 Task: Play online Dominion games in easy mode.
Action: Mouse moved to (147, 209)
Screenshot: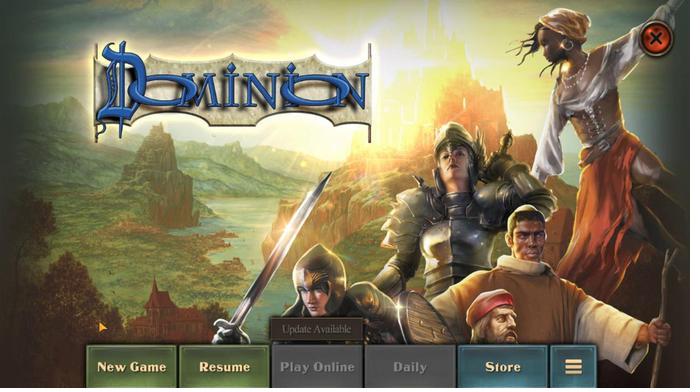 
Action: Mouse pressed left at (147, 209)
Screenshot: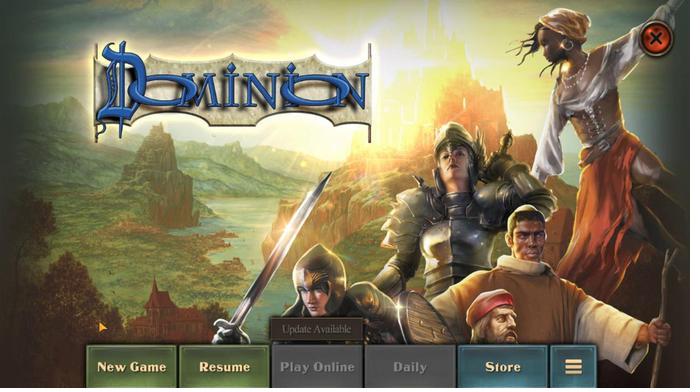 
Action: Mouse moved to (326, 265)
Screenshot: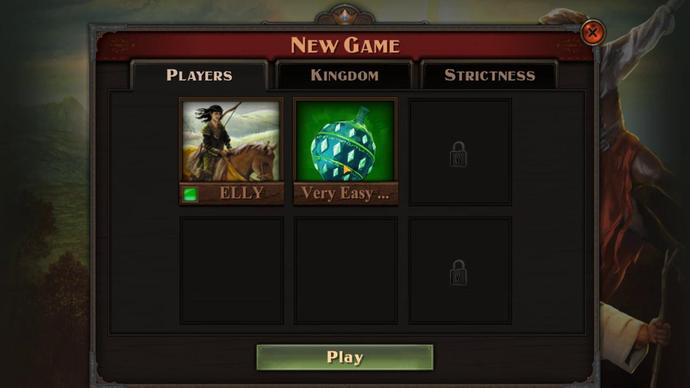 
Action: Mouse pressed left at (326, 265)
Screenshot: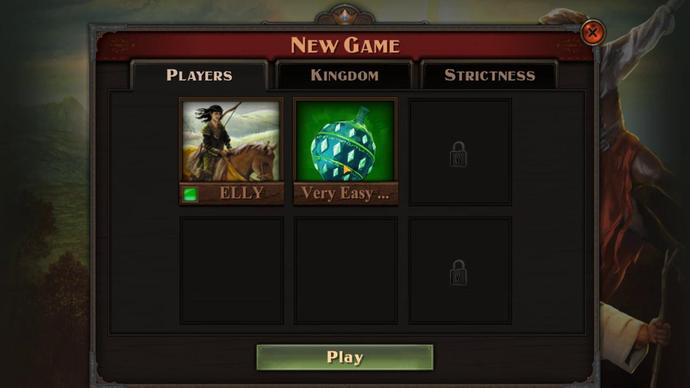 
Action: Mouse moved to (214, 250)
Screenshot: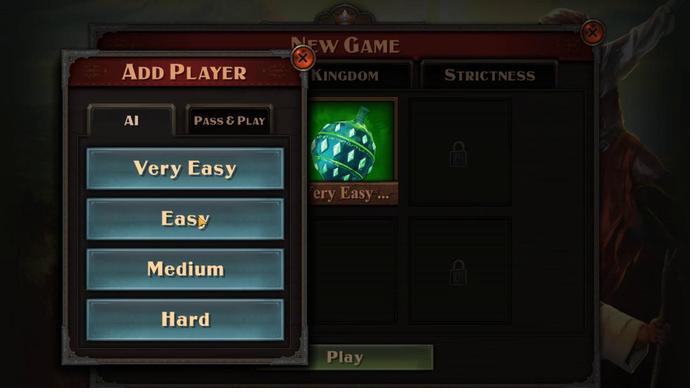 
Action: Mouse pressed left at (214, 250)
Screenshot: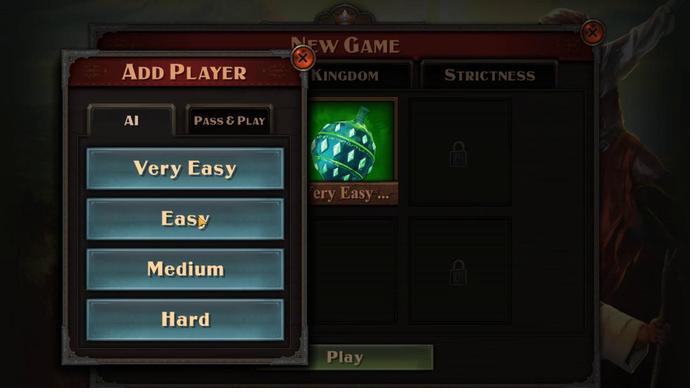 
Action: Mouse moved to (304, 211)
Screenshot: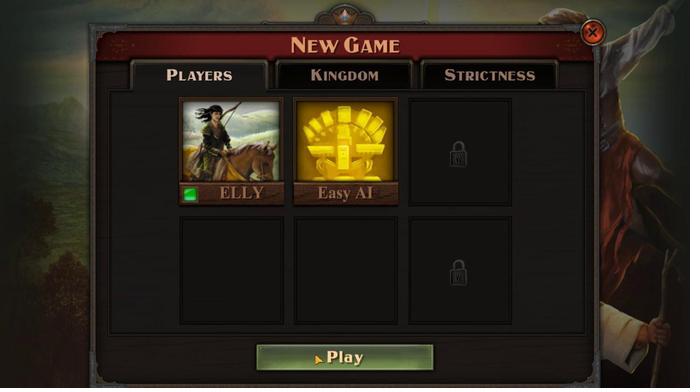 
Action: Mouse pressed left at (304, 211)
Screenshot: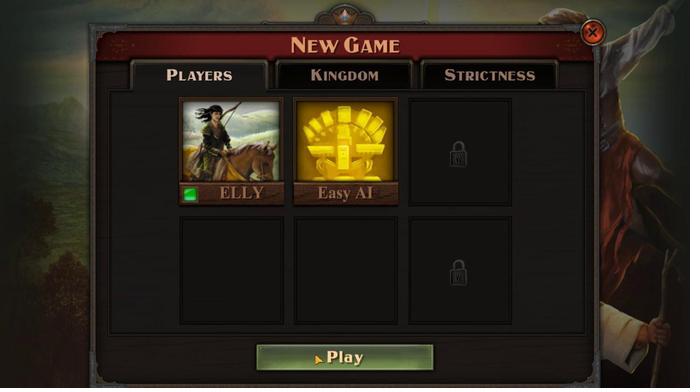 
Action: Mouse moved to (307, 214)
Screenshot: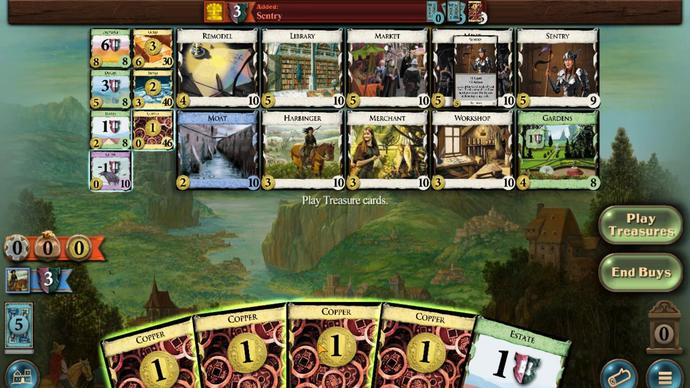 
Action: Mouse pressed left at (307, 214)
Screenshot: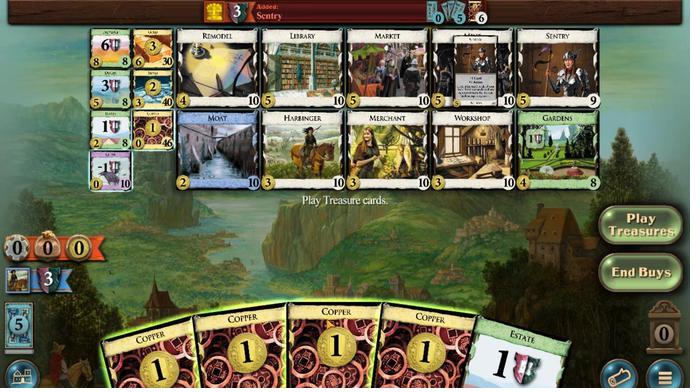 
Action: Mouse moved to (276, 212)
Screenshot: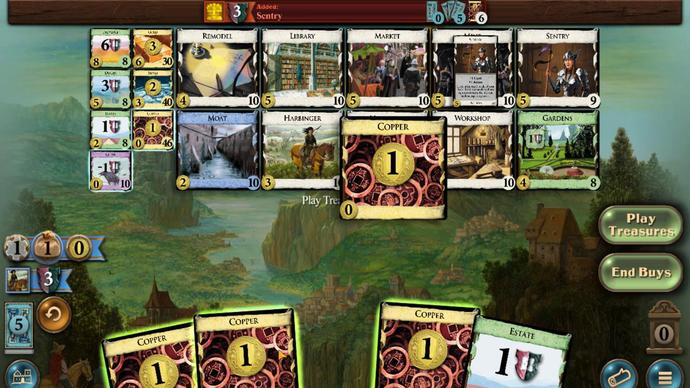 
Action: Mouse pressed left at (276, 212)
Screenshot: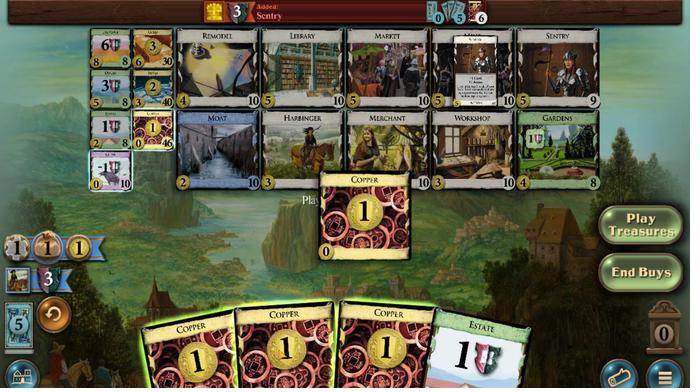 
Action: Mouse moved to (228, 212)
Screenshot: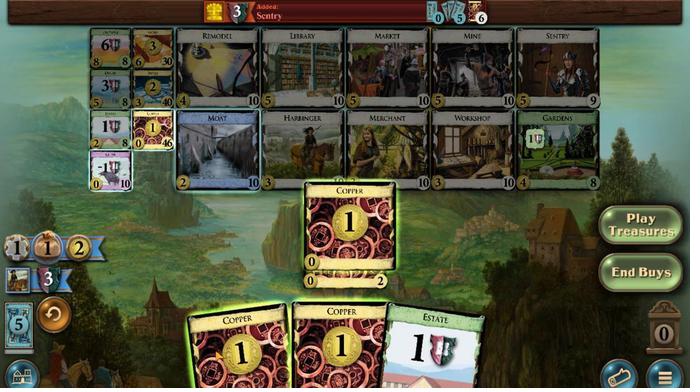 
Action: Mouse pressed left at (228, 212)
Screenshot: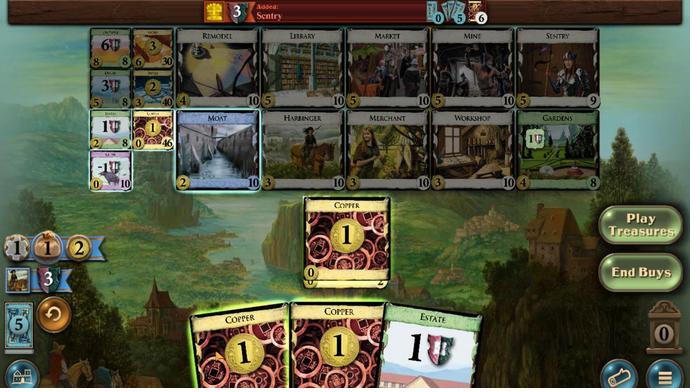 
Action: Mouse moved to (358, 274)
Screenshot: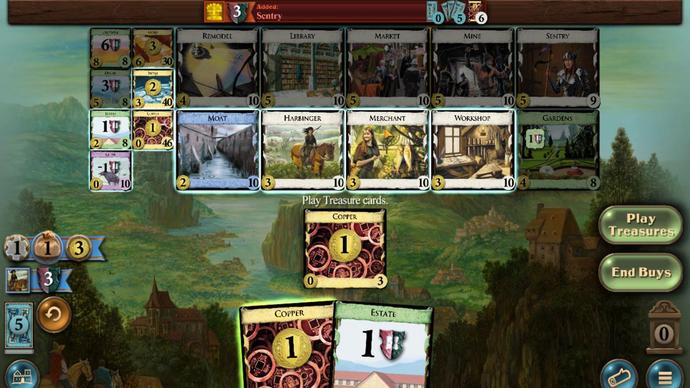 
Action: Mouse pressed left at (358, 274)
Screenshot: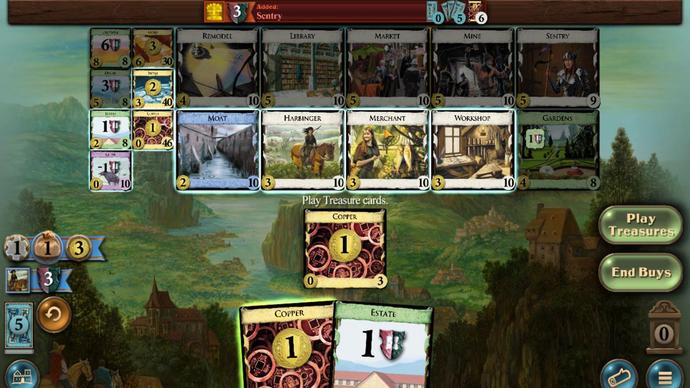 
Action: Mouse moved to (287, 208)
Screenshot: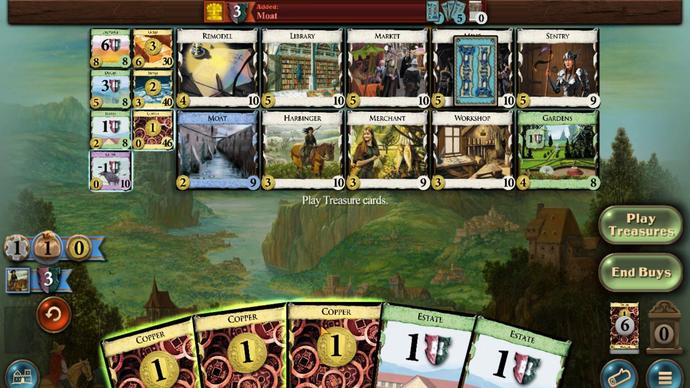 
Action: Mouse pressed left at (287, 208)
Screenshot: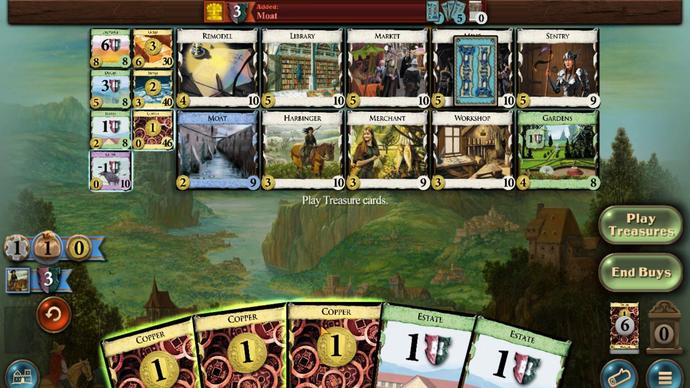 
Action: Mouse moved to (251, 206)
Screenshot: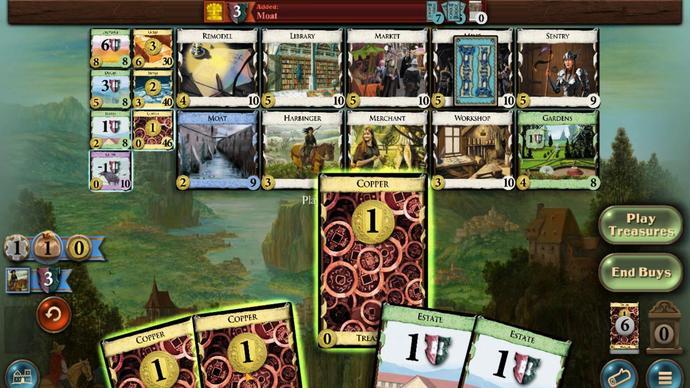 
Action: Mouse pressed left at (251, 206)
Screenshot: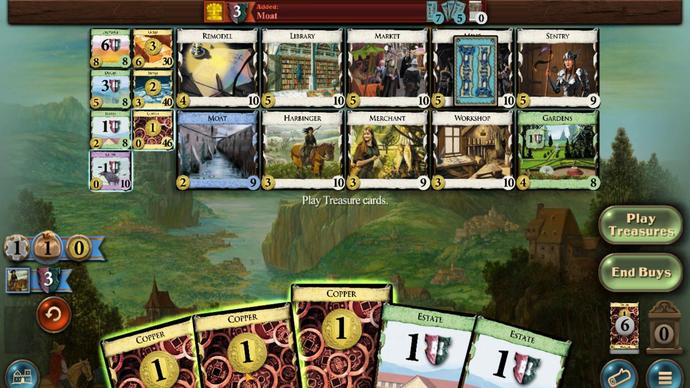 
Action: Mouse moved to (278, 205)
Screenshot: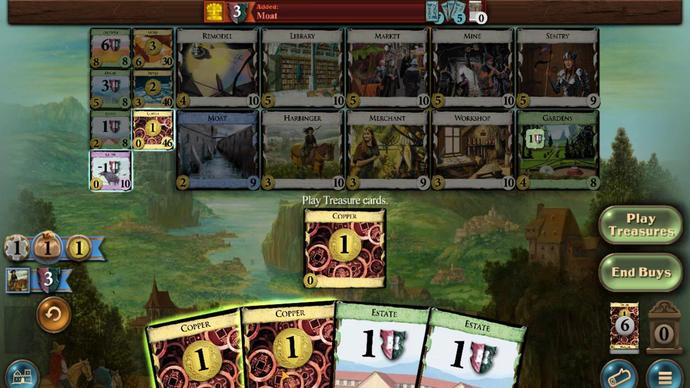 
Action: Mouse pressed left at (278, 205)
Screenshot: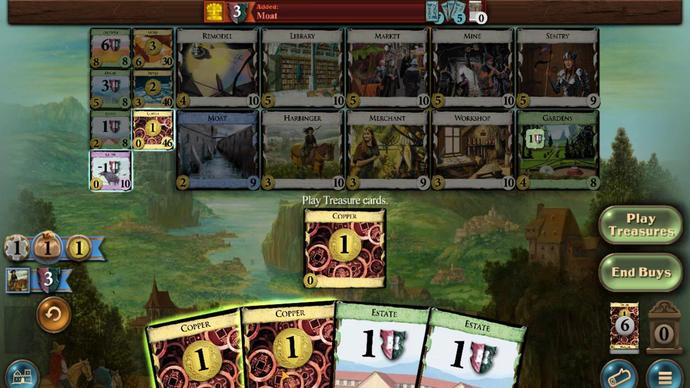 
Action: Mouse moved to (232, 210)
Screenshot: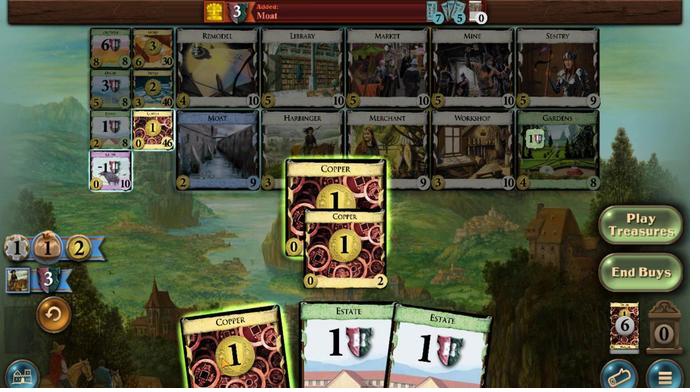 
Action: Mouse pressed left at (232, 210)
Screenshot: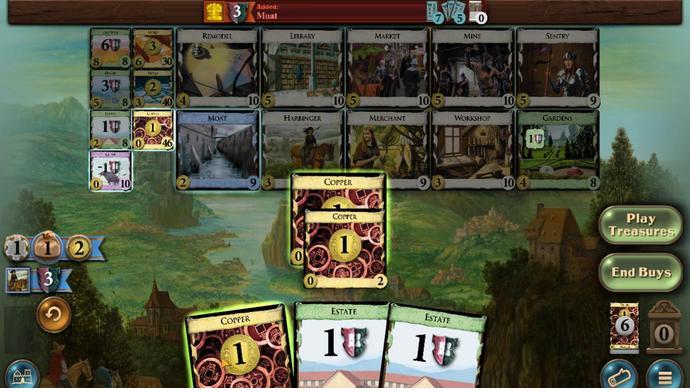 
Action: Mouse moved to (176, 287)
Screenshot: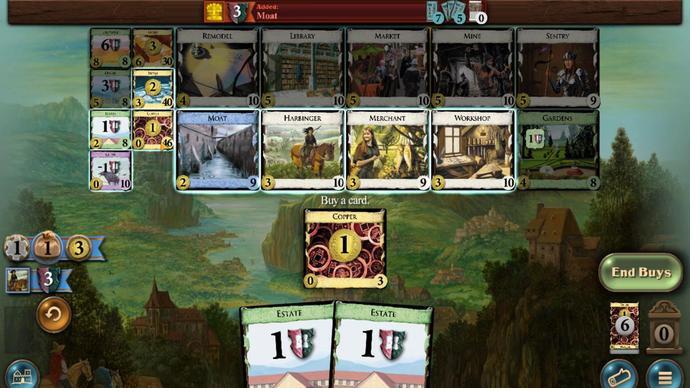 
Action: Mouse pressed left at (176, 287)
Screenshot: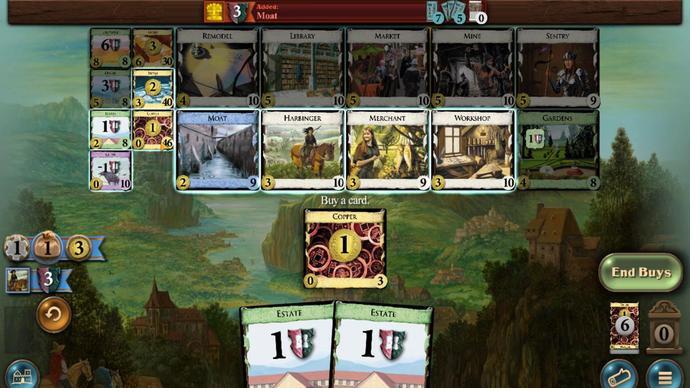 
Action: Mouse moved to (249, 216)
Screenshot: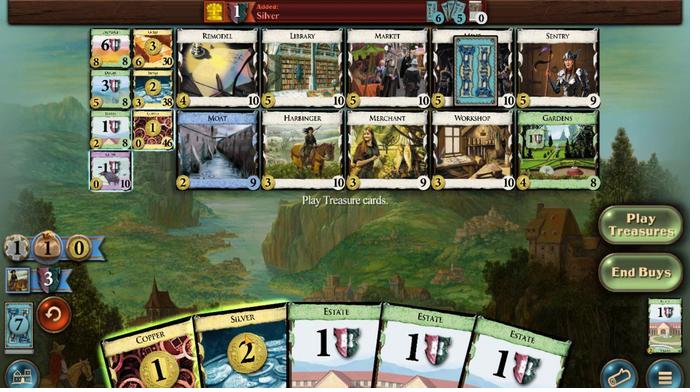 
Action: Mouse pressed left at (249, 216)
Screenshot: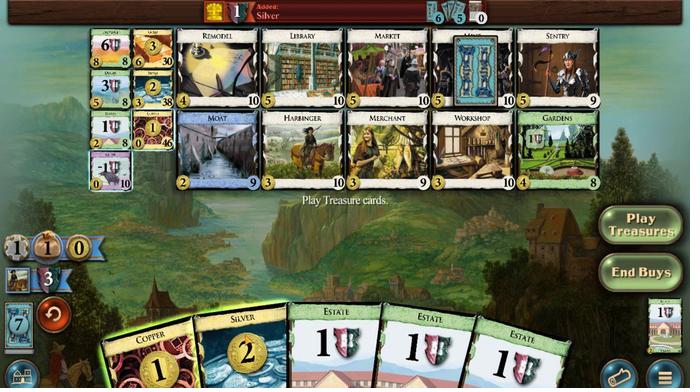 
Action: Mouse moved to (215, 210)
Screenshot: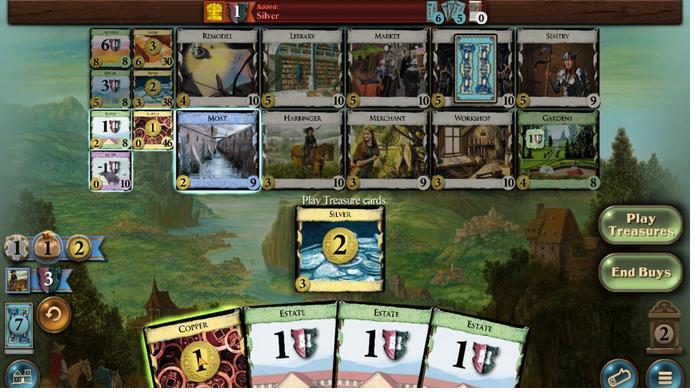 
Action: Mouse pressed left at (215, 210)
Screenshot: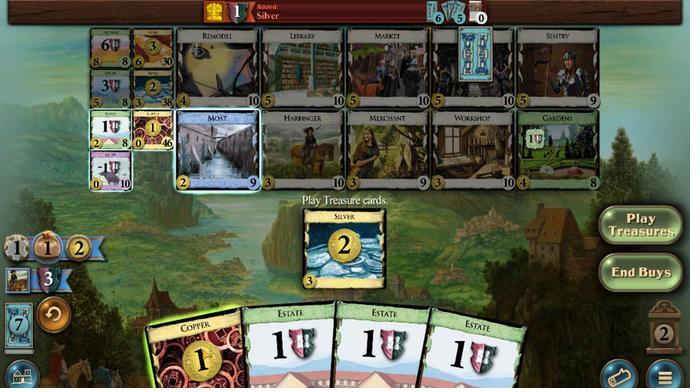 
Action: Mouse moved to (417, 271)
Screenshot: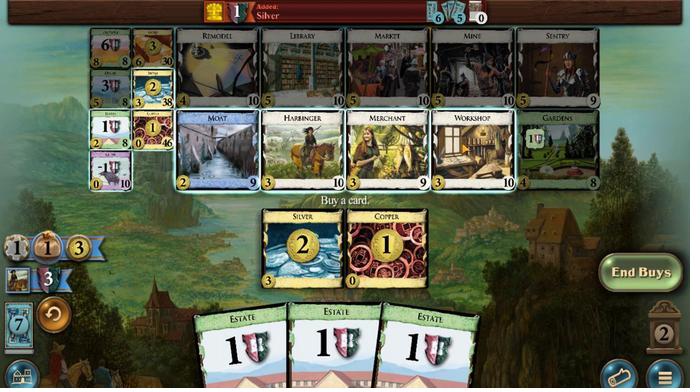 
Action: Mouse pressed left at (417, 271)
Screenshot: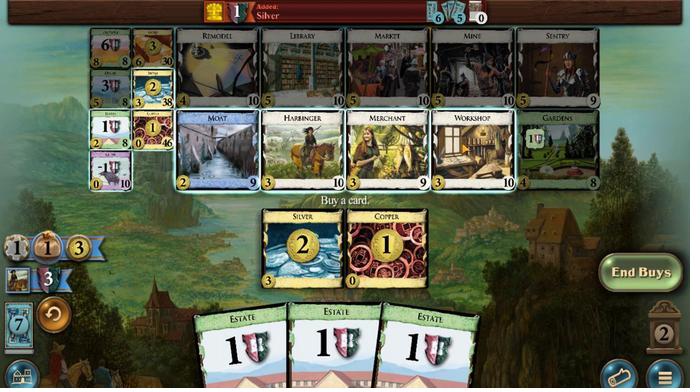
Action: Mouse moved to (195, 215)
Screenshot: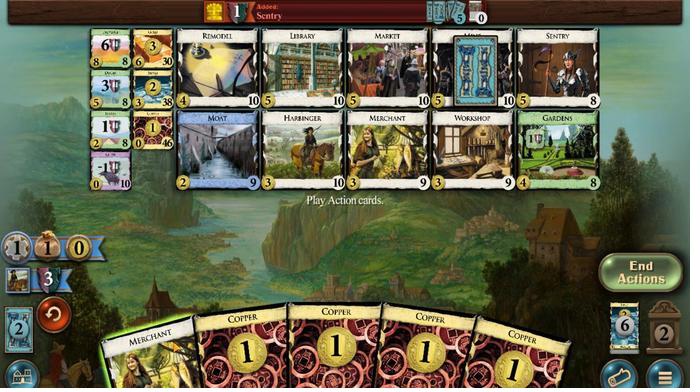 
Action: Mouse pressed left at (195, 215)
Screenshot: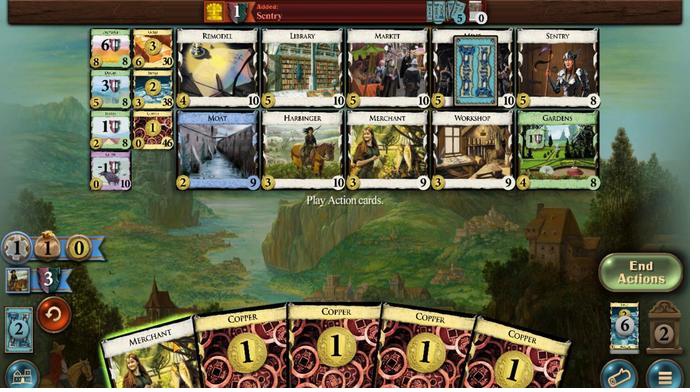 
Action: Mouse moved to (247, 213)
Screenshot: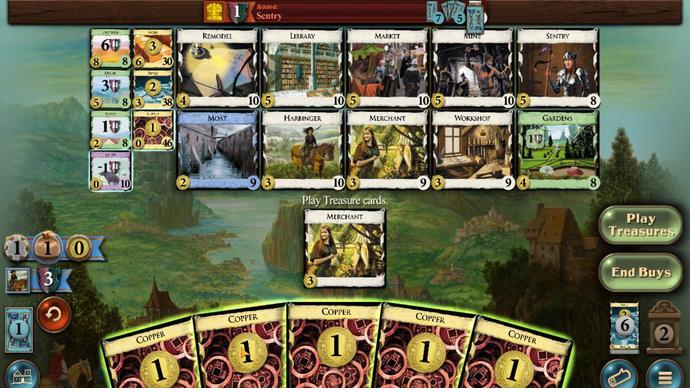 
Action: Mouse pressed left at (247, 213)
Screenshot: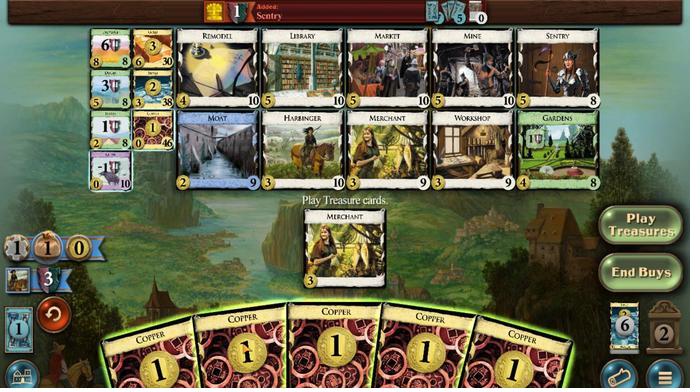 
Action: Mouse moved to (281, 210)
Screenshot: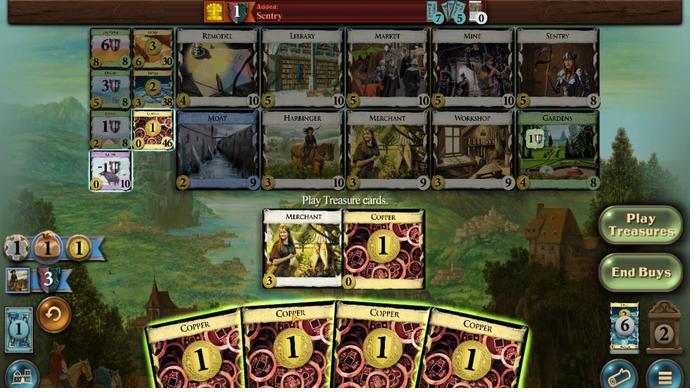 
Action: Mouse pressed left at (281, 210)
Screenshot: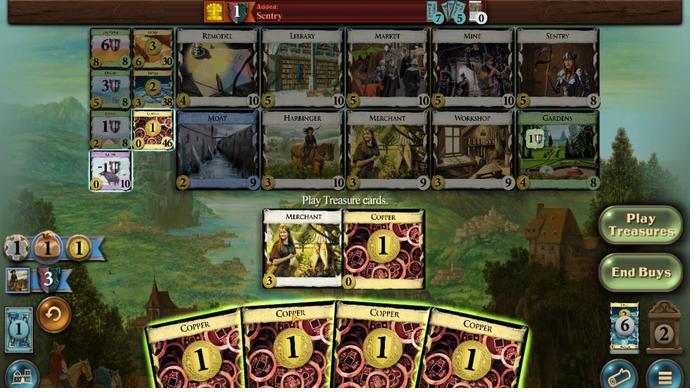
Action: Mouse moved to (300, 209)
Screenshot: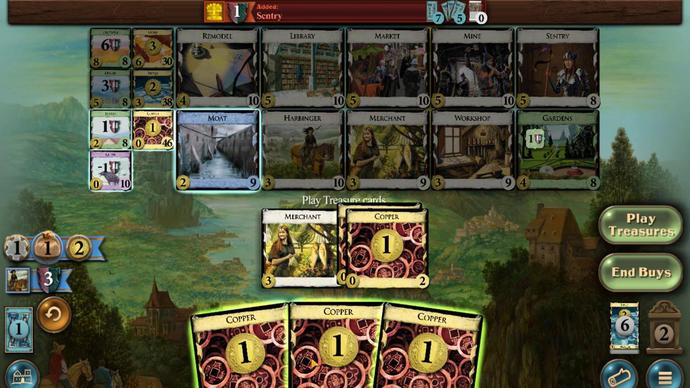 
Action: Mouse pressed left at (300, 209)
Screenshot: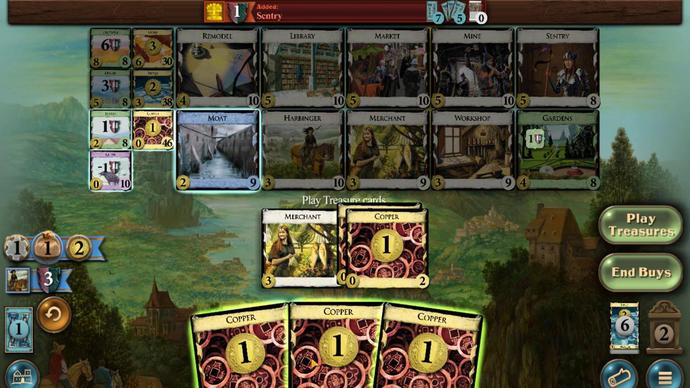 
Action: Mouse moved to (273, 205)
Screenshot: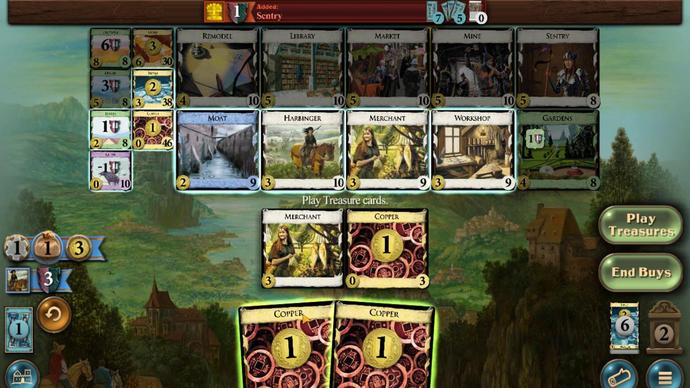 
Action: Mouse pressed left at (273, 205)
Screenshot: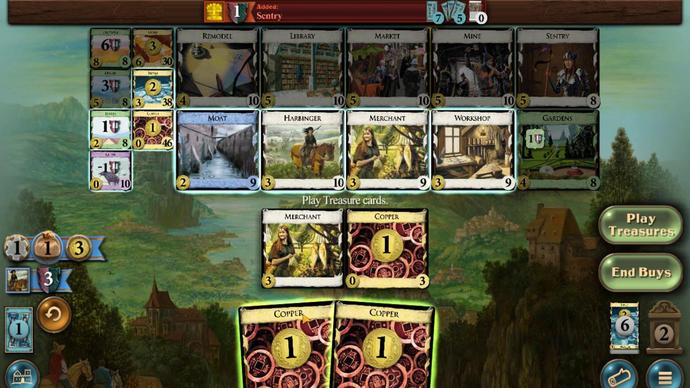 
Action: Mouse moved to (239, 294)
Screenshot: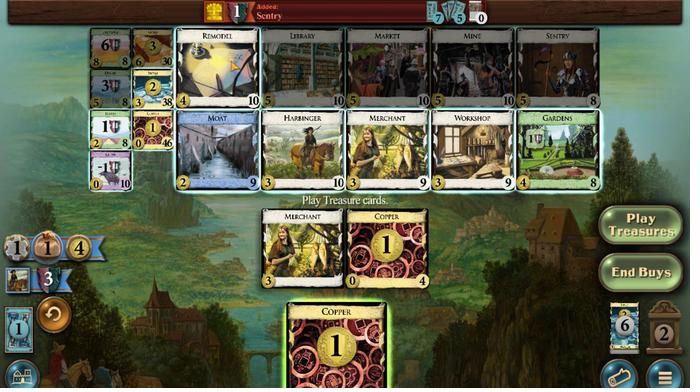 
Action: Mouse pressed left at (239, 294)
Screenshot: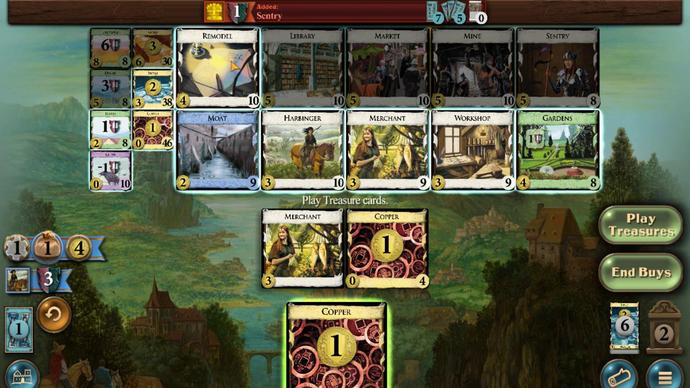 
Action: Mouse moved to (237, 289)
Screenshot: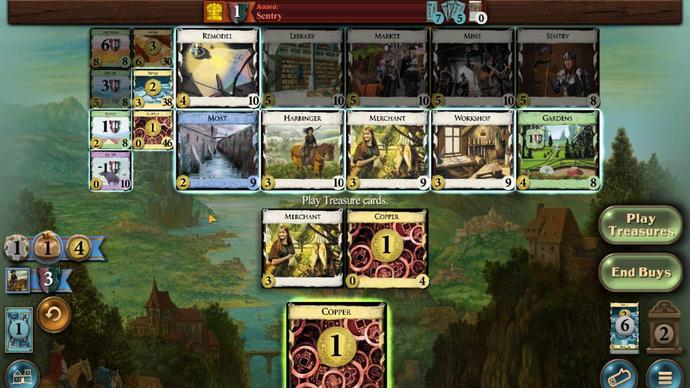
Action: Mouse pressed left at (237, 289)
Screenshot: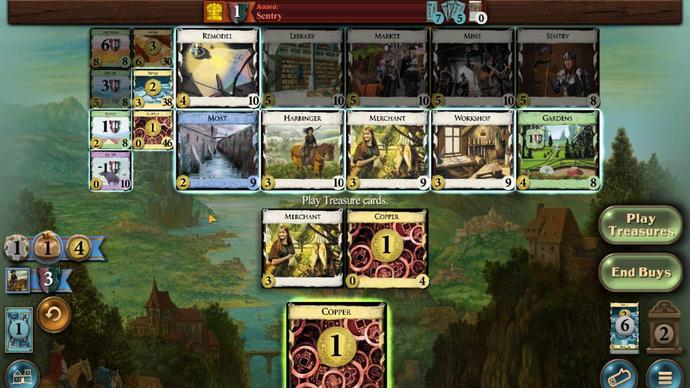
Action: Mouse moved to (184, 212)
Screenshot: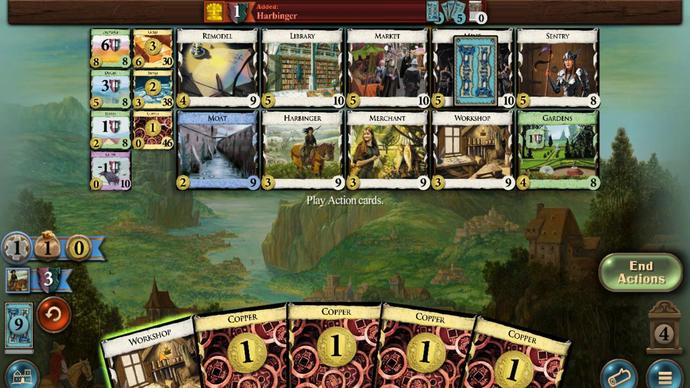 
Action: Mouse pressed left at (184, 212)
Screenshot: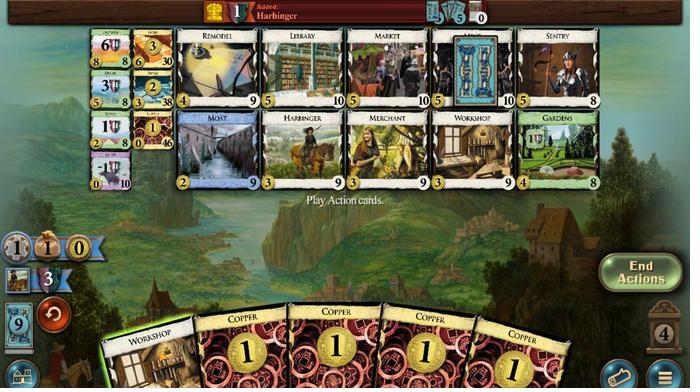 
Action: Mouse moved to (176, 287)
Screenshot: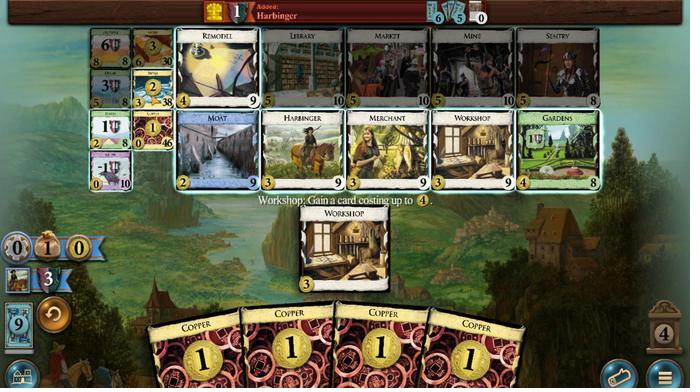 
Action: Mouse pressed left at (176, 287)
Screenshot: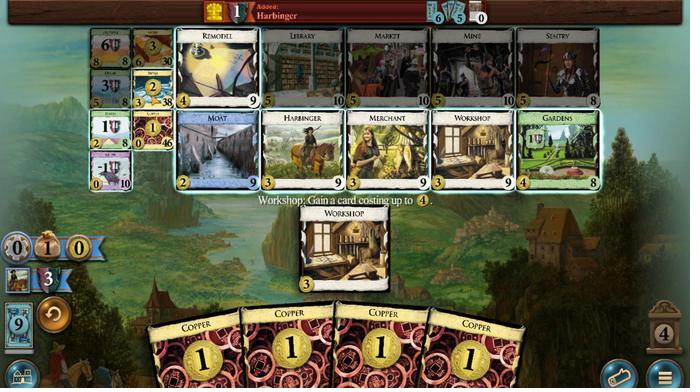 
Action: Mouse moved to (178, 286)
Screenshot: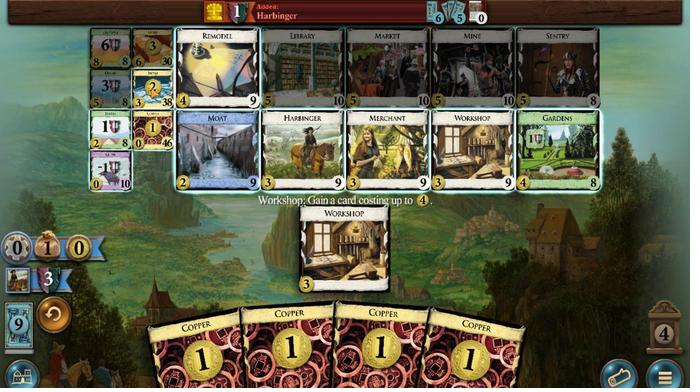 
Action: Mouse pressed left at (178, 286)
Screenshot: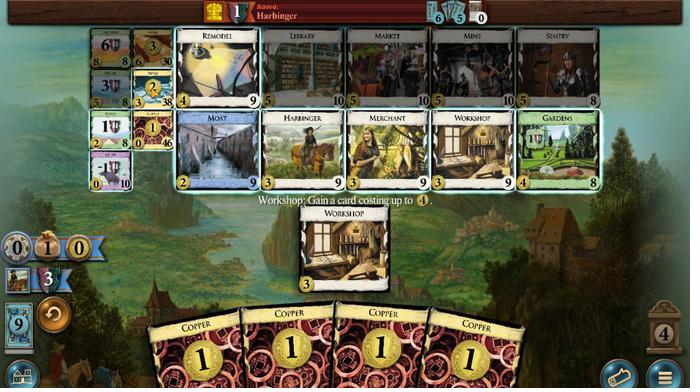 
Action: Mouse moved to (223, 212)
Screenshot: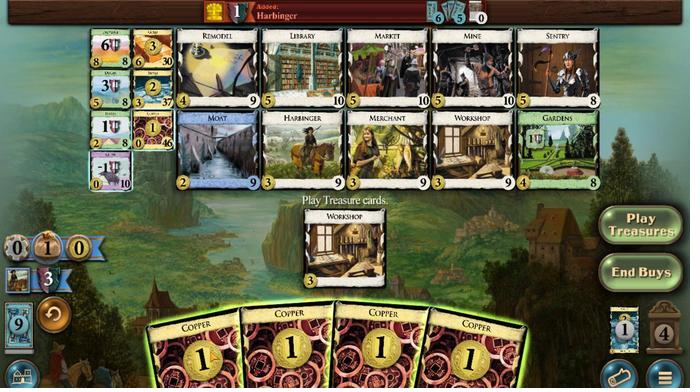 
Action: Mouse pressed left at (223, 212)
Screenshot: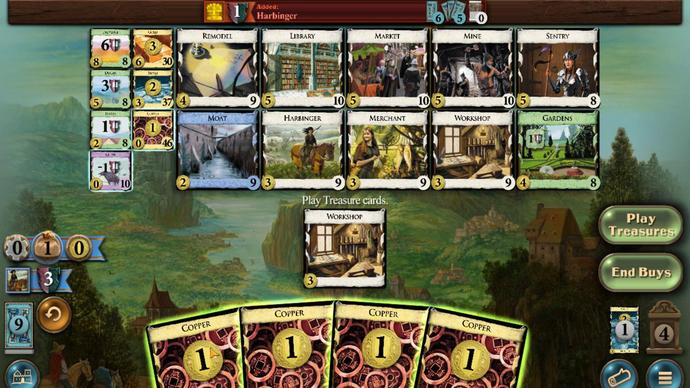 
Action: Mouse moved to (269, 205)
Screenshot: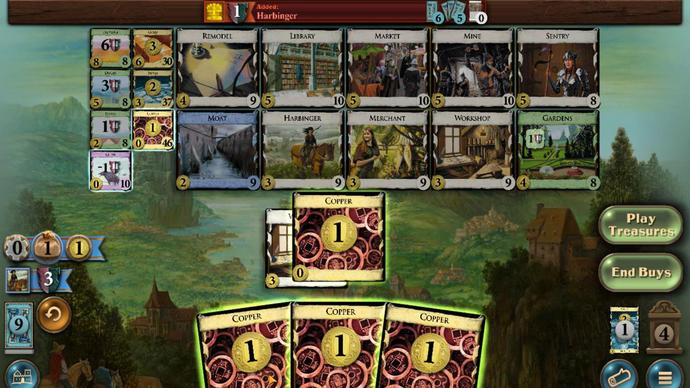 
Action: Mouse pressed left at (269, 205)
Screenshot: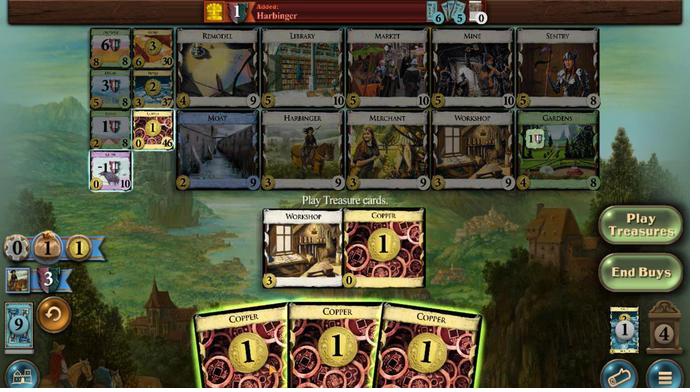 
Action: Mouse moved to (285, 208)
Screenshot: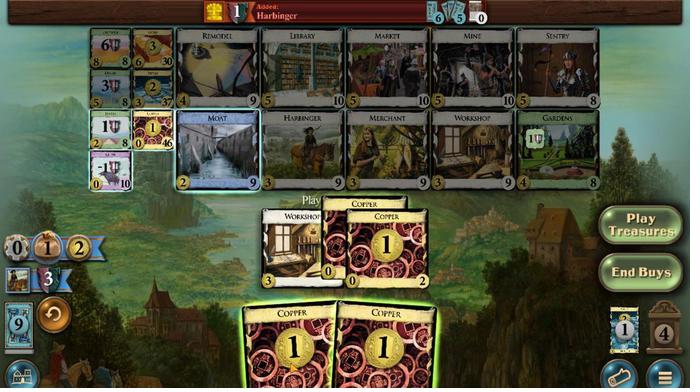 
Action: Mouse pressed left at (285, 208)
Screenshot: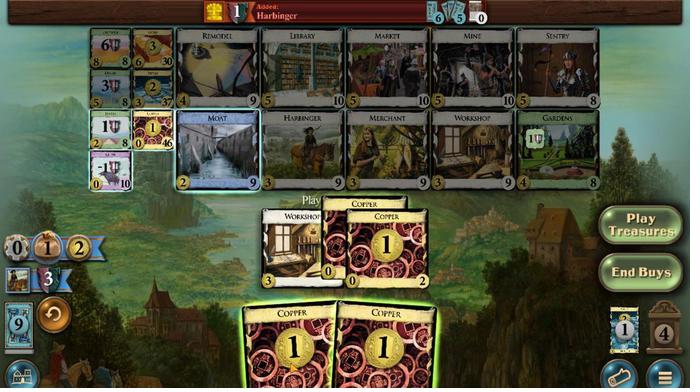 
Action: Mouse moved to (303, 272)
Screenshot: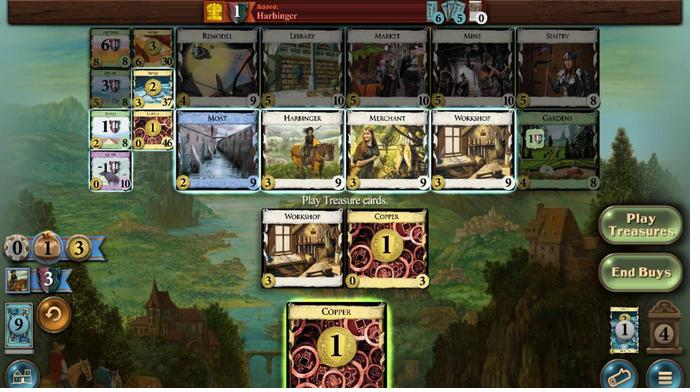 
Action: Mouse pressed left at (303, 272)
Screenshot: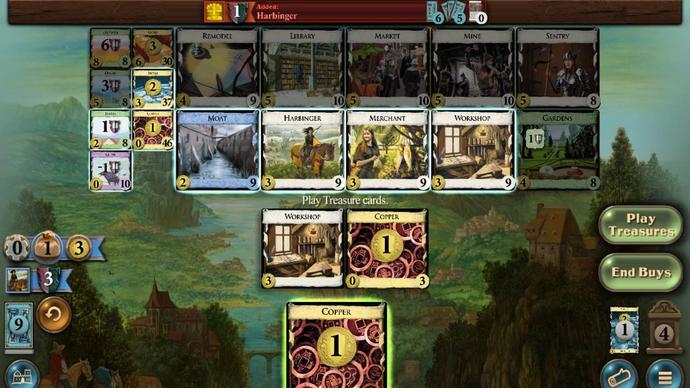 
Action: Mouse moved to (175, 210)
Screenshot: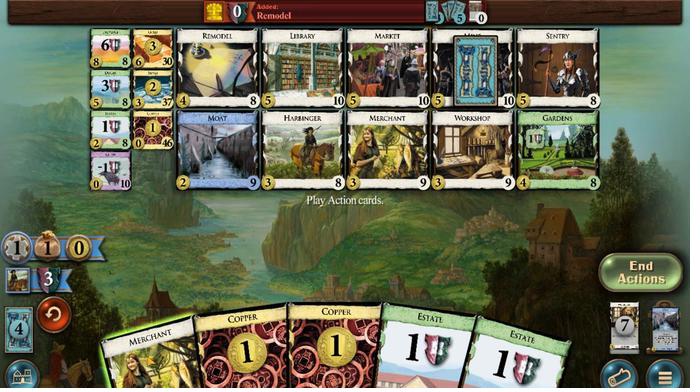 
Action: Mouse pressed left at (175, 210)
Screenshot: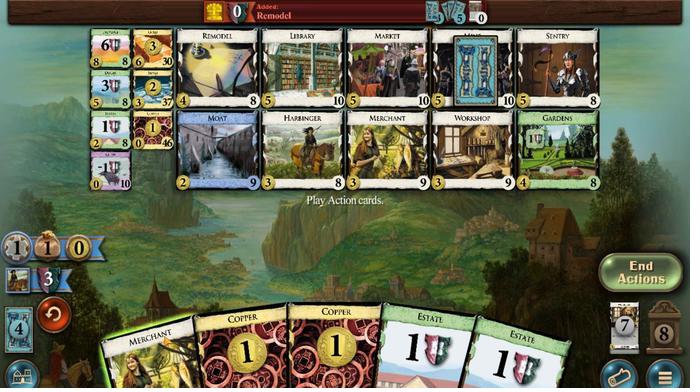 
Action: Mouse moved to (303, 215)
Screenshot: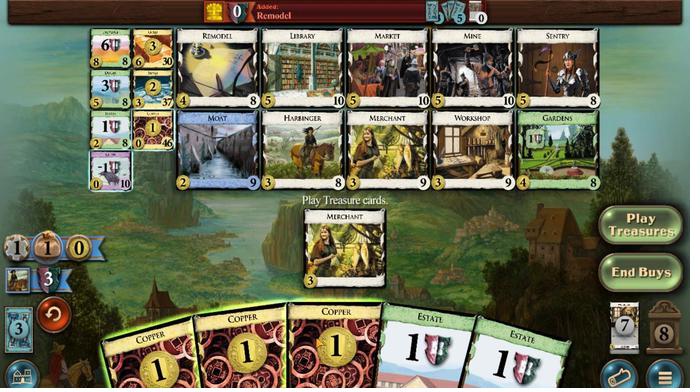 
Action: Mouse pressed left at (303, 215)
Screenshot: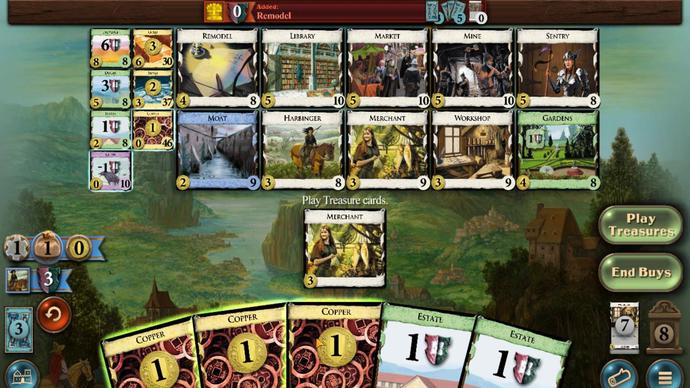
Action: Mouse moved to (266, 210)
Screenshot: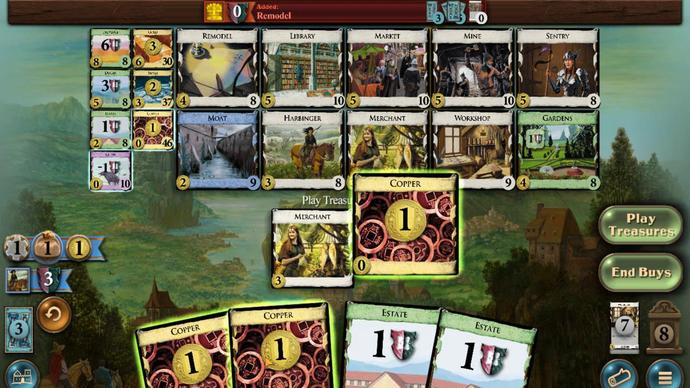 
Action: Mouse pressed left at (266, 210)
Screenshot: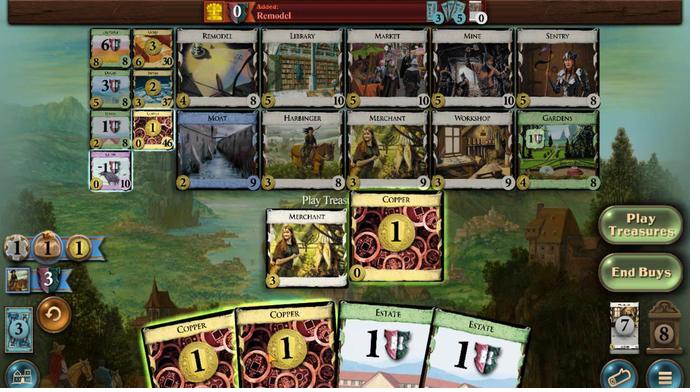 
Action: Mouse moved to (210, 205)
Screenshot: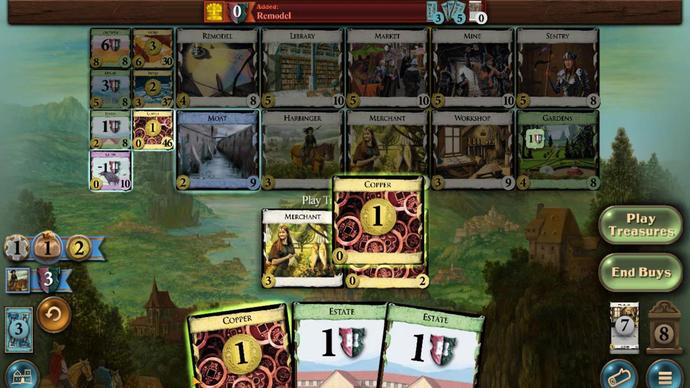 
Action: Mouse pressed left at (210, 205)
Screenshot: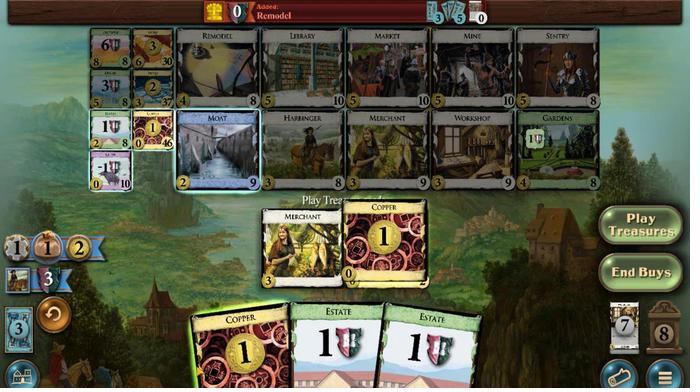 
Action: Mouse moved to (350, 272)
Screenshot: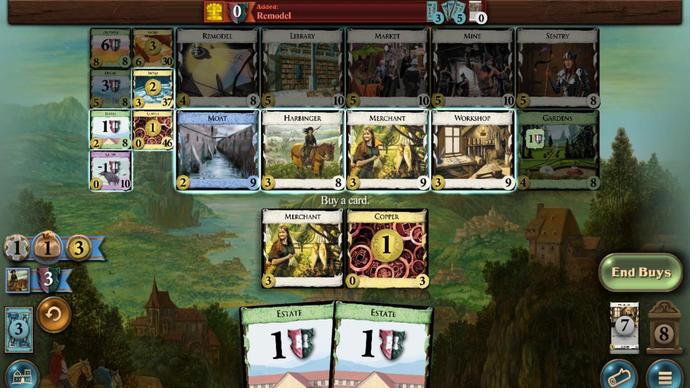 
Action: Mouse pressed left at (350, 272)
Screenshot: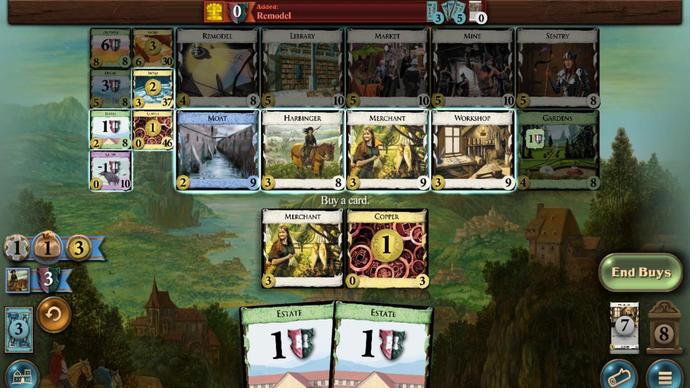 
Action: Mouse moved to (186, 207)
Screenshot: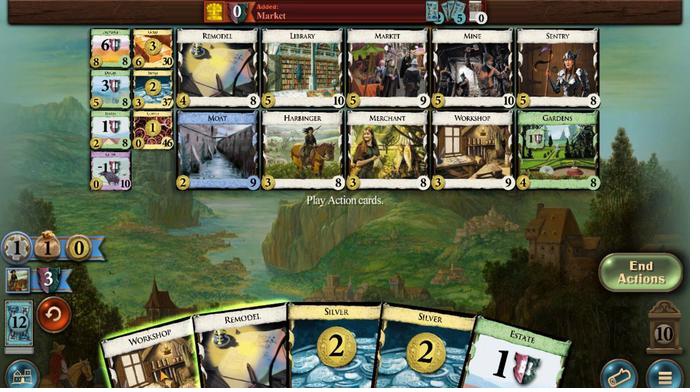 
Action: Mouse pressed left at (186, 207)
Screenshot: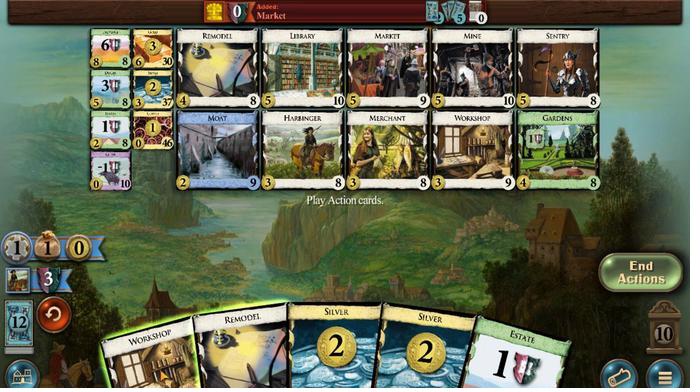 
Action: Mouse moved to (230, 296)
Screenshot: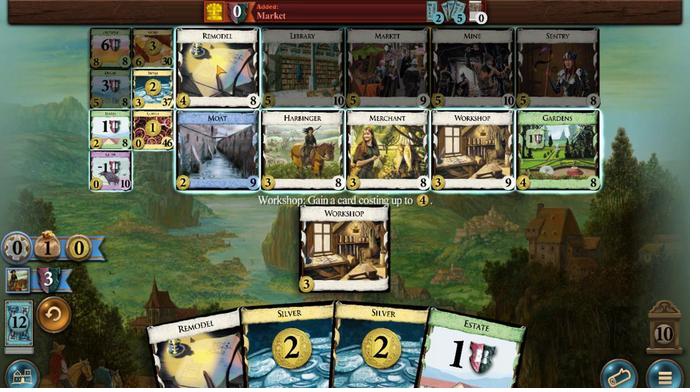 
Action: Mouse pressed left at (230, 296)
Screenshot: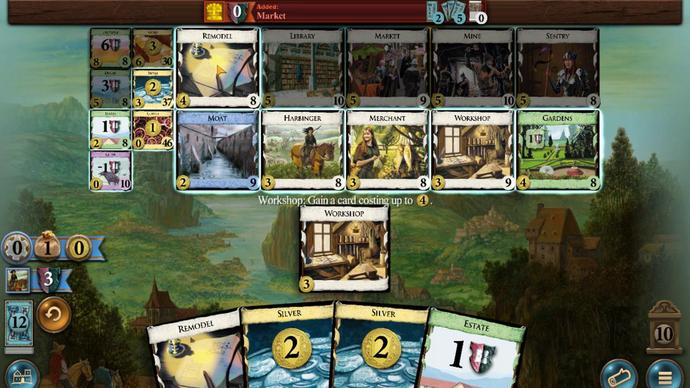 
Action: Mouse moved to (287, 210)
Screenshot: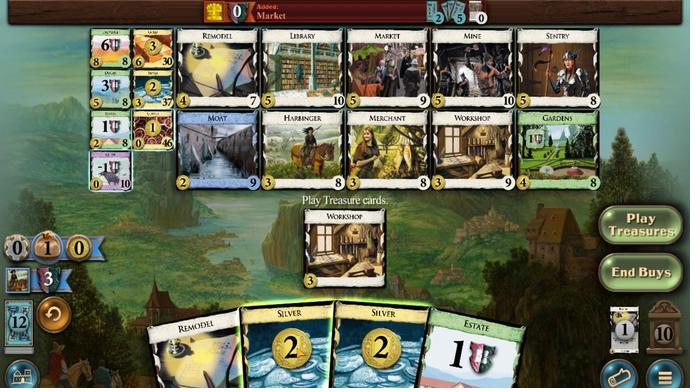 
Action: Mouse pressed left at (287, 210)
Screenshot: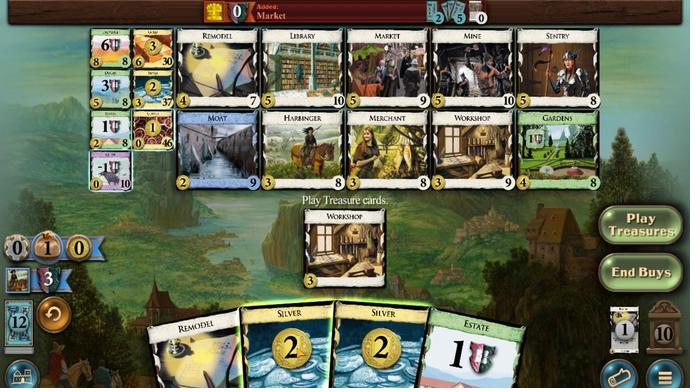 
Action: Mouse moved to (310, 210)
Screenshot: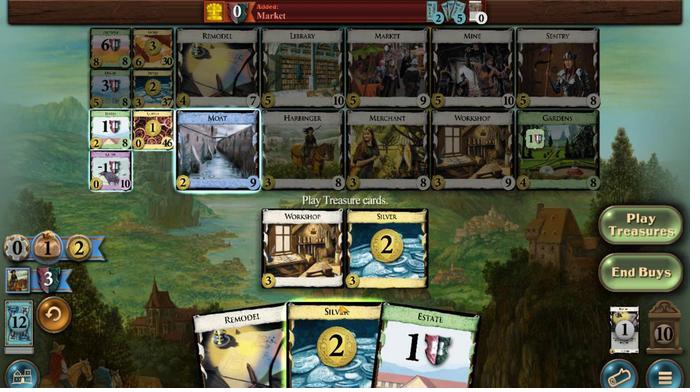 
Action: Mouse pressed left at (310, 210)
Screenshot: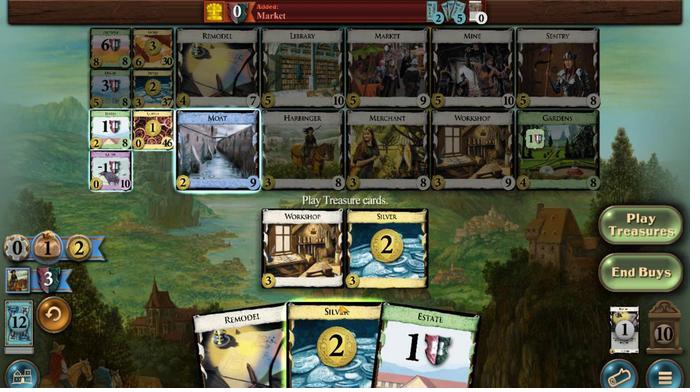 
Action: Mouse moved to (369, 273)
Screenshot: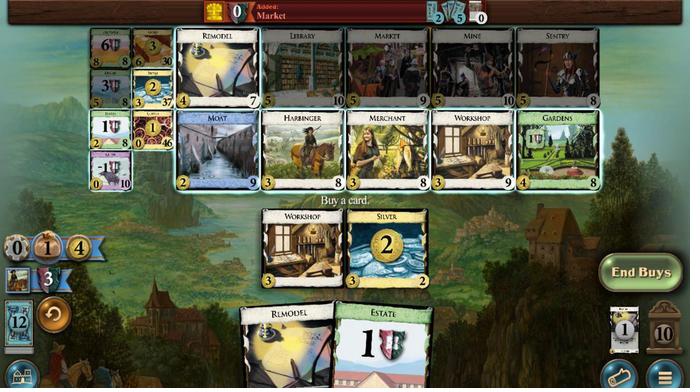 
Action: Mouse pressed left at (369, 273)
Screenshot: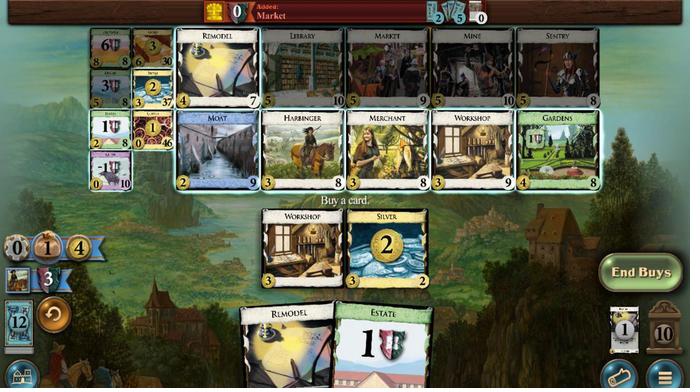 
Action: Mouse moved to (170, 205)
Screenshot: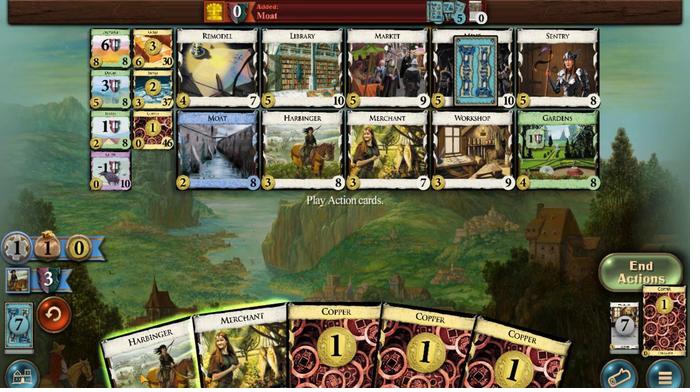 
Action: Mouse pressed left at (170, 205)
Screenshot: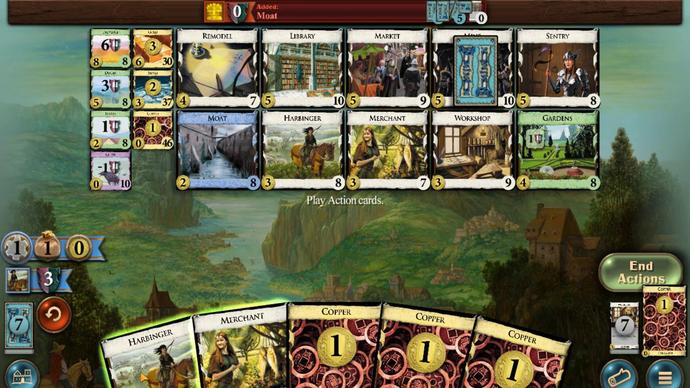 
Action: Mouse moved to (319, 290)
Screenshot: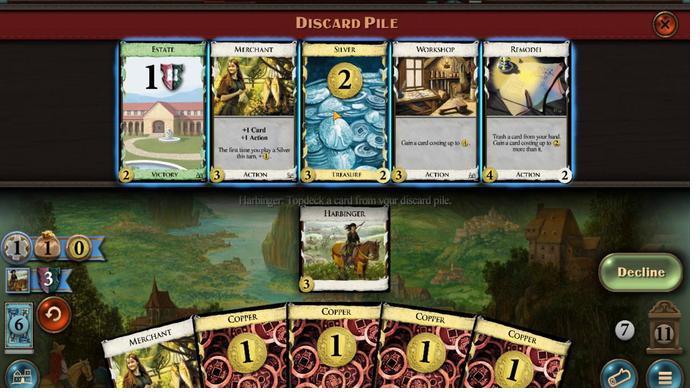 
Action: Mouse pressed left at (319, 290)
Screenshot: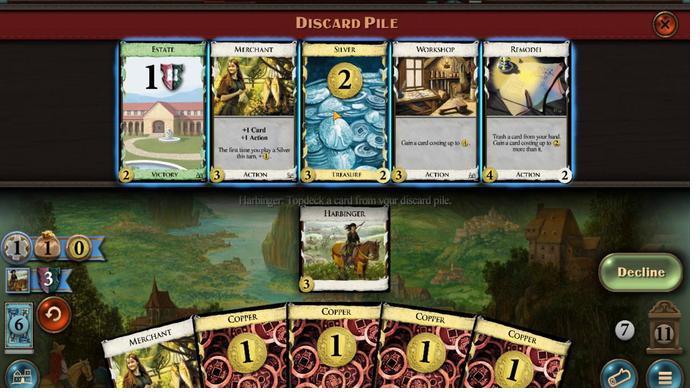 
Action: Mouse moved to (177, 212)
Screenshot: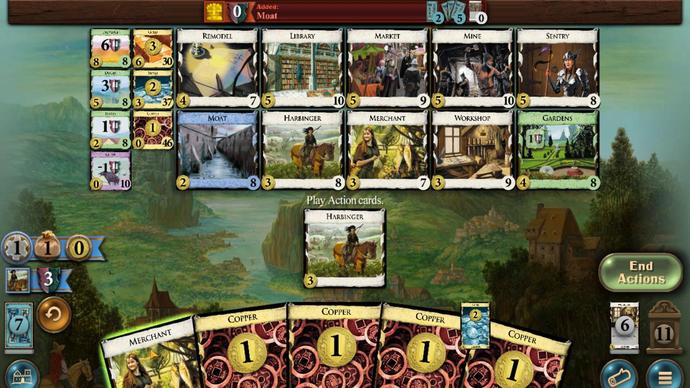 
Action: Mouse pressed left at (177, 212)
Screenshot: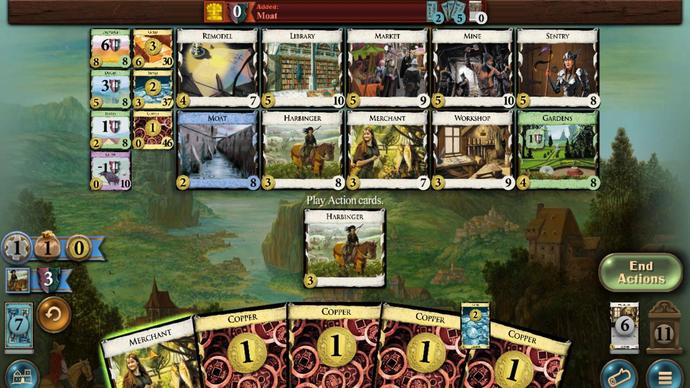 
Action: Mouse moved to (262, 210)
Screenshot: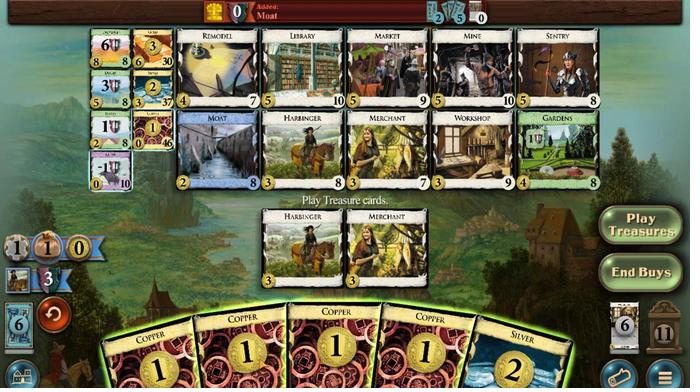 
Action: Mouse pressed left at (262, 210)
Screenshot: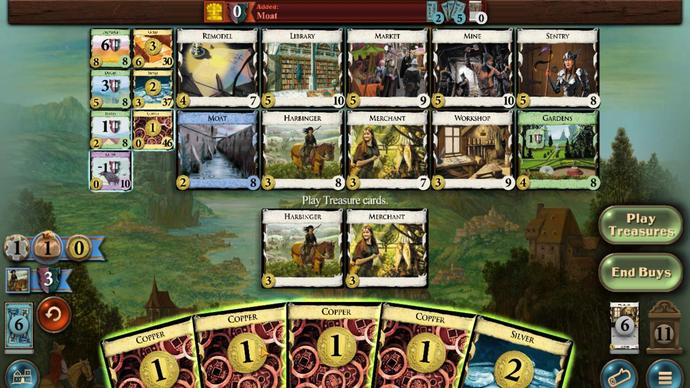 
Action: Mouse moved to (286, 212)
Screenshot: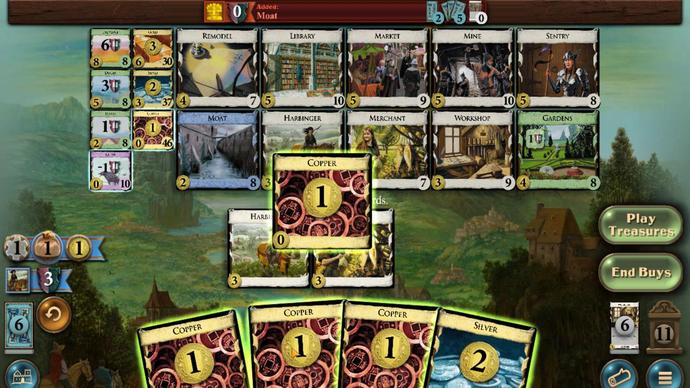 
Action: Mouse pressed left at (286, 212)
Screenshot: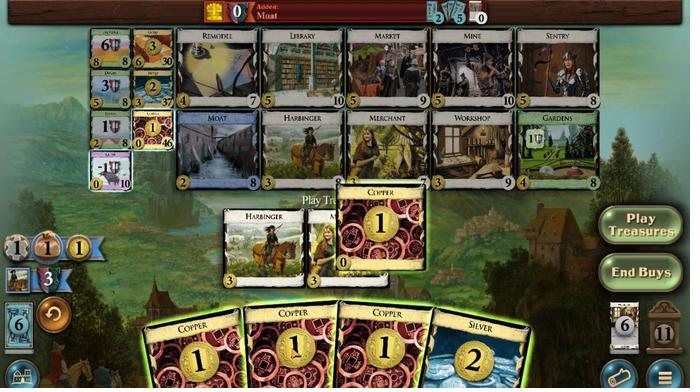 
Action: Mouse moved to (318, 211)
Screenshot: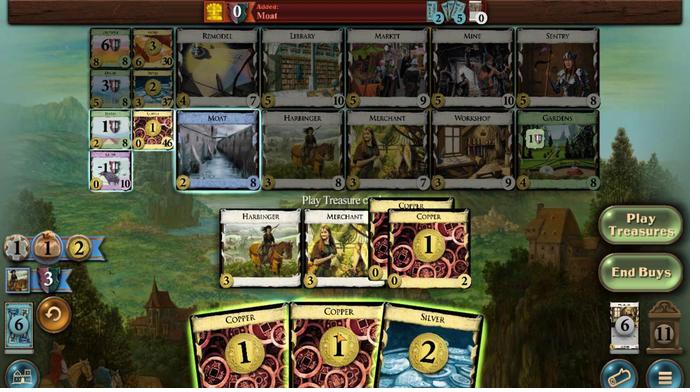 
Action: Mouse pressed left at (318, 211)
Screenshot: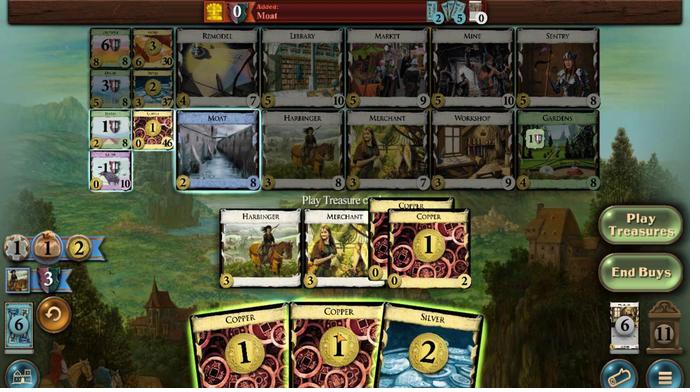 
Action: Mouse moved to (363, 206)
Screenshot: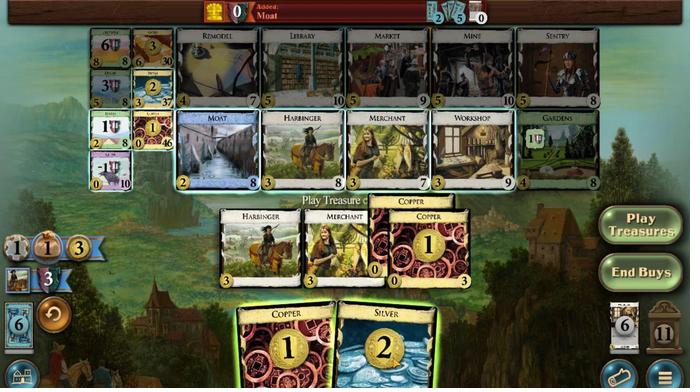 
Action: Mouse pressed left at (363, 206)
Screenshot: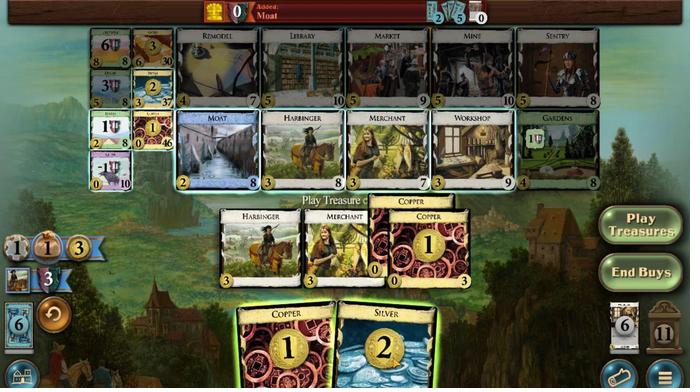 
Action: Mouse moved to (181, 299)
Screenshot: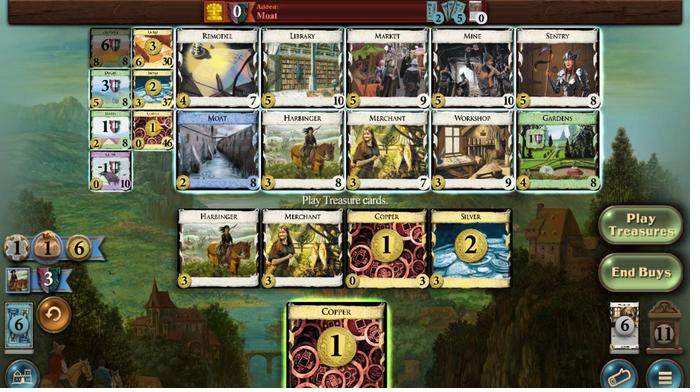 
Action: Mouse pressed left at (181, 299)
Screenshot: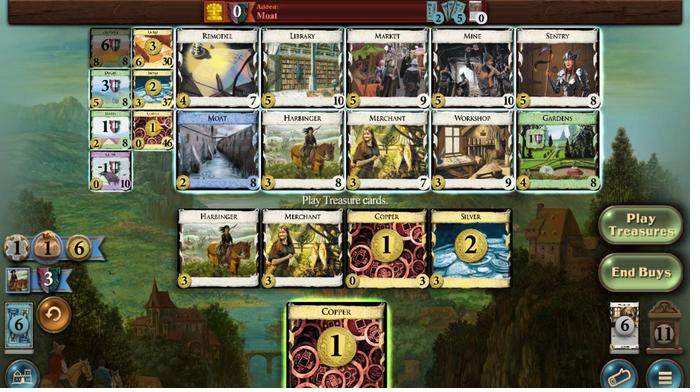 
Action: Mouse moved to (181, 207)
Screenshot: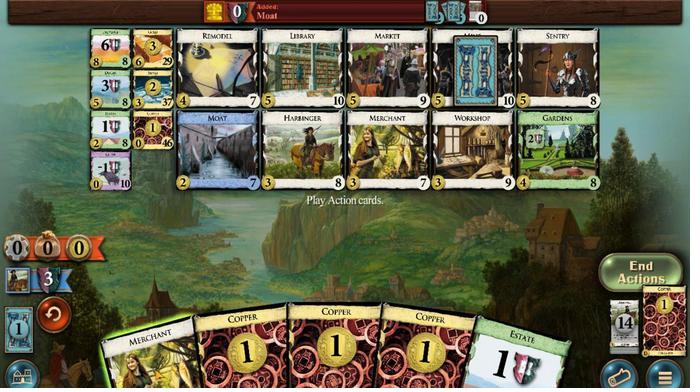 
Action: Mouse pressed left at (181, 207)
Screenshot: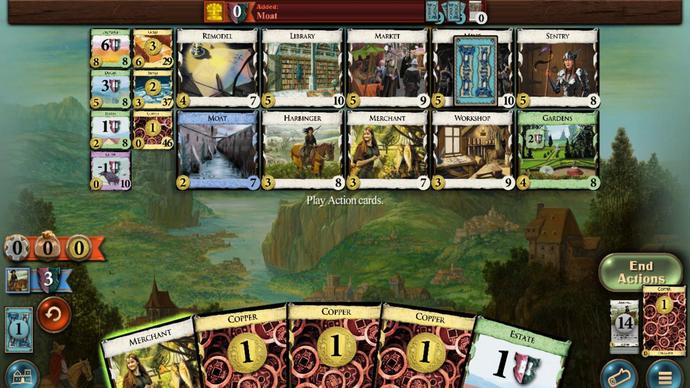 
Action: Mouse moved to (238, 208)
Screenshot: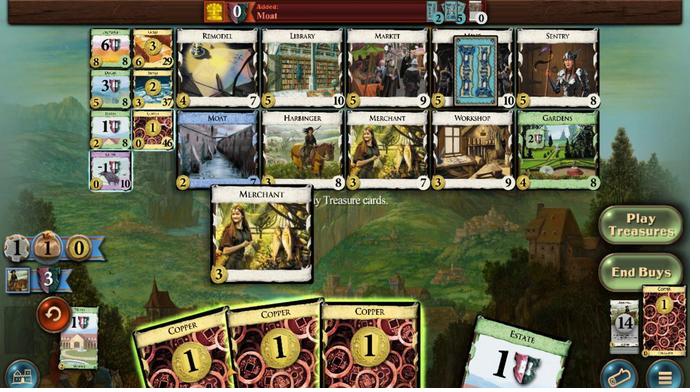 
Action: Mouse pressed left at (238, 208)
Screenshot: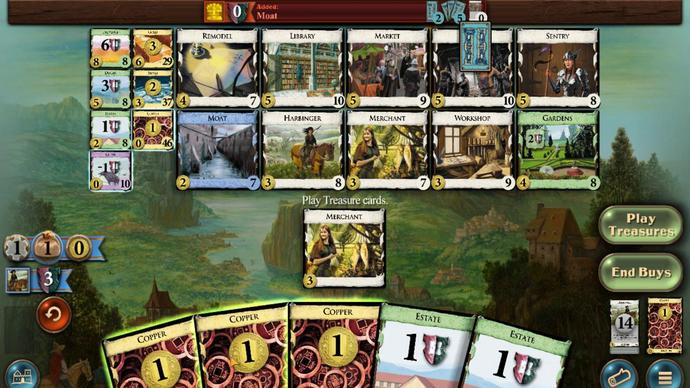 
Action: Mouse moved to (264, 212)
Screenshot: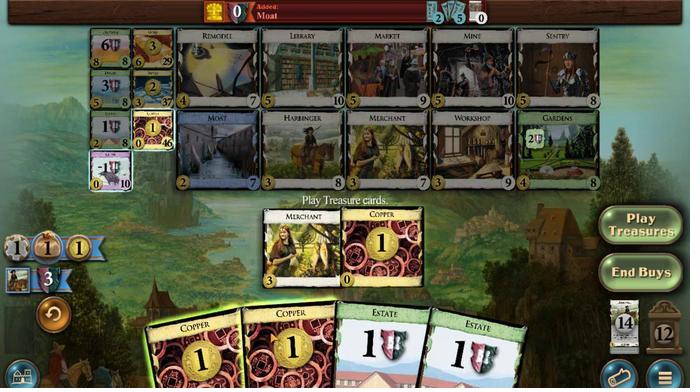 
Action: Mouse pressed left at (264, 212)
Screenshot: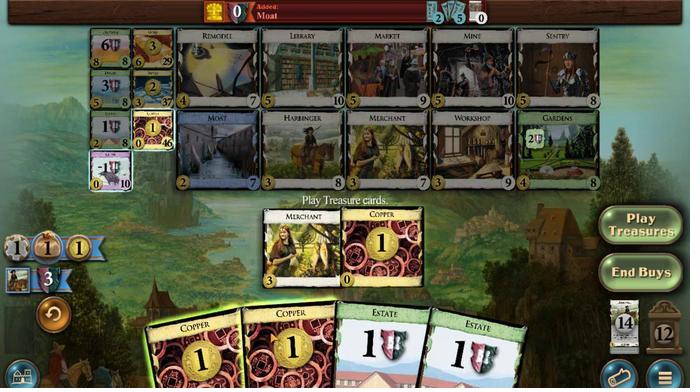 
Action: Mouse moved to (253, 210)
Screenshot: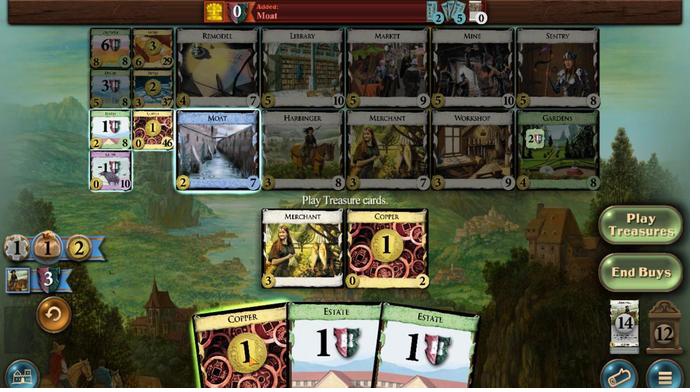 
Action: Mouse pressed left at (253, 210)
Screenshot: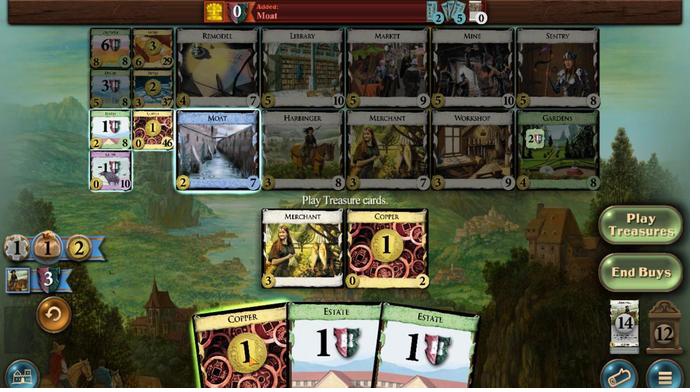 
Action: Mouse moved to (298, 271)
Screenshot: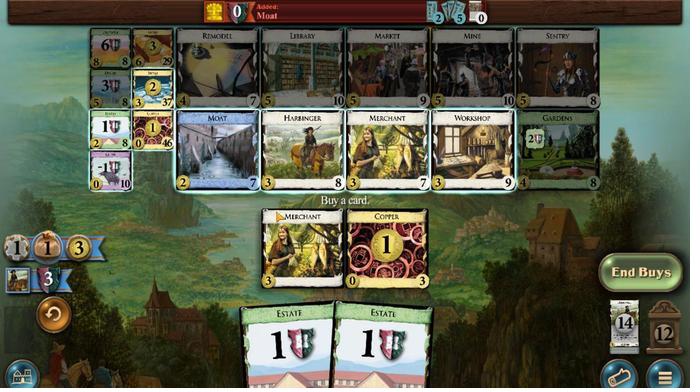 
Action: Mouse pressed left at (298, 271)
Screenshot: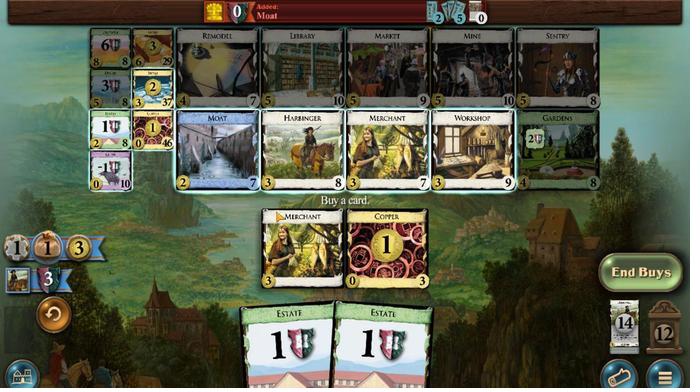 
Action: Mouse moved to (173, 210)
Screenshot: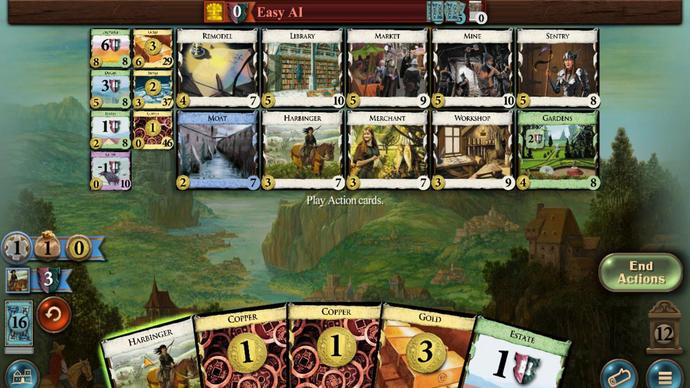 
Action: Mouse pressed left at (173, 210)
Screenshot: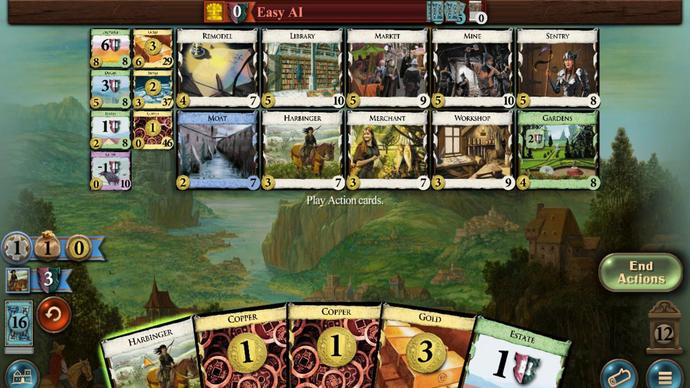 
Action: Mouse moved to (304, 215)
Screenshot: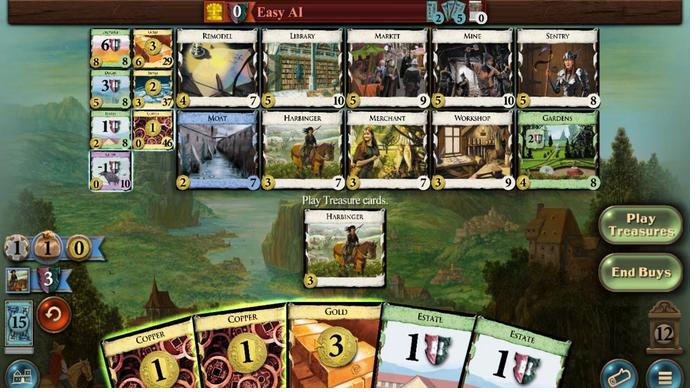 
Action: Mouse pressed left at (304, 215)
Screenshot: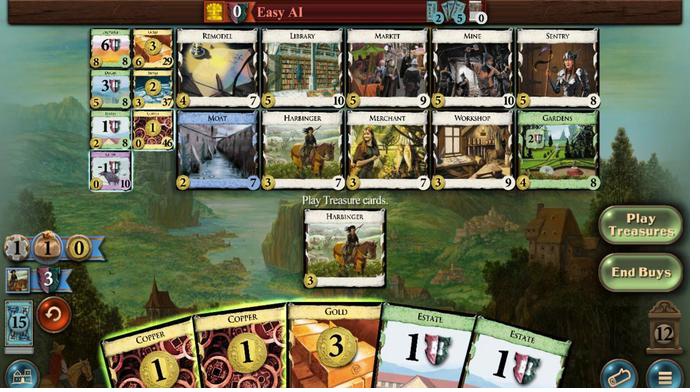 
Action: Mouse moved to (181, 287)
Screenshot: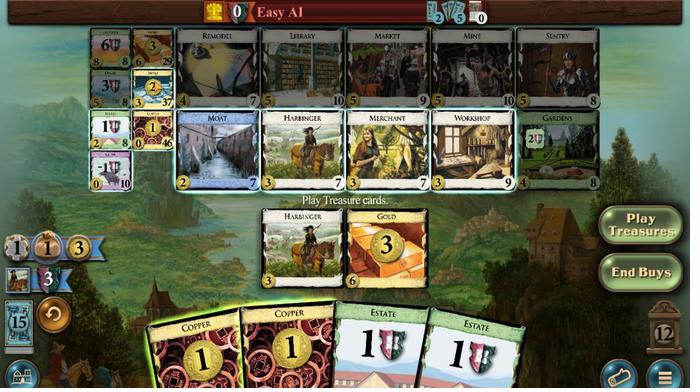 
Action: Mouse pressed left at (181, 287)
Screenshot: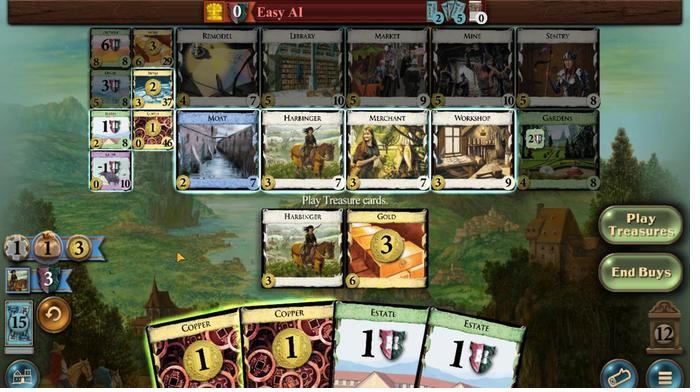 
Action: Mouse moved to (172, 208)
Screenshot: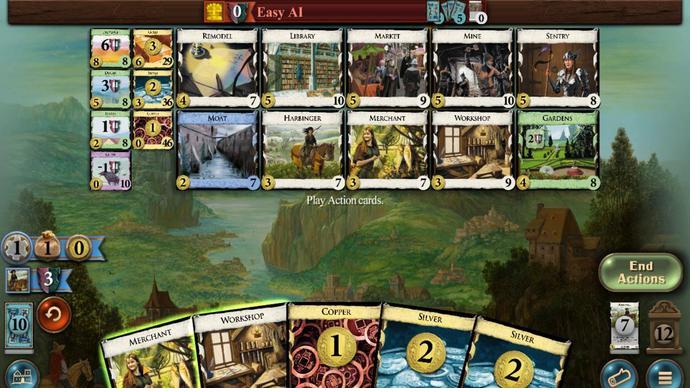 
Action: Mouse pressed left at (172, 208)
Screenshot: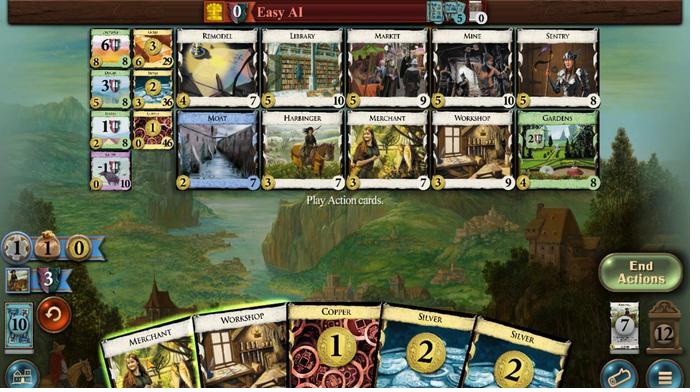 
Action: Mouse moved to (183, 216)
Screenshot: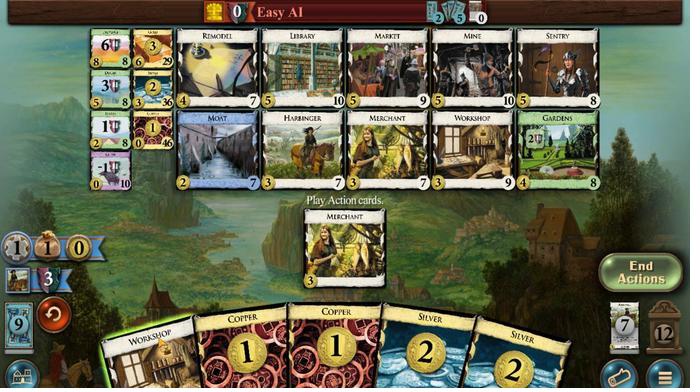 
Action: Mouse pressed left at (183, 216)
Screenshot: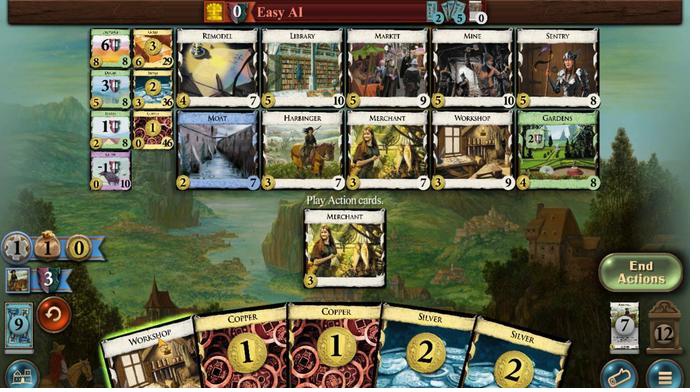 
Action: Mouse moved to (242, 292)
Screenshot: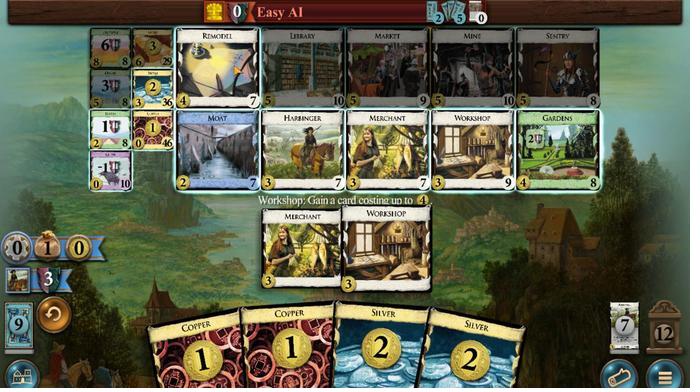 
Action: Mouse pressed left at (242, 292)
Screenshot: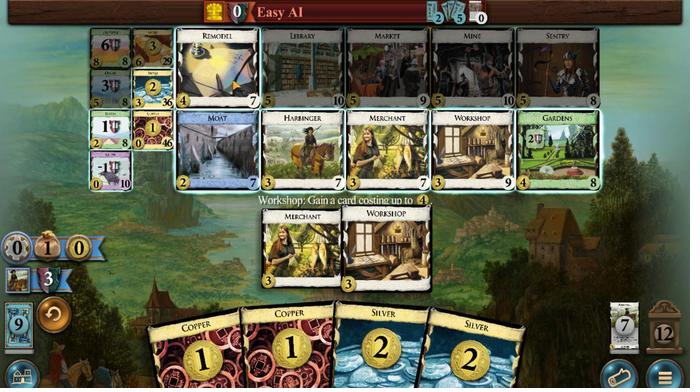 
Action: Mouse moved to (286, 210)
Screenshot: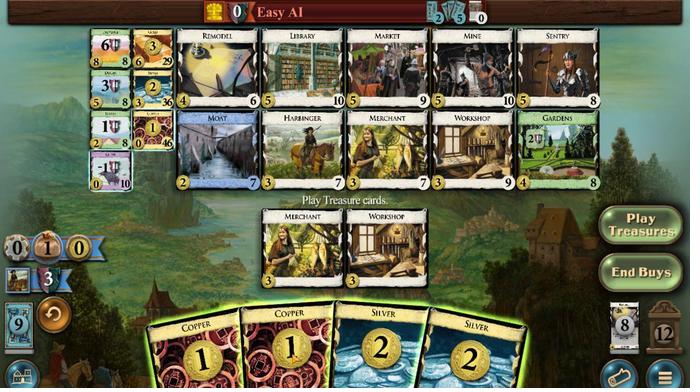 
Action: Mouse pressed left at (286, 210)
Screenshot: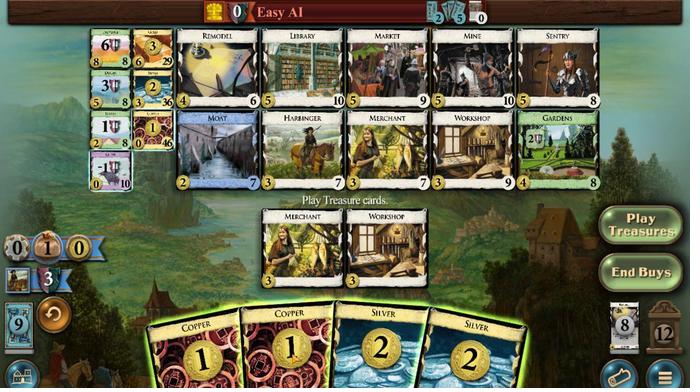 
Action: Mouse moved to (321, 206)
Screenshot: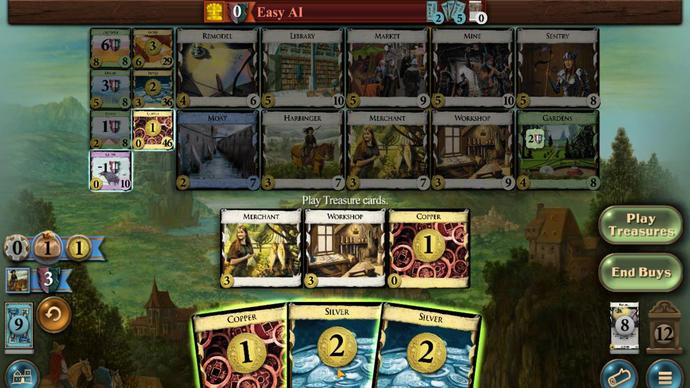 
Action: Mouse pressed left at (321, 206)
Screenshot: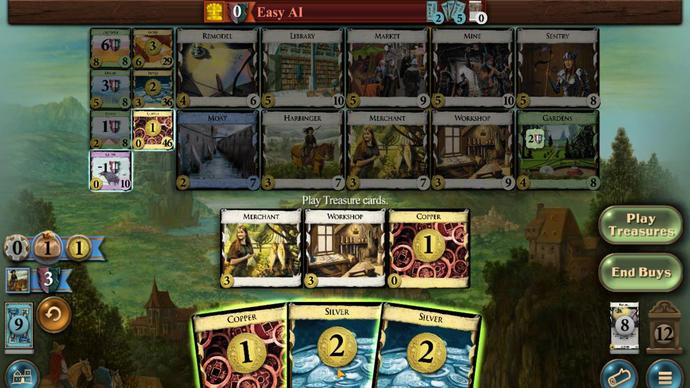 
Action: Mouse moved to (366, 204)
Screenshot: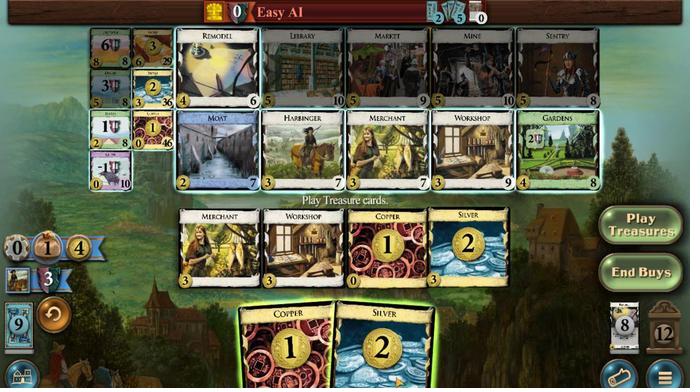 
Action: Mouse pressed left at (366, 204)
Screenshot: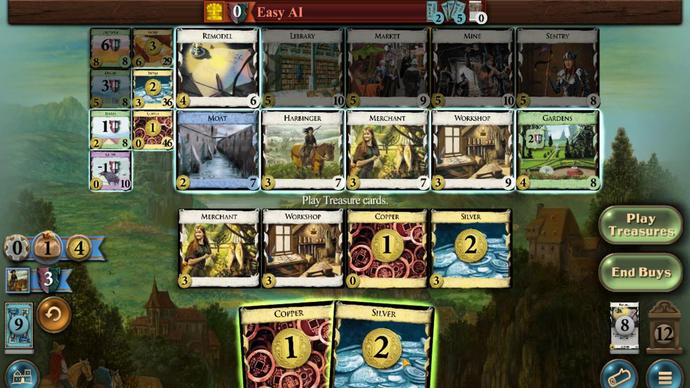 
Action: Mouse moved to (148, 285)
Screenshot: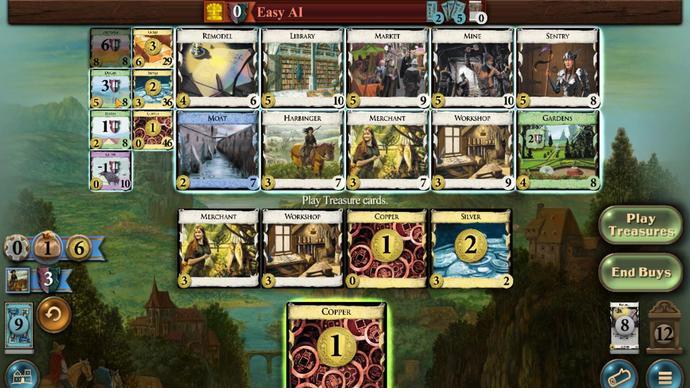 
Action: Mouse pressed left at (148, 285)
Screenshot: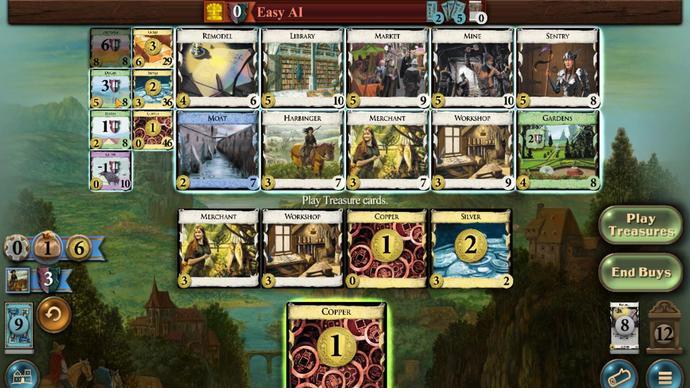 
Action: Mouse moved to (146, 283)
Screenshot: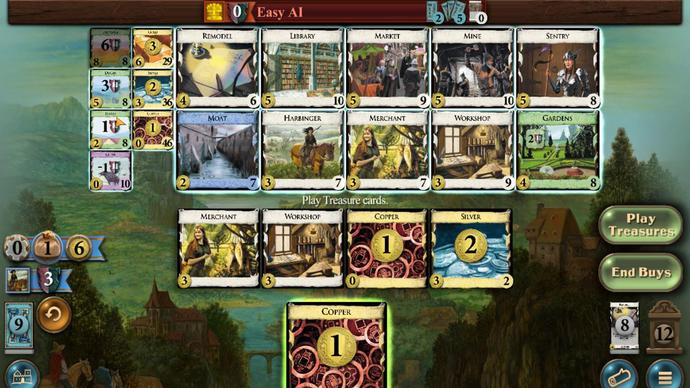 
Action: Mouse pressed left at (146, 283)
Screenshot: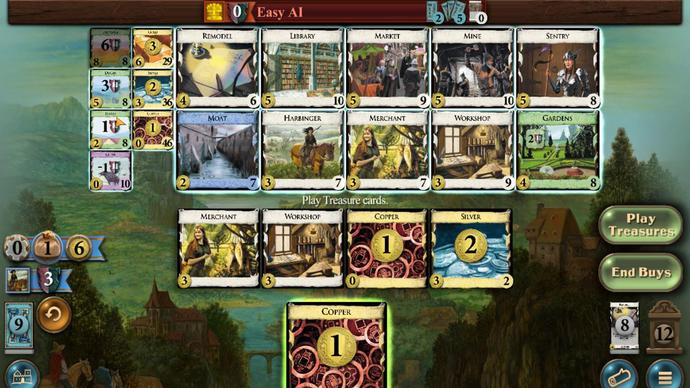 
Action: Mouse moved to (318, 213)
Screenshot: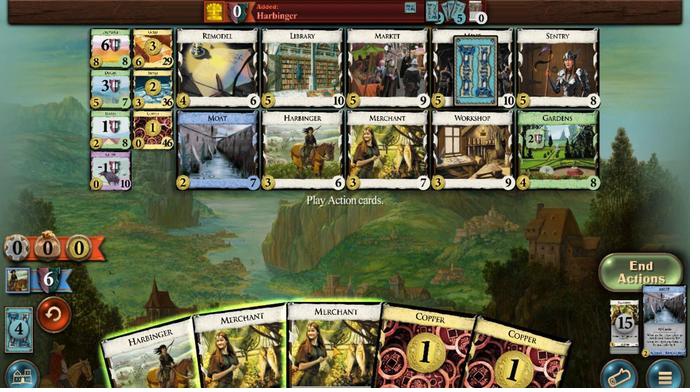 
Action: Mouse pressed left at (318, 213)
Screenshot: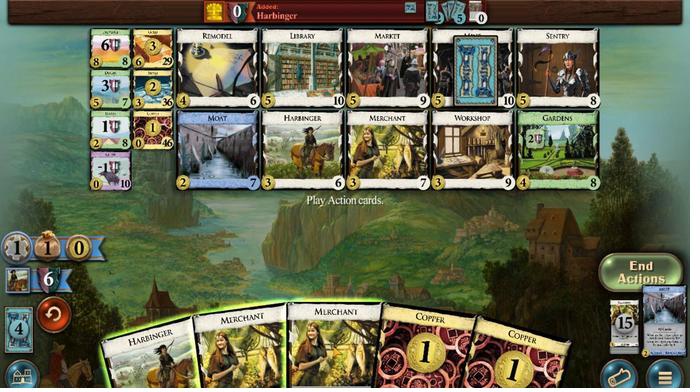 
Action: Mouse moved to (277, 206)
Screenshot: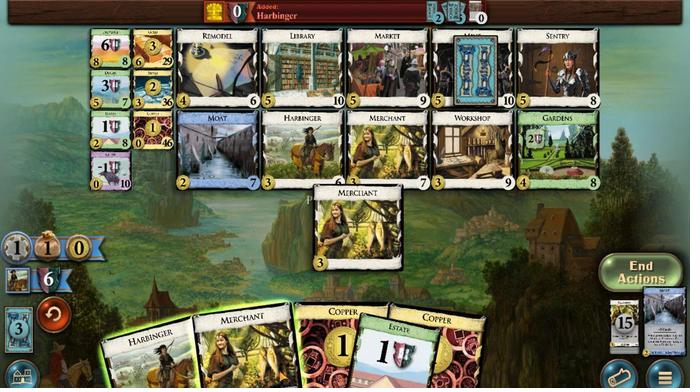 
Action: Mouse pressed left at (277, 206)
Screenshot: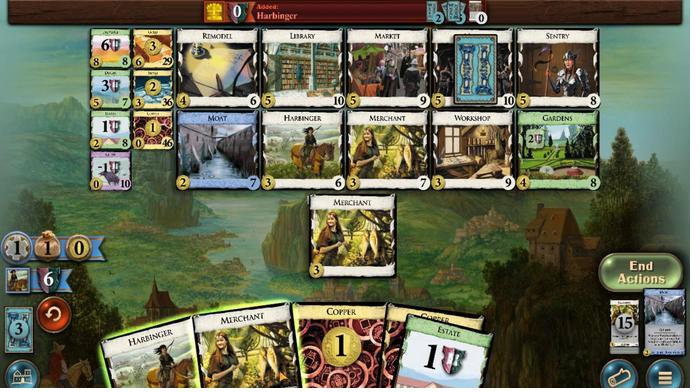 
Action: Mouse moved to (179, 207)
Screenshot: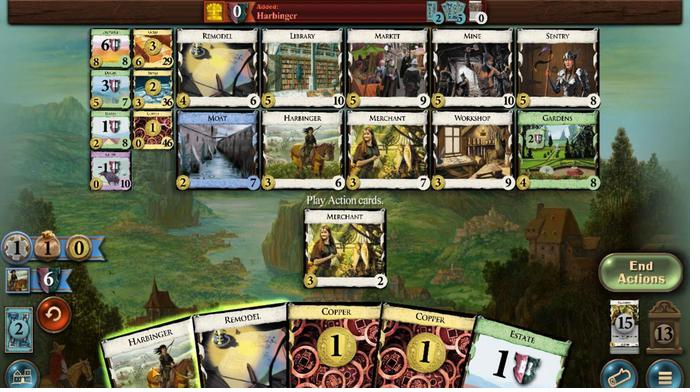 
Action: Mouse pressed left at (179, 207)
Screenshot: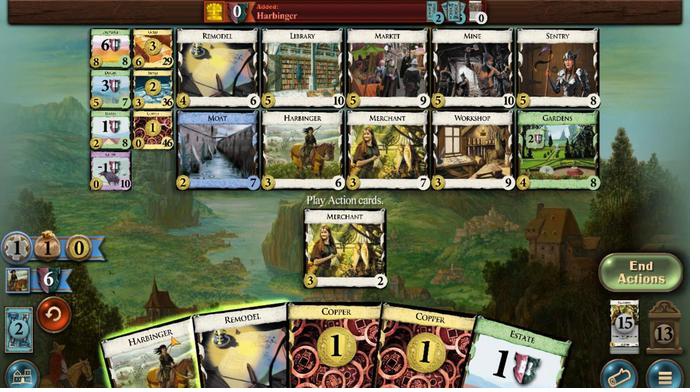 
Action: Mouse moved to (425, 278)
Screenshot: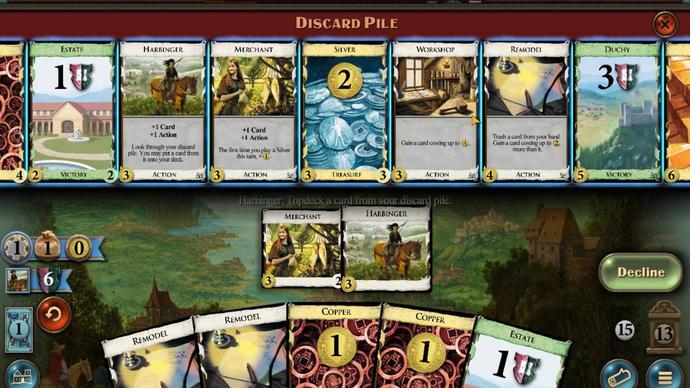 
Action: Mouse pressed left at (425, 278)
Screenshot: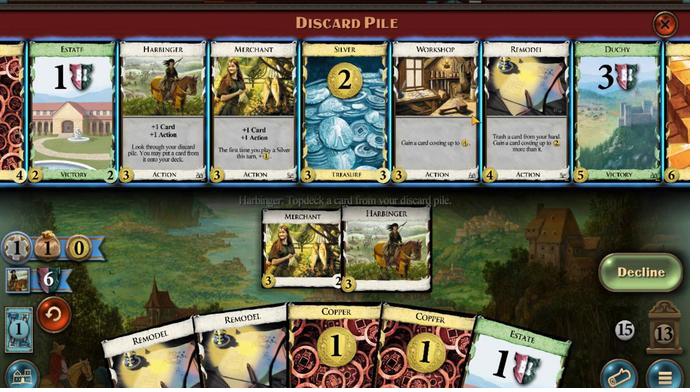 
Action: Mouse moved to (139, 289)
Screenshot: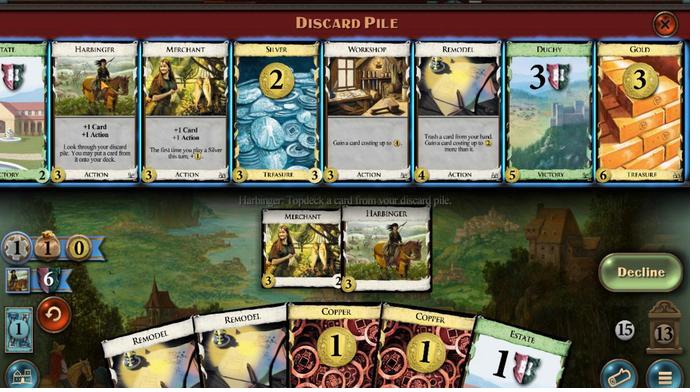 
Action: Mouse pressed left at (139, 289)
Screenshot: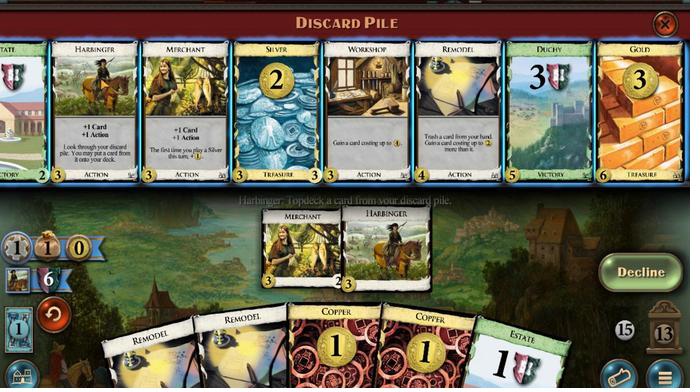 
Action: Mouse moved to (237, 207)
Screenshot: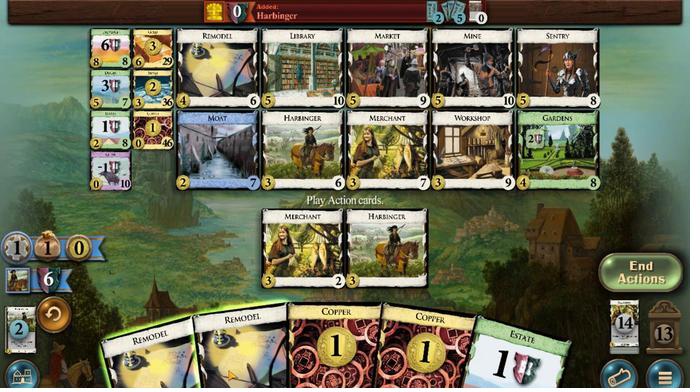 
Action: Mouse pressed left at (237, 207)
Screenshot: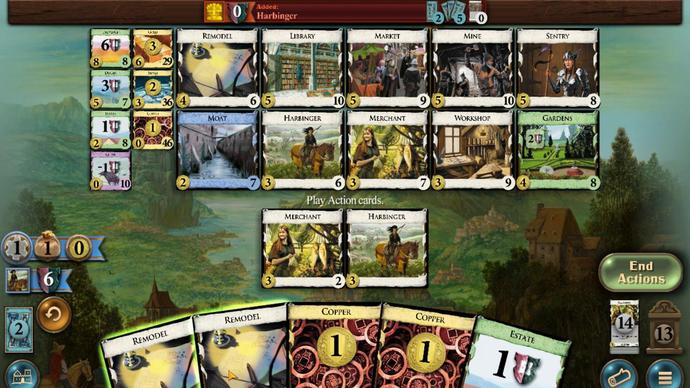
Action: Mouse moved to (209, 209)
Screenshot: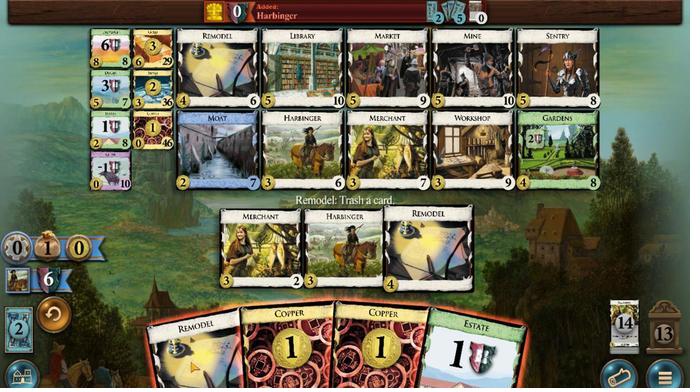 
Action: Mouse pressed left at (209, 209)
Screenshot: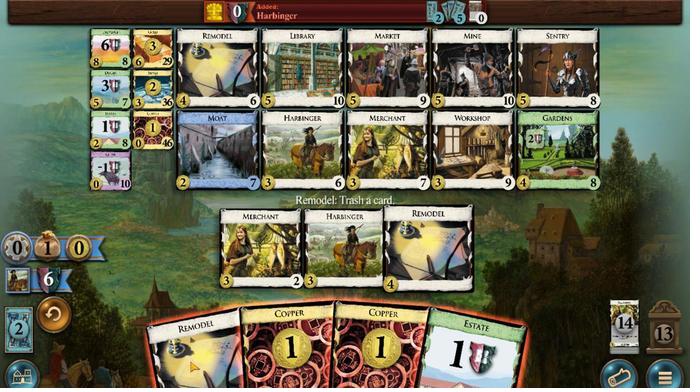 
Action: Mouse moved to (357, 295)
Screenshot: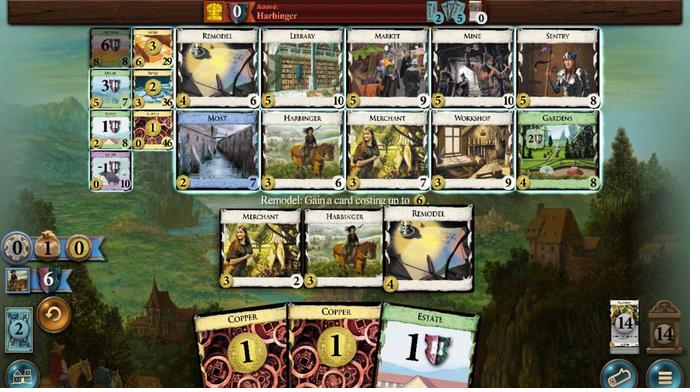 
Action: Mouse pressed left at (357, 295)
Screenshot: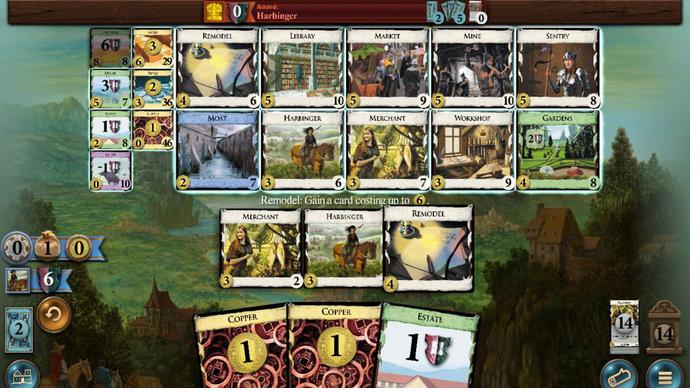 
Action: Mouse moved to (267, 219)
Screenshot: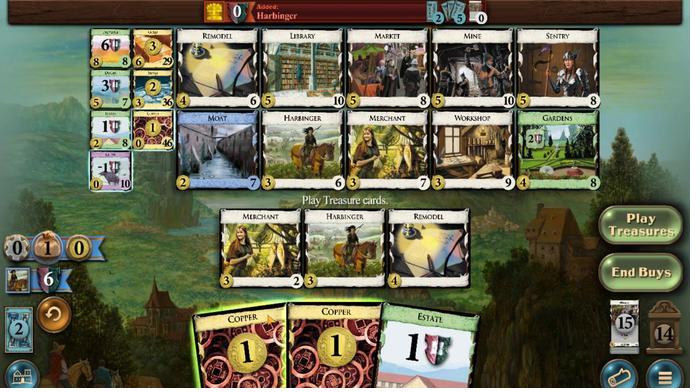 
Action: Mouse pressed left at (267, 219)
Screenshot: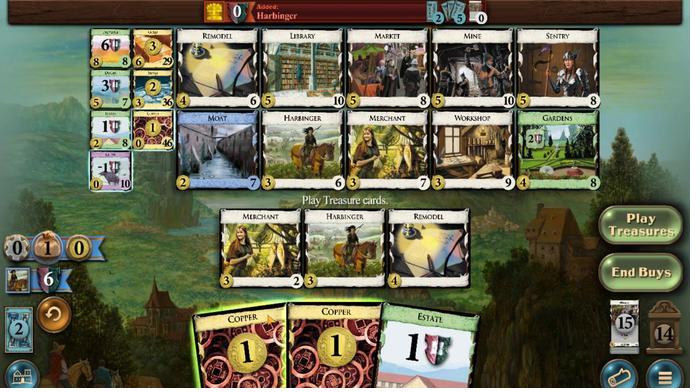 
Action: Mouse moved to (290, 211)
Screenshot: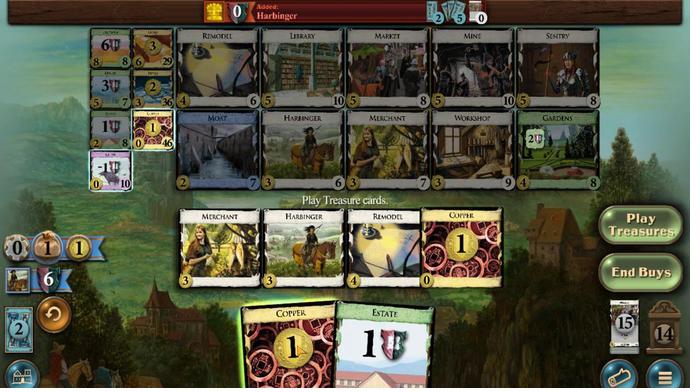 
Action: Mouse pressed left at (290, 211)
Screenshot: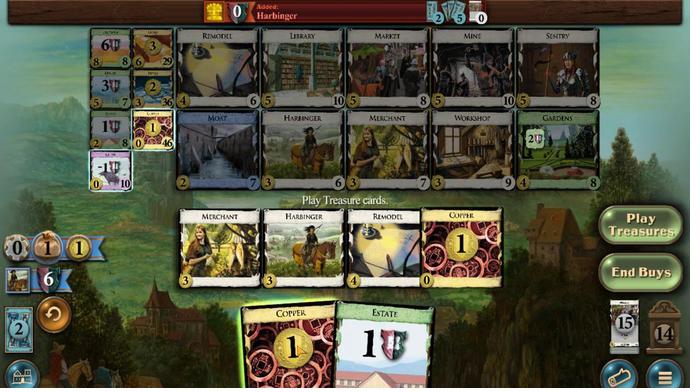 
Action: Mouse moved to (236, 271)
Screenshot: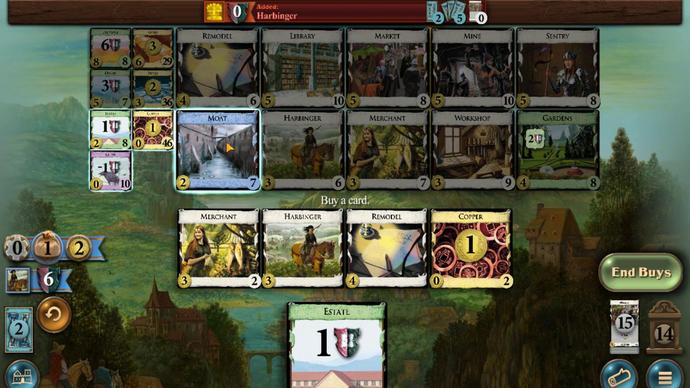 
Action: Mouse pressed left at (236, 271)
Screenshot: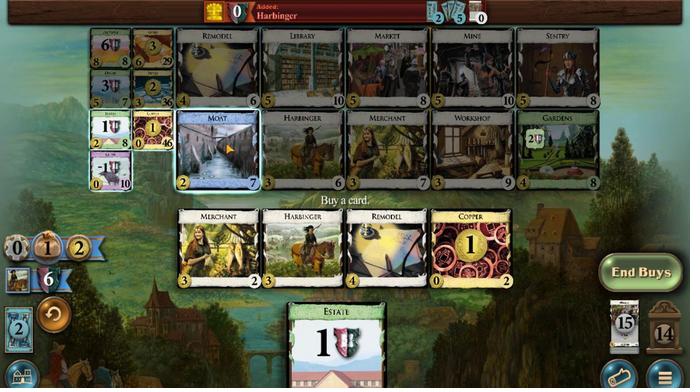 
Action: Mouse moved to (246, 210)
Screenshot: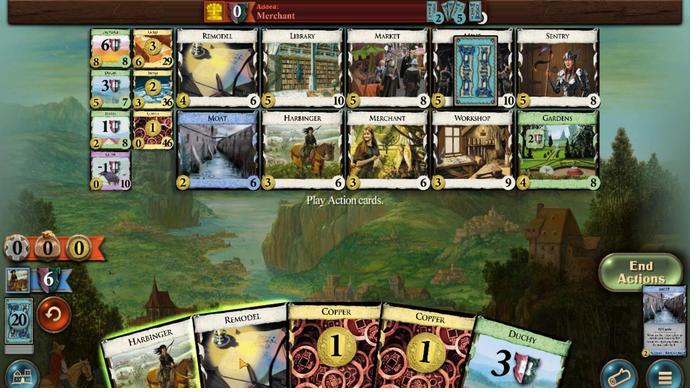 
Action: Mouse pressed left at (246, 210)
Screenshot: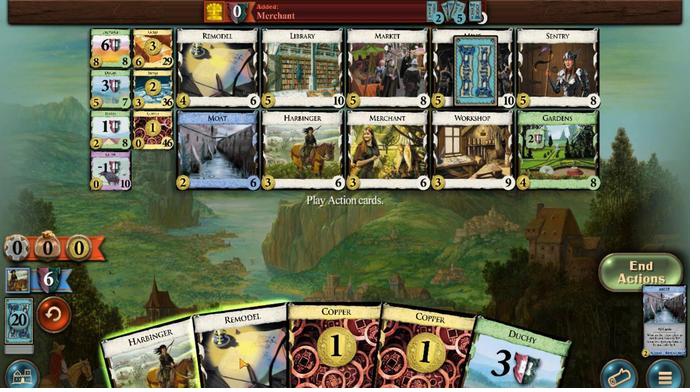 
Action: Mouse moved to (444, 211)
Screenshot: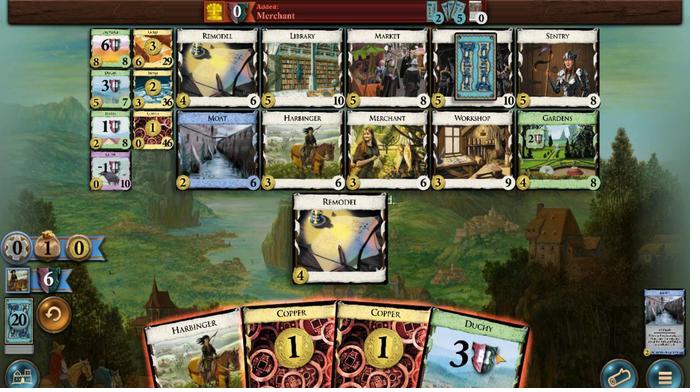 
Action: Mouse pressed left at (444, 211)
Screenshot: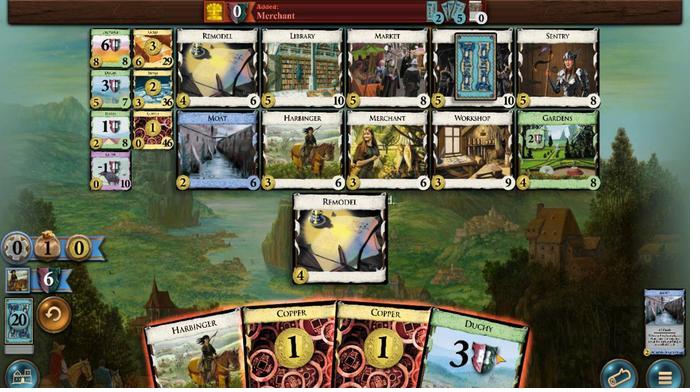 
Action: Mouse moved to (146, 287)
Screenshot: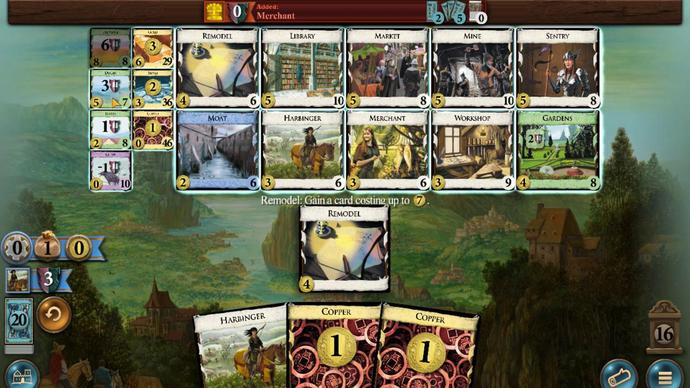 
Action: Mouse pressed left at (146, 287)
Screenshot: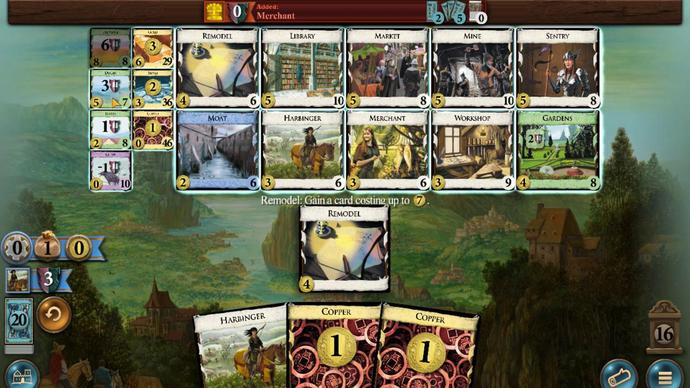 
Action: Mouse moved to (299, 210)
Screenshot: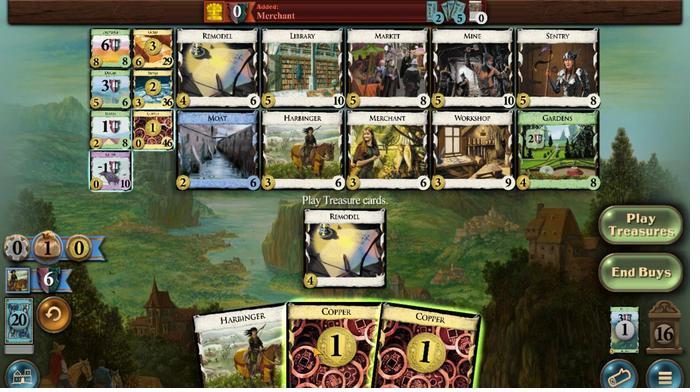 
Action: Mouse pressed left at (299, 210)
Screenshot: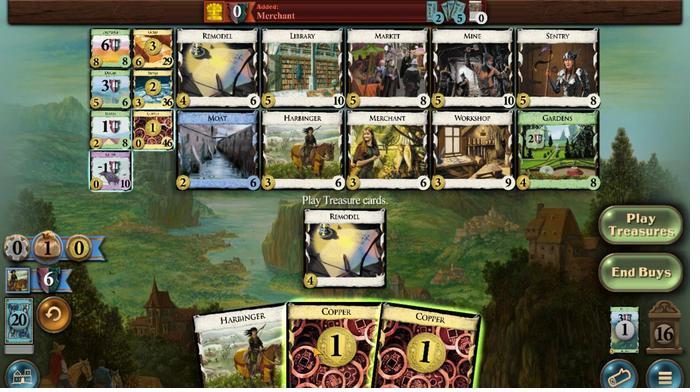 
Action: Mouse moved to (361, 209)
Screenshot: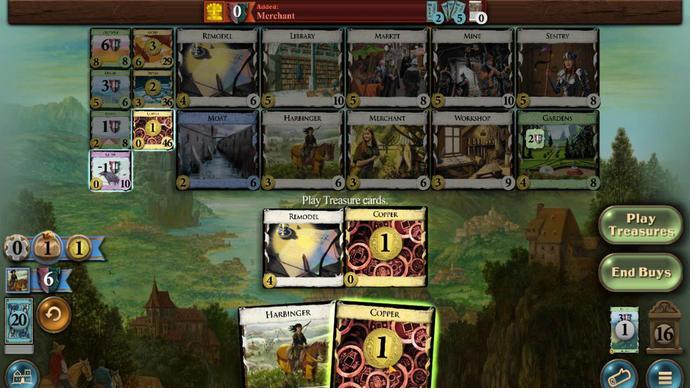 
Action: Mouse pressed left at (361, 209)
Screenshot: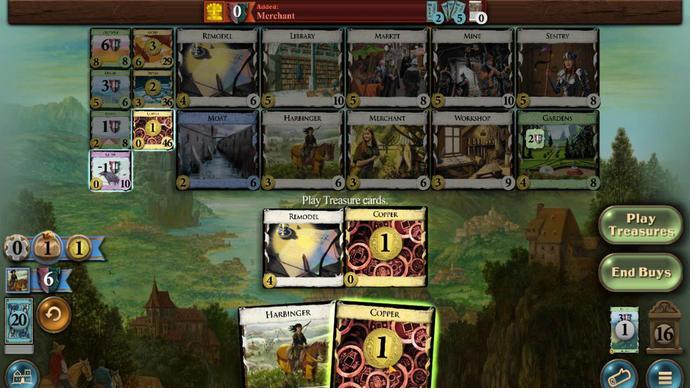 
Action: Mouse moved to (142, 274)
Screenshot: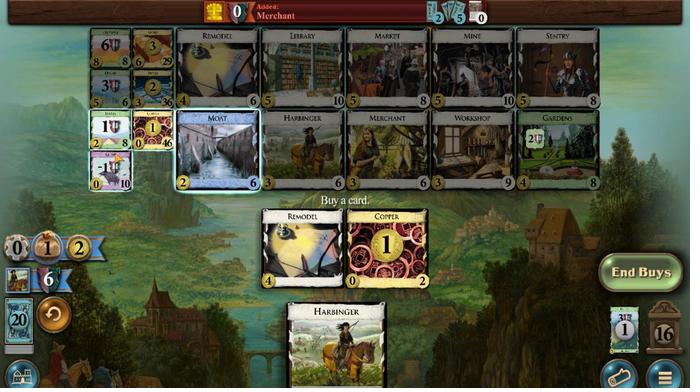 
Action: Mouse pressed left at (142, 274)
Screenshot: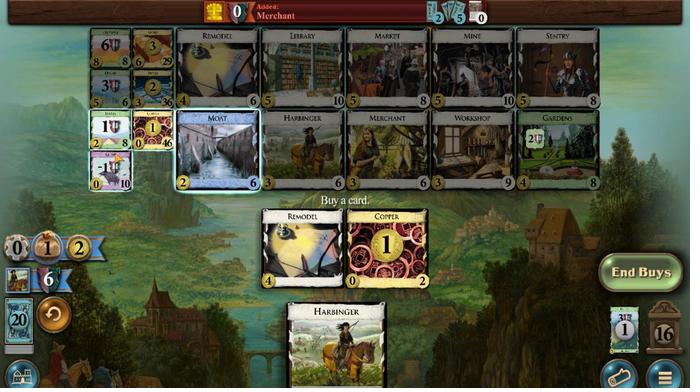 
Action: Mouse moved to (248, 216)
Screenshot: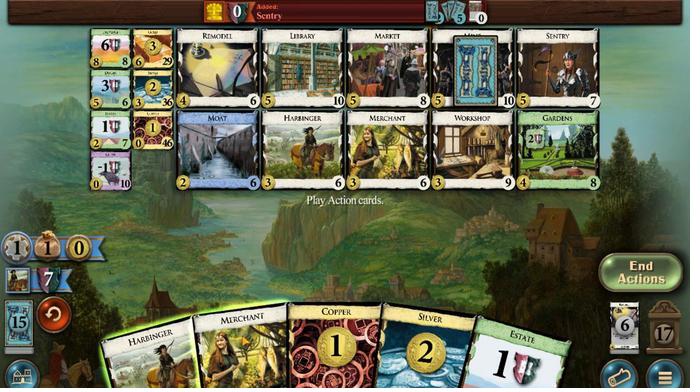 
Action: Mouse pressed left at (248, 216)
Screenshot: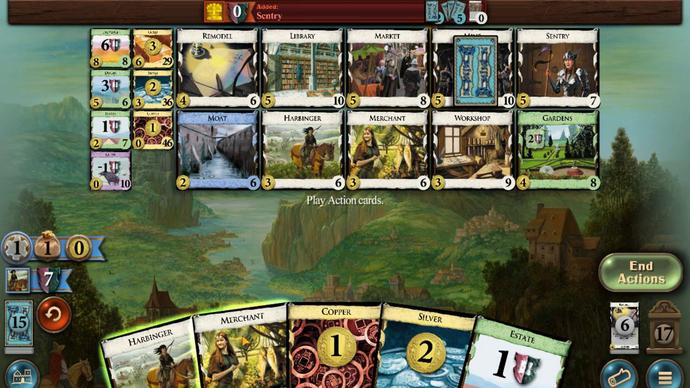 
Action: Mouse moved to (182, 211)
Screenshot: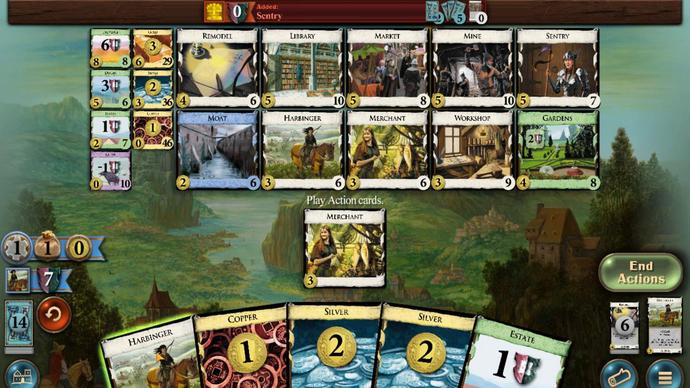 
Action: Mouse pressed left at (182, 211)
Screenshot: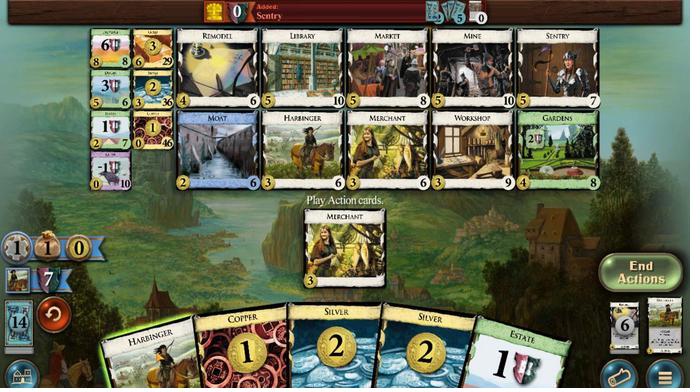 
Action: Mouse moved to (331, 291)
Screenshot: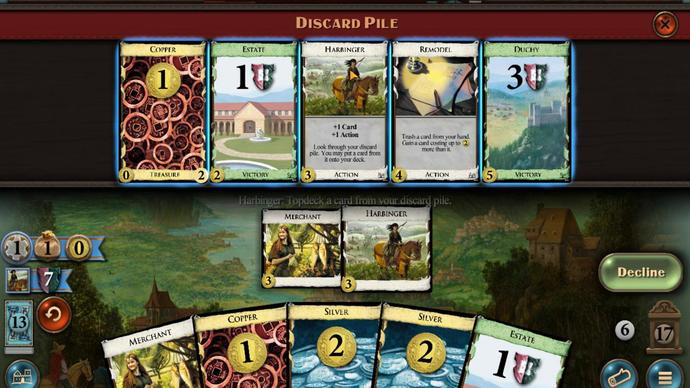 
Action: Mouse pressed left at (331, 291)
Screenshot: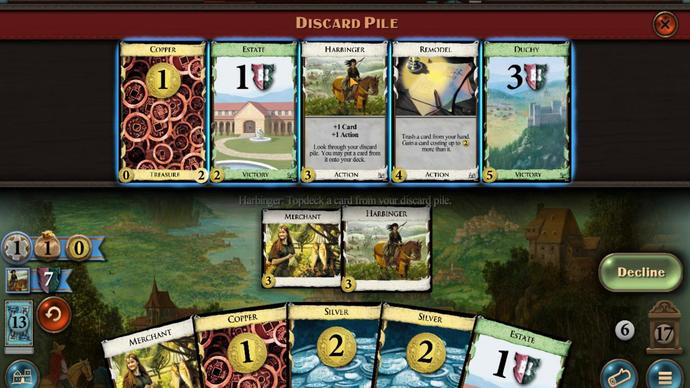
Action: Mouse moved to (186, 207)
Screenshot: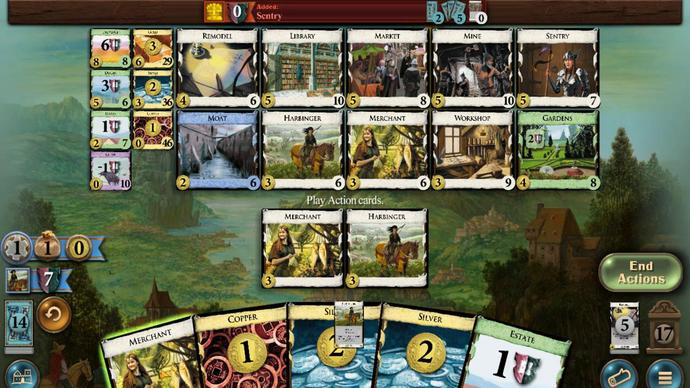 
Action: Mouse pressed left at (186, 207)
Screenshot: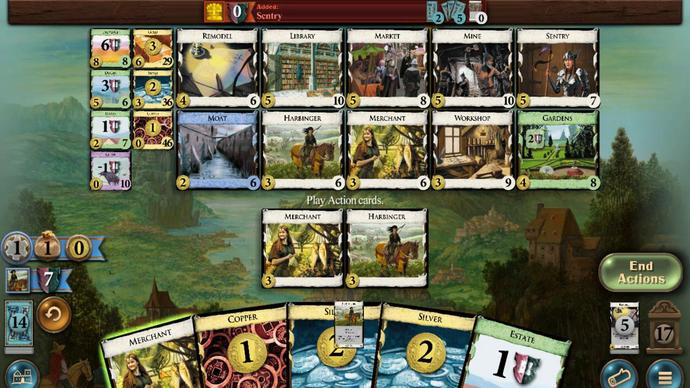
Action: Mouse moved to (169, 207)
Screenshot: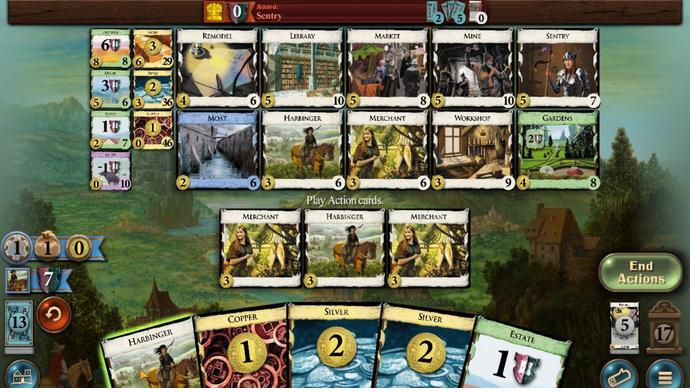 
Action: Mouse pressed left at (169, 207)
Screenshot: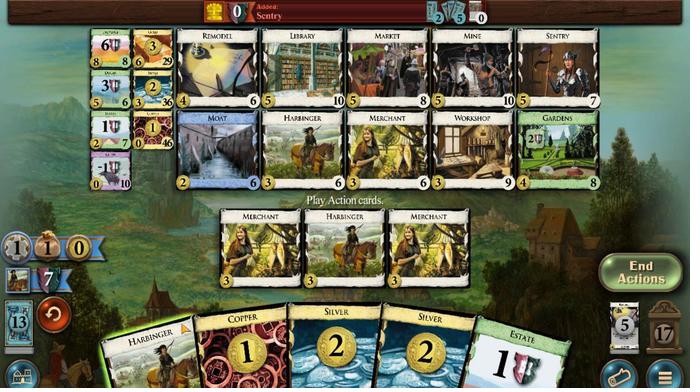 
Action: Mouse moved to (370, 294)
Screenshot: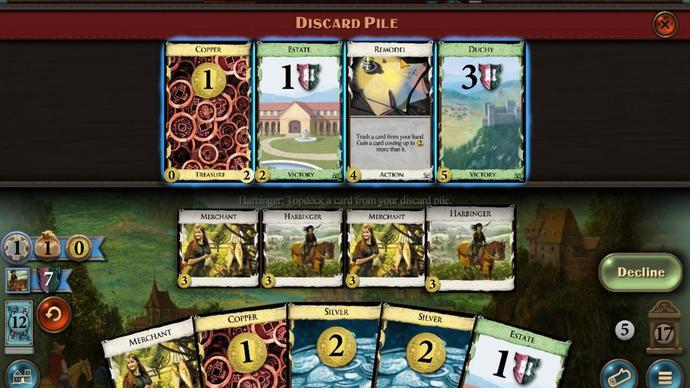 
Action: Mouse pressed left at (370, 294)
Screenshot: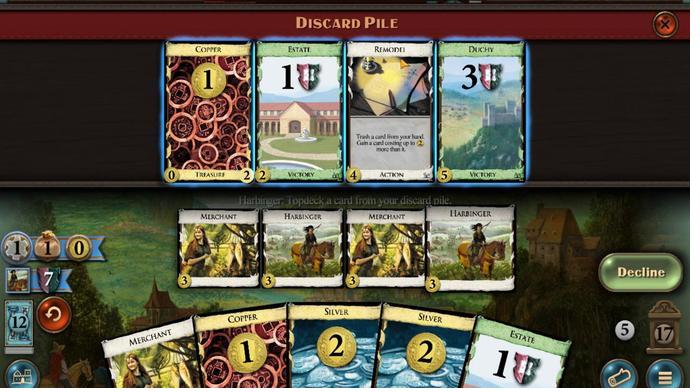 
Action: Mouse moved to (175, 205)
Screenshot: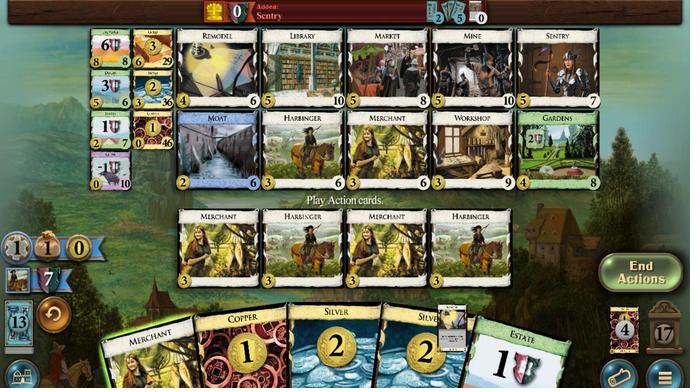 
Action: Mouse pressed left at (175, 205)
Screenshot: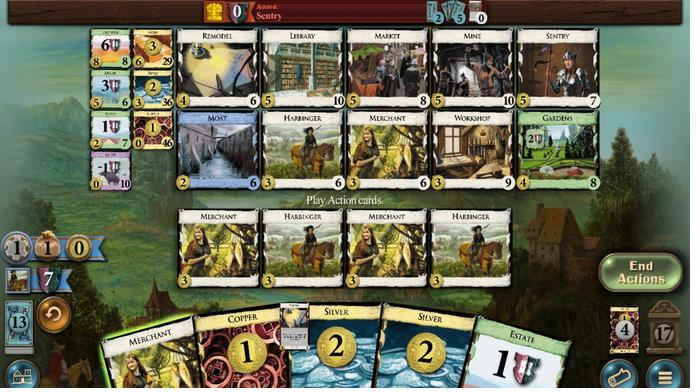 
Action: Mouse moved to (165, 203)
Screenshot: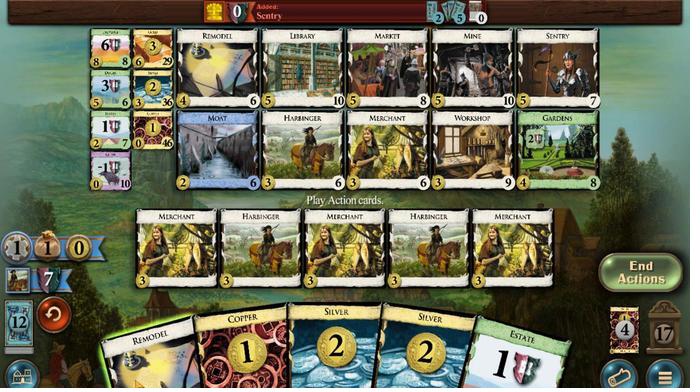 
Action: Mouse pressed left at (165, 203)
Screenshot: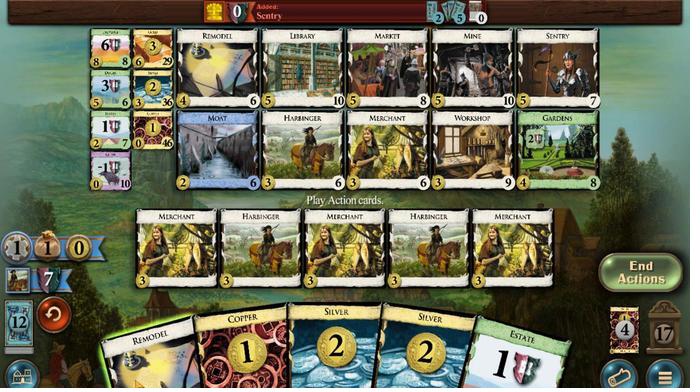 
Action: Mouse moved to (279, 209)
Screenshot: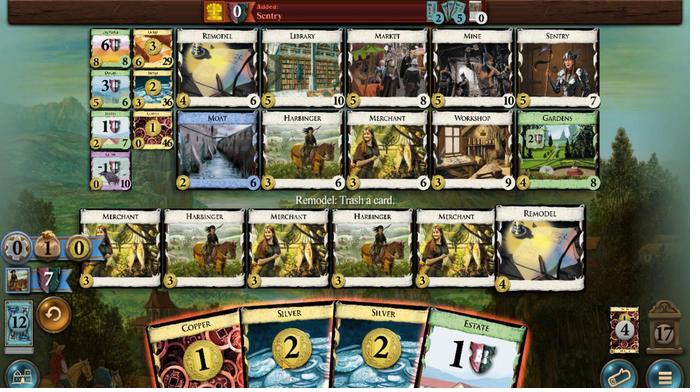 
Action: Mouse pressed left at (279, 209)
Screenshot: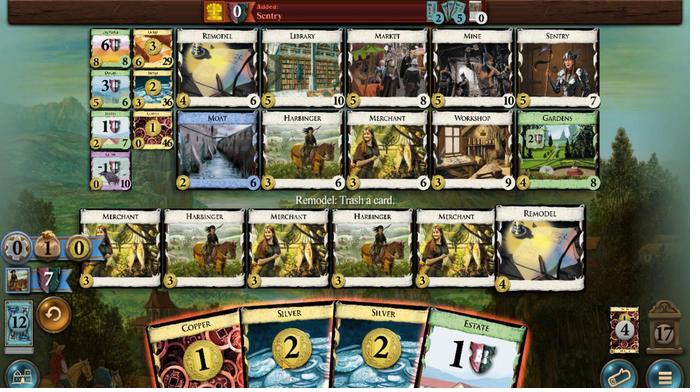 
Action: Mouse moved to (143, 286)
Screenshot: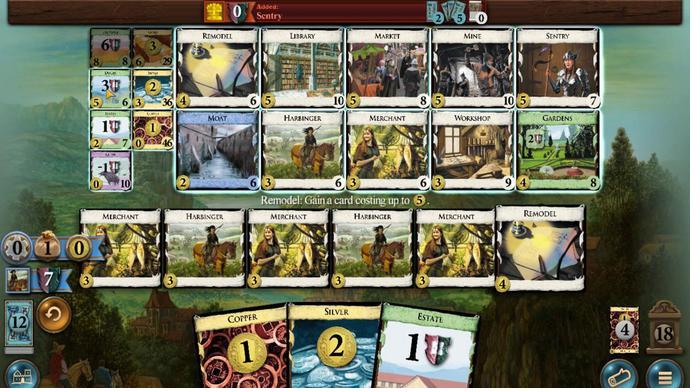 
Action: Mouse pressed left at (143, 286)
Screenshot: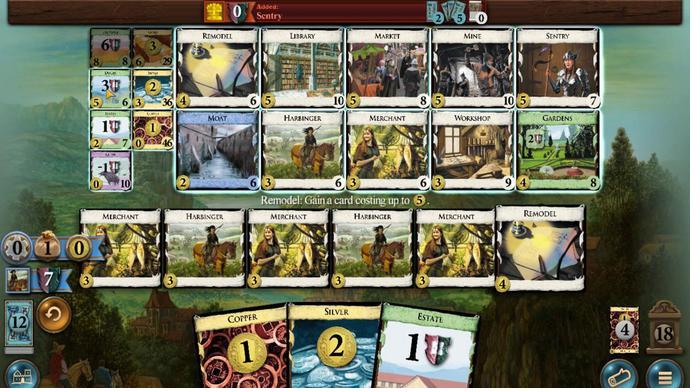 
Action: Mouse moved to (319, 203)
Screenshot: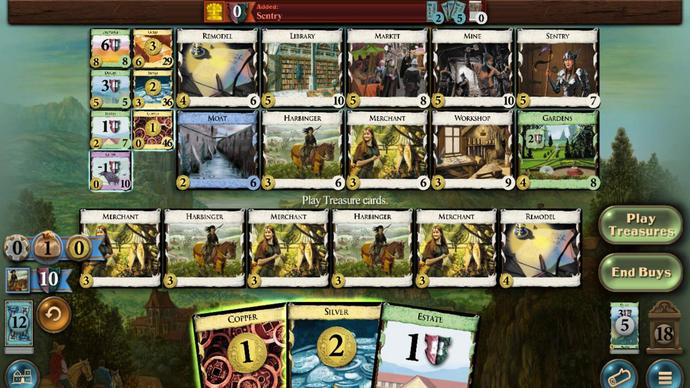 
Action: Mouse pressed left at (319, 203)
Screenshot: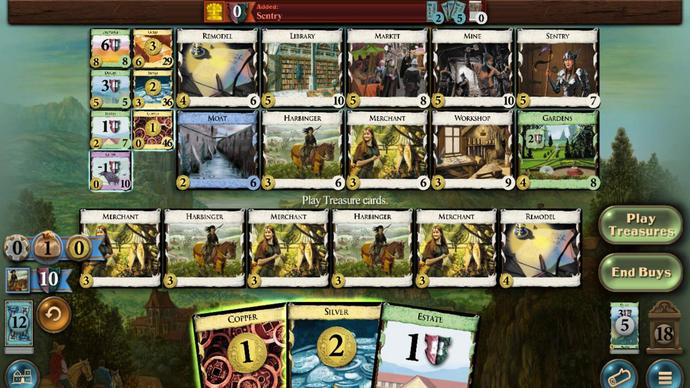 
Action: Mouse moved to (276, 209)
Screenshot: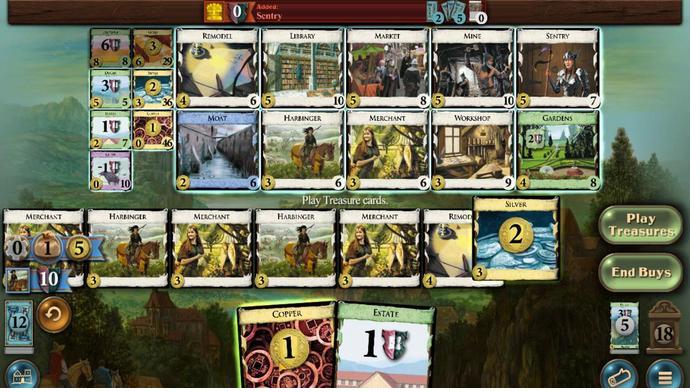 
Action: Mouse pressed left at (276, 209)
Screenshot: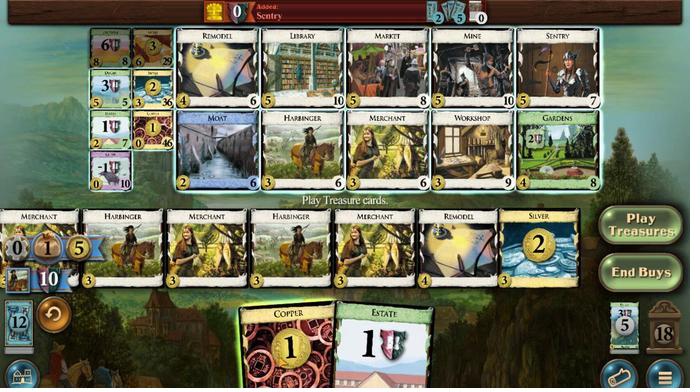 
Action: Mouse moved to (139, 289)
Screenshot: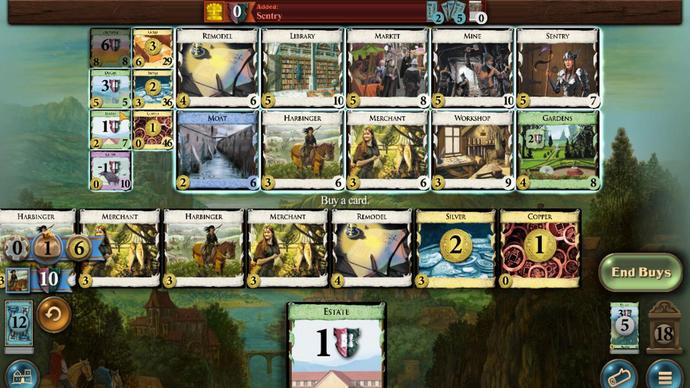 
Action: Mouse pressed left at (139, 289)
Screenshot: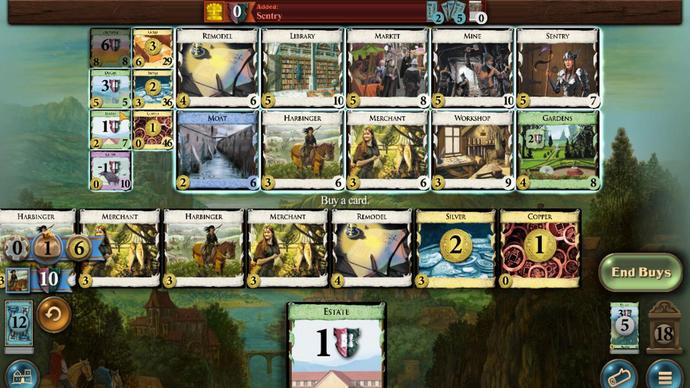 
Action: Mouse moved to (176, 210)
Screenshot: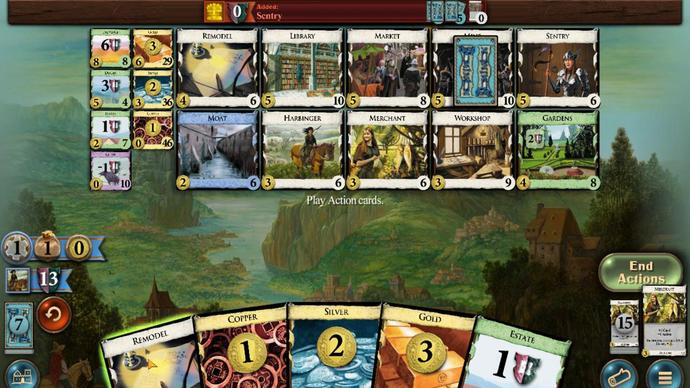 
Action: Mouse pressed left at (176, 210)
Screenshot: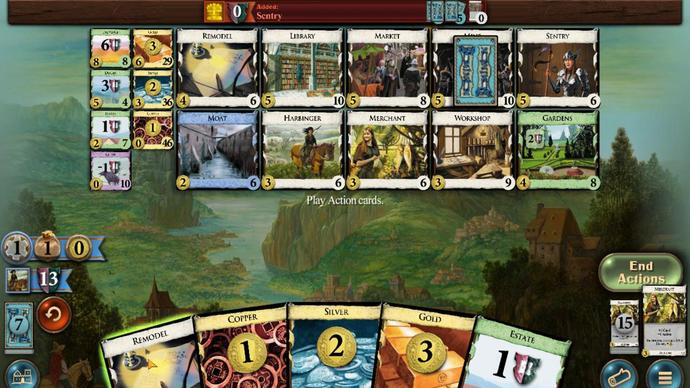 
Action: Mouse moved to (357, 210)
Screenshot: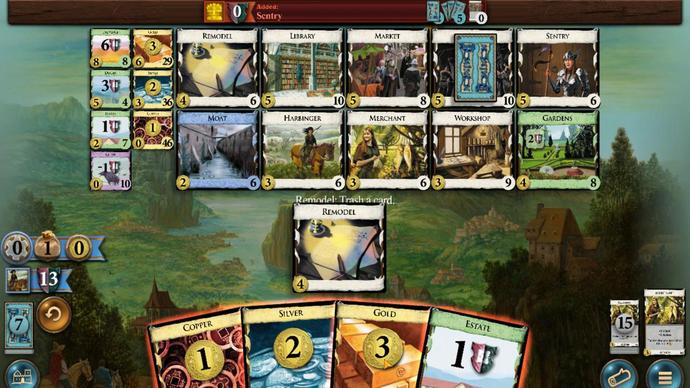 
Action: Mouse pressed left at (357, 210)
Screenshot: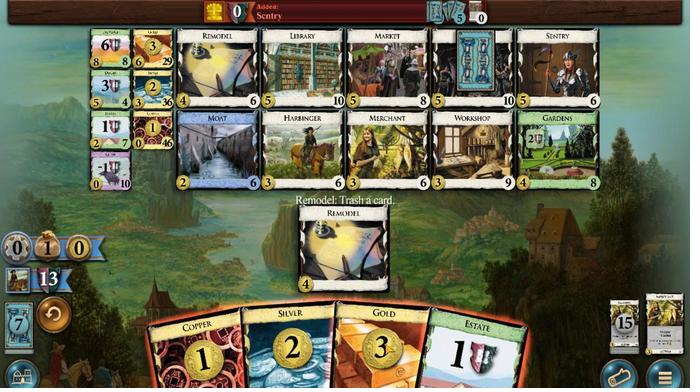 
Action: Mouse moved to (153, 298)
Screenshot: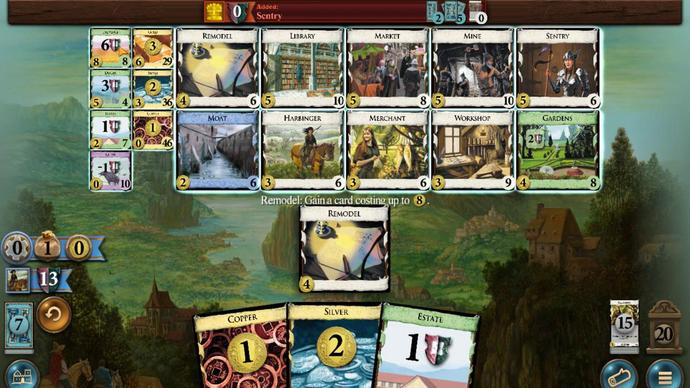 
Action: Mouse pressed left at (153, 298)
Screenshot: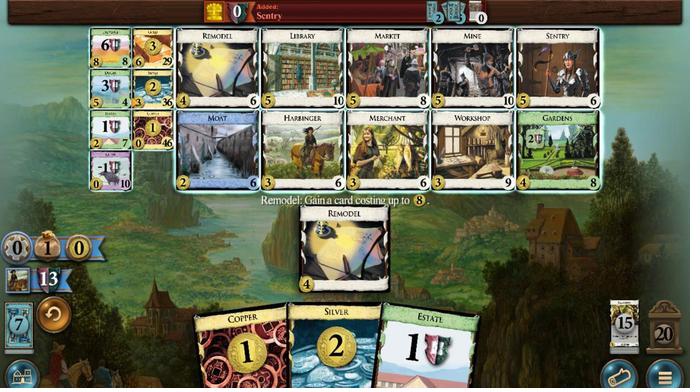 
Action: Mouse moved to (240, 216)
Screenshot: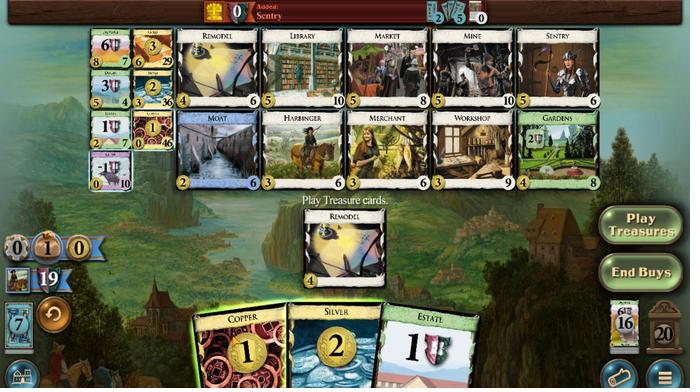 
Action: Mouse pressed left at (240, 216)
Screenshot: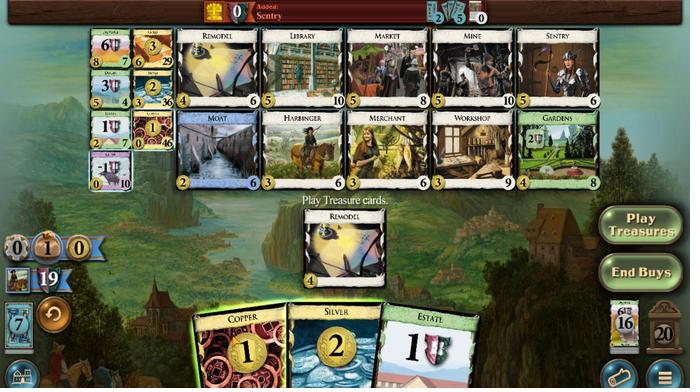 
Action: Mouse moved to (271, 203)
Screenshot: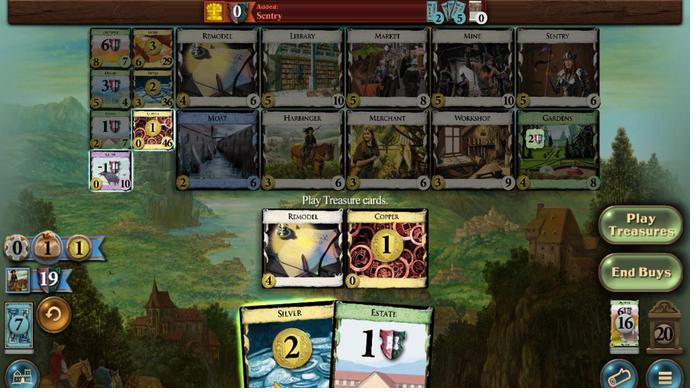 
Action: Mouse pressed left at (271, 203)
Screenshot: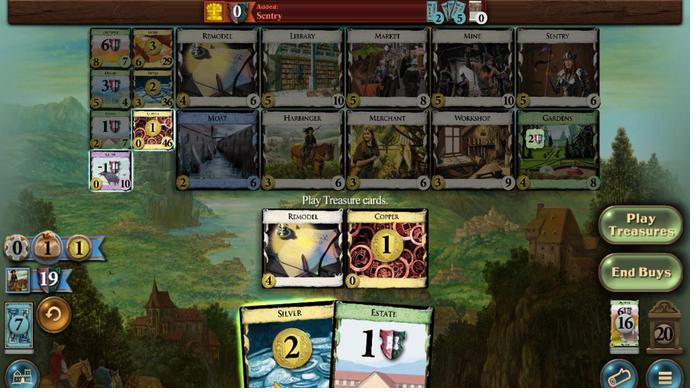 
Action: Mouse moved to (429, 273)
Screenshot: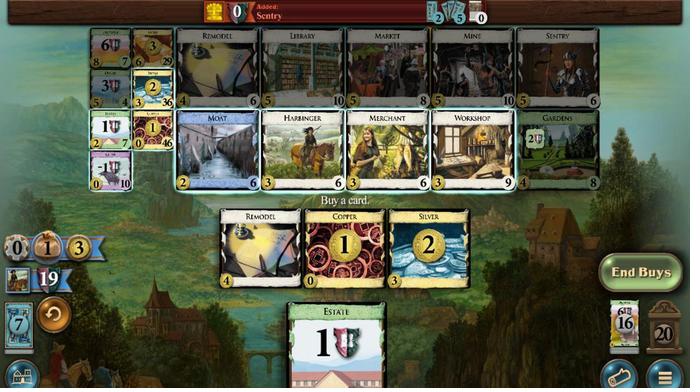 
Action: Mouse pressed left at (429, 273)
Screenshot: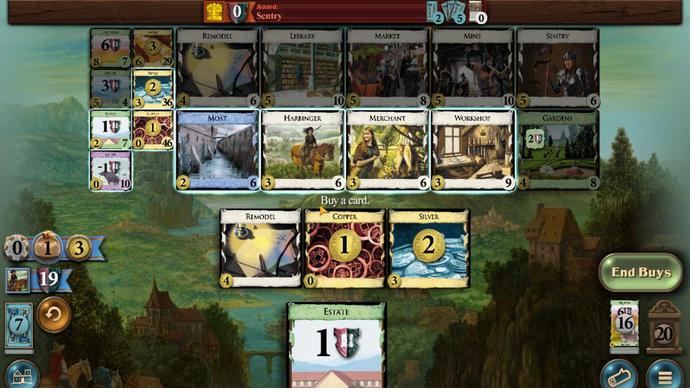 
Action: Mouse moved to (229, 211)
Screenshot: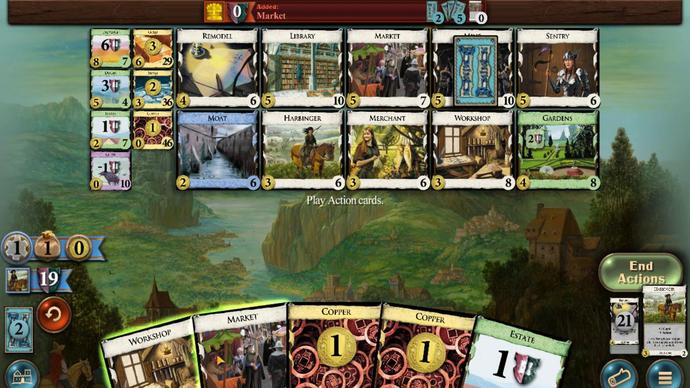 
Action: Mouse pressed left at (229, 211)
Screenshot: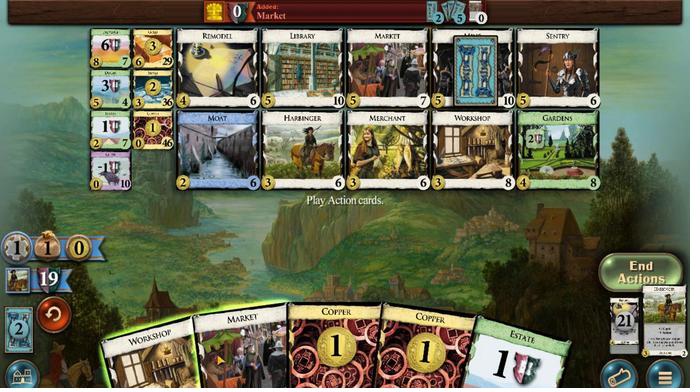 
Action: Mouse moved to (178, 208)
Screenshot: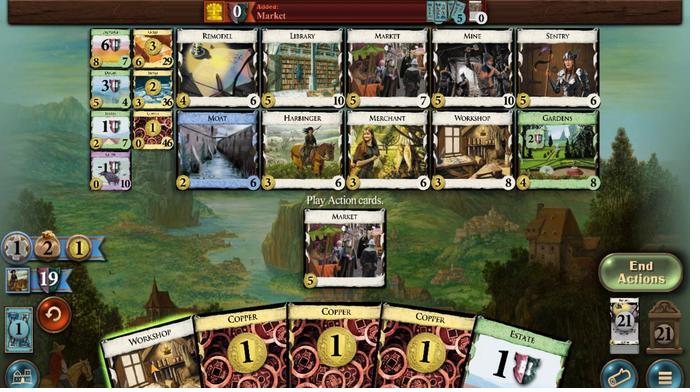 
Action: Mouse pressed left at (178, 208)
Screenshot: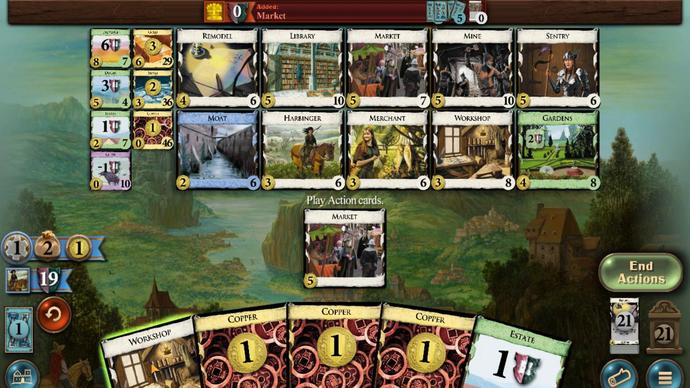 
Action: Mouse moved to (216, 294)
Screenshot: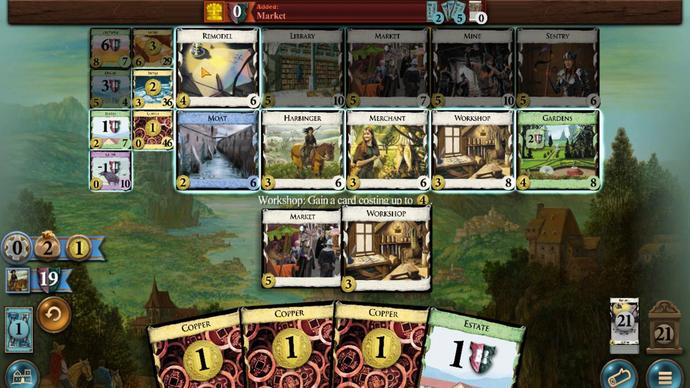 
Action: Mouse pressed left at (216, 294)
Screenshot: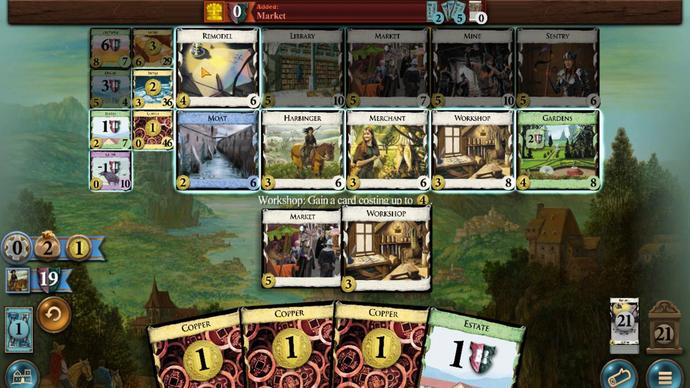 
Action: Mouse moved to (224, 215)
Screenshot: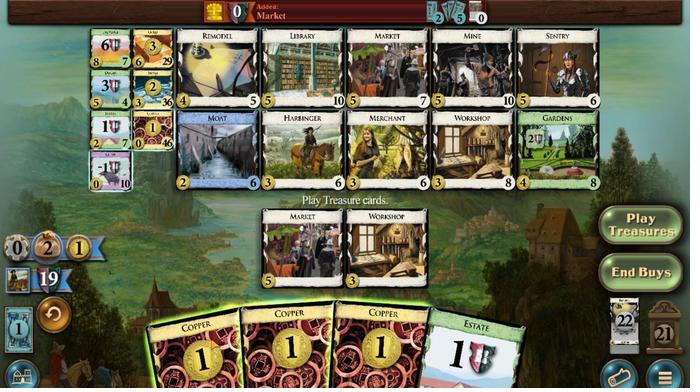 
Action: Mouse pressed left at (224, 215)
Screenshot: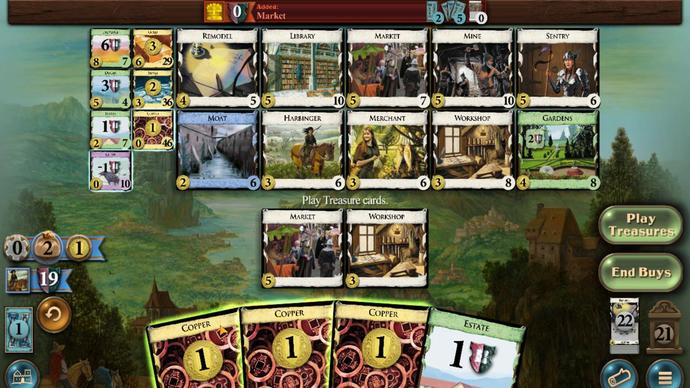 
Action: Mouse moved to (259, 217)
Screenshot: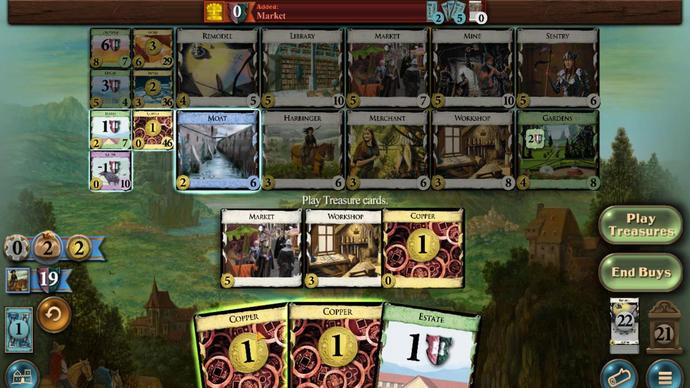 
Action: Mouse pressed left at (259, 217)
Screenshot: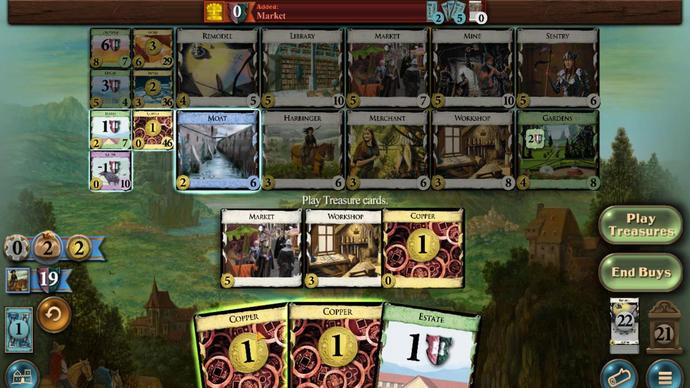 
Action: Mouse moved to (296, 215)
Screenshot: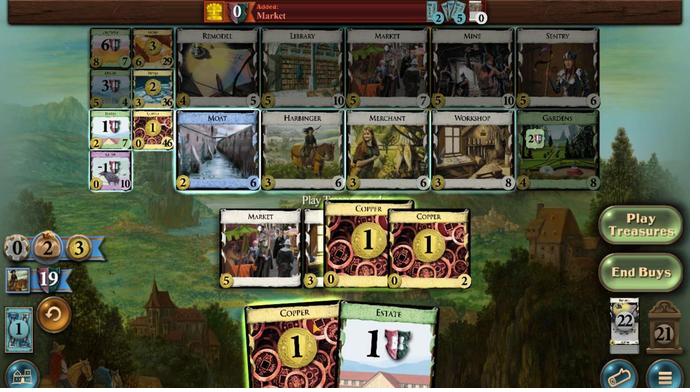 
Action: Mouse pressed left at (296, 215)
Screenshot: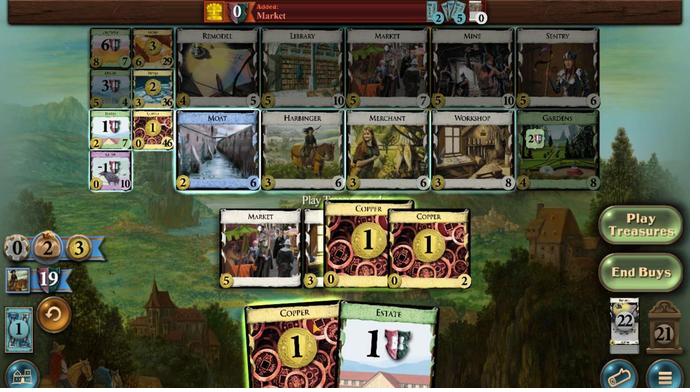 
Action: Mouse moved to (321, 274)
Screenshot: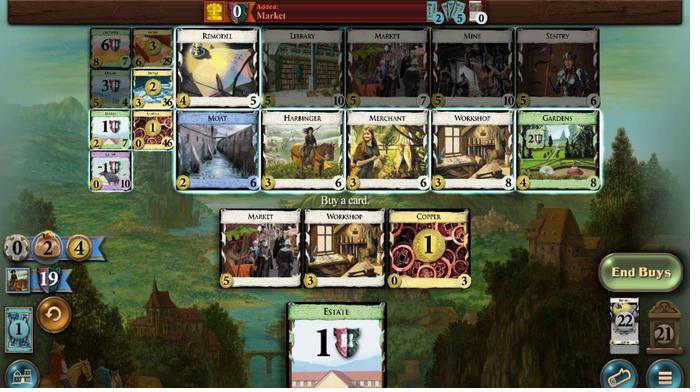 
Action: Mouse pressed left at (321, 274)
Screenshot: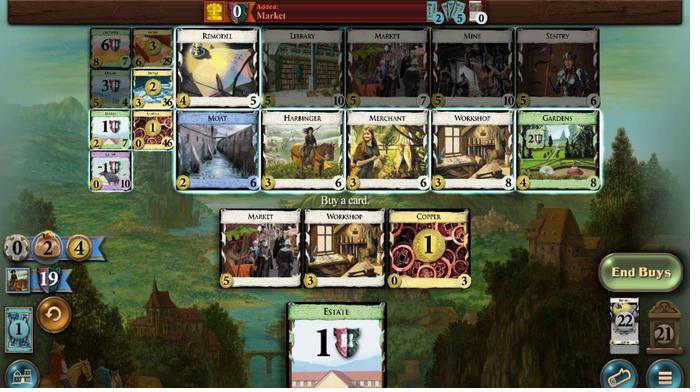 
Action: Mouse moved to (180, 273)
Screenshot: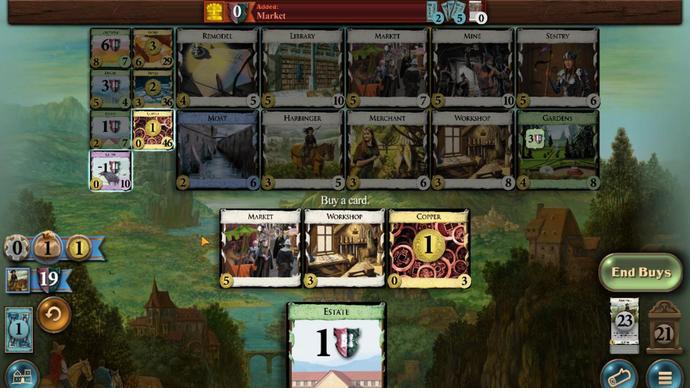 
Action: Mouse pressed left at (180, 273)
Screenshot: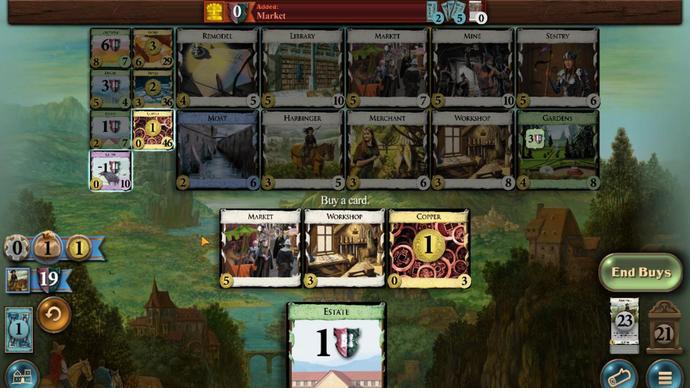 
Action: Mouse moved to (177, 212)
Screenshot: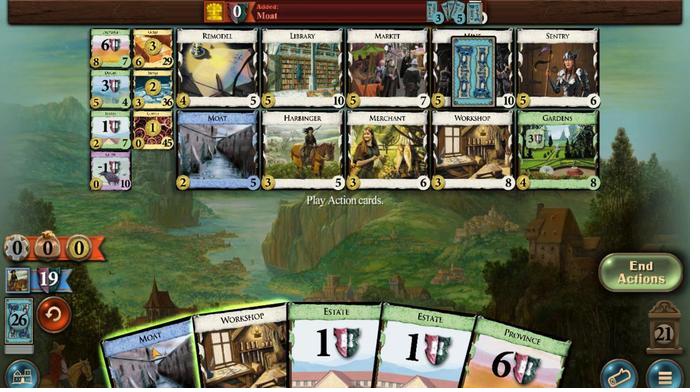 
Action: Mouse pressed left at (177, 212)
Screenshot: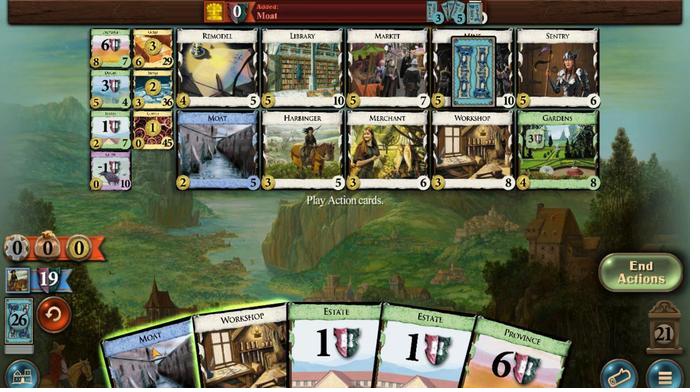 
Action: Mouse moved to (267, 211)
Screenshot: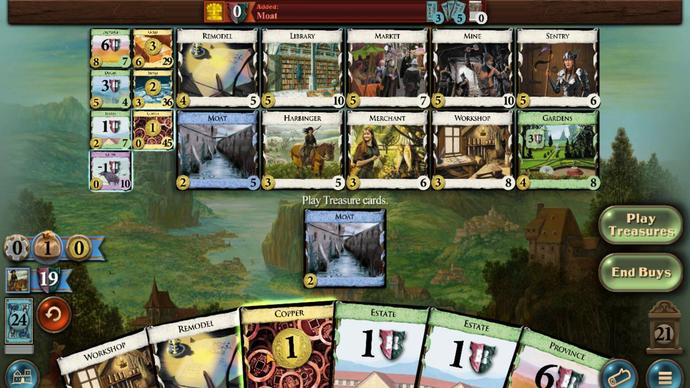 
Action: Mouse pressed left at (267, 211)
Screenshot: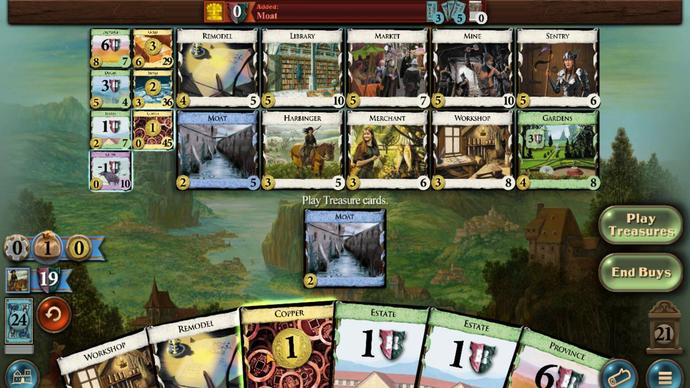 
Action: Mouse moved to (186, 277)
Screenshot: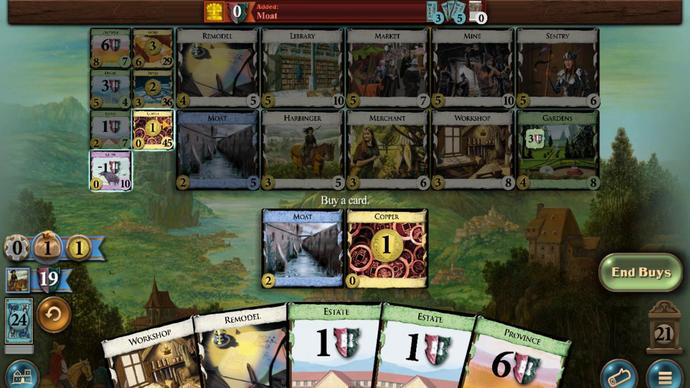 
Action: Mouse pressed left at (186, 277)
Screenshot: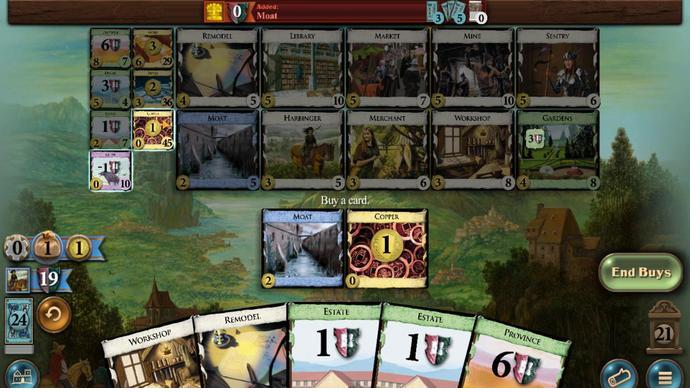 
Action: Mouse moved to (174, 212)
Screenshot: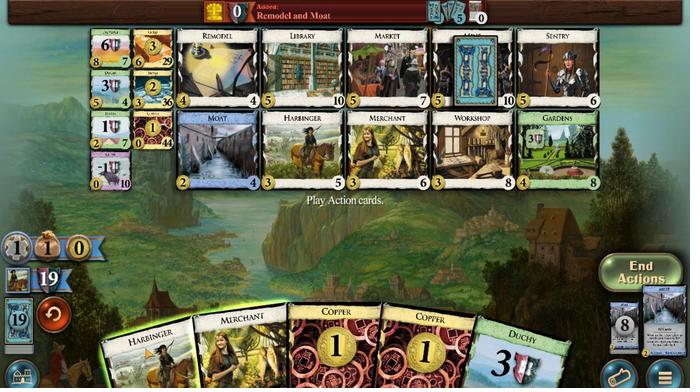 
Action: Mouse pressed left at (174, 212)
Screenshot: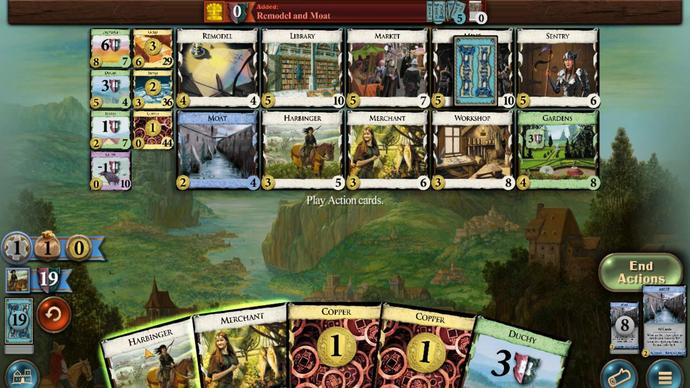 
Action: Mouse moved to (484, 292)
Screenshot: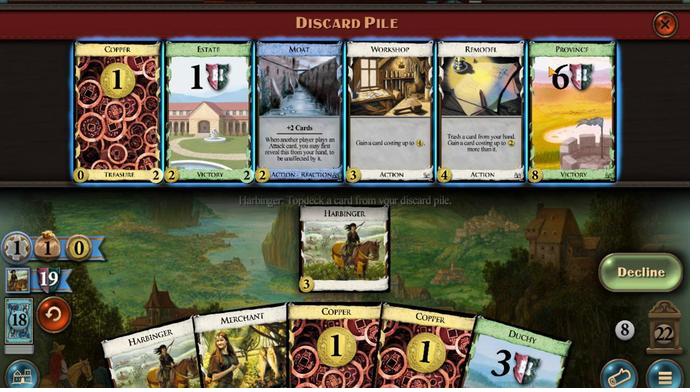 
Action: Mouse pressed left at (484, 292)
Screenshot: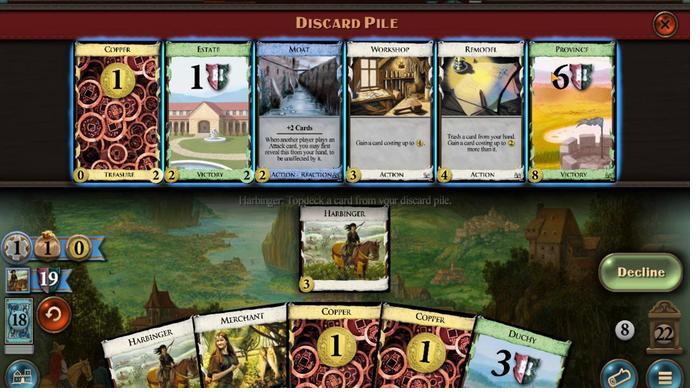
Action: Mouse moved to (514, 290)
Screenshot: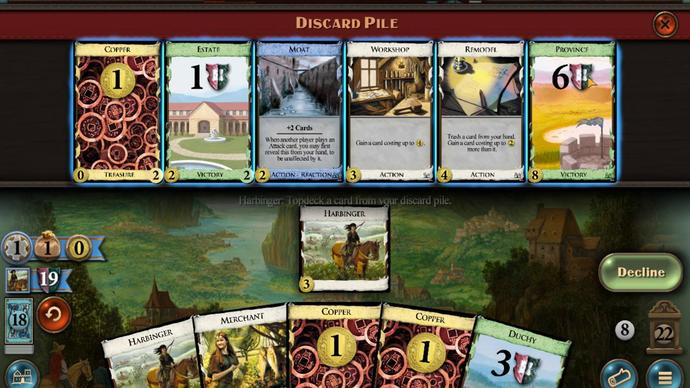 
Action: Mouse pressed left at (514, 290)
Screenshot: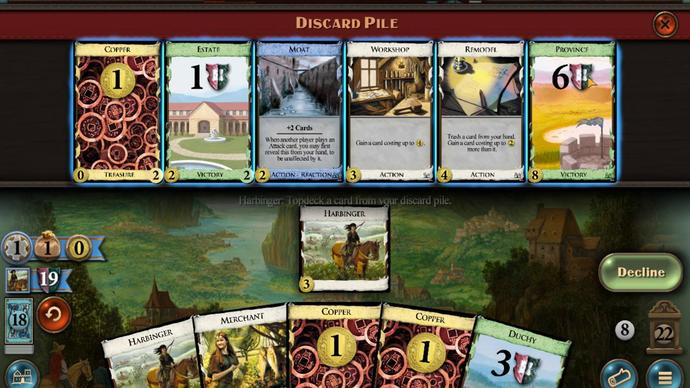 
Action: Mouse moved to (186, 207)
Screenshot: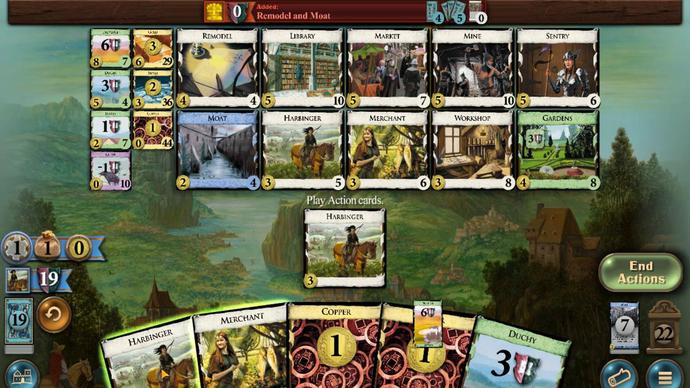 
Action: Mouse pressed left at (186, 207)
Screenshot: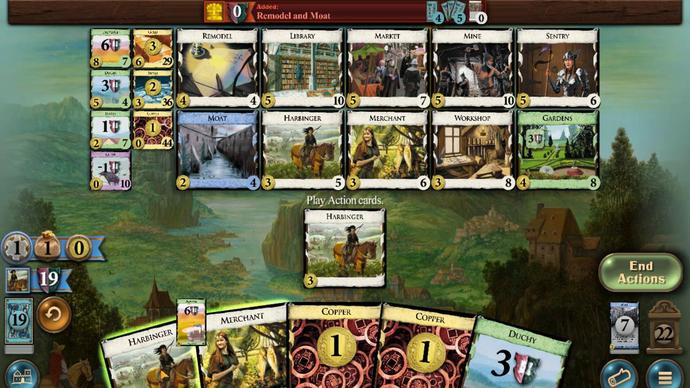 
Action: Mouse moved to (405, 296)
Screenshot: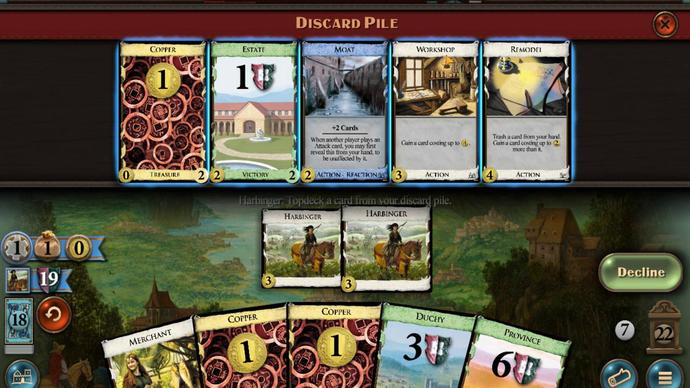 
Action: Mouse pressed left at (405, 296)
Screenshot: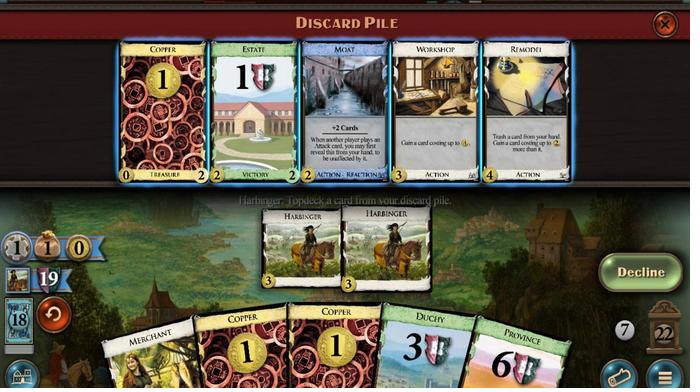 
Action: Mouse moved to (190, 207)
Screenshot: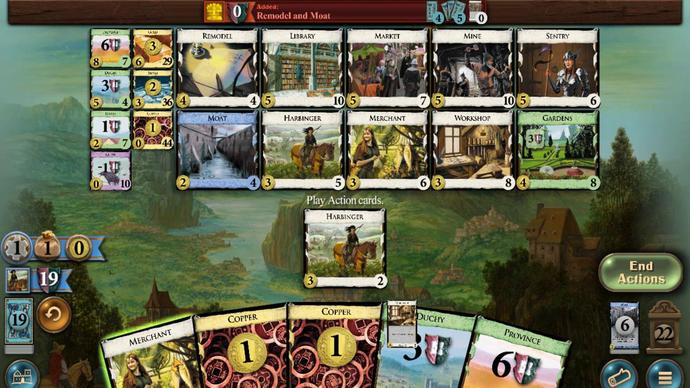 
Action: Mouse pressed left at (190, 207)
Screenshot: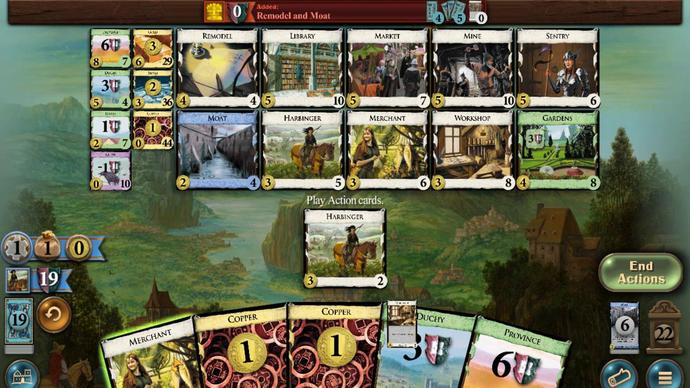 
Action: Mouse moved to (156, 210)
Screenshot: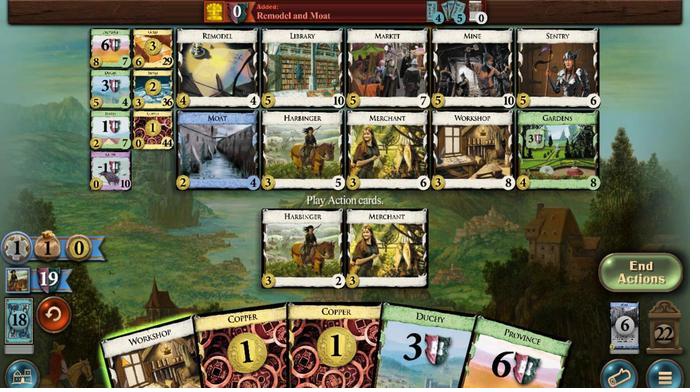 
Action: Mouse pressed left at (156, 210)
Screenshot: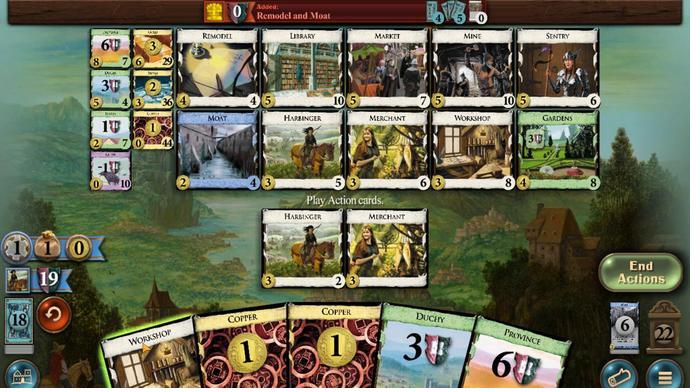 
Action: Mouse moved to (483, 274)
Screenshot: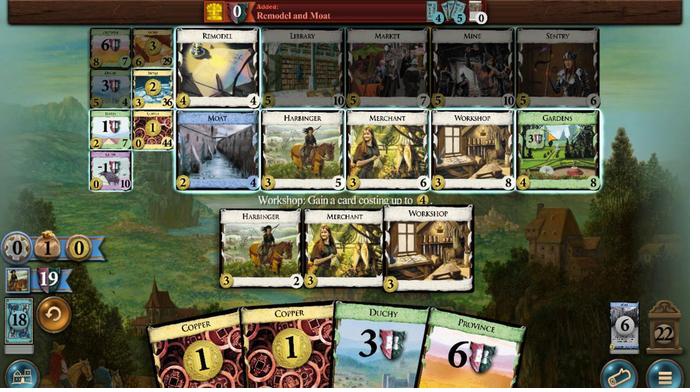 
Action: Mouse pressed left at (483, 274)
Screenshot: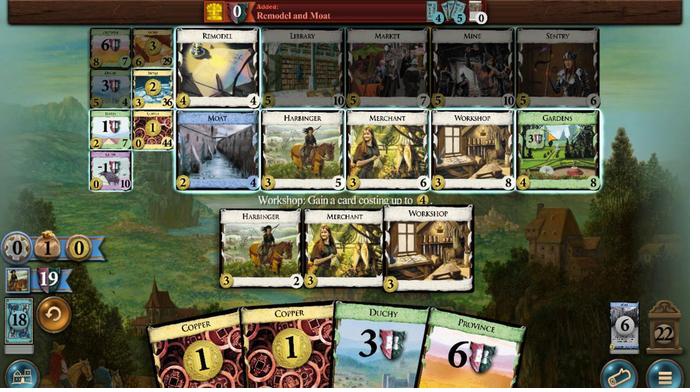 
Action: Mouse moved to (244, 208)
Screenshot: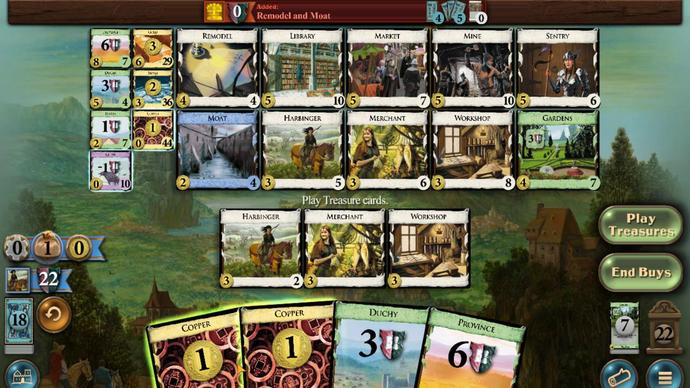 
Action: Mouse pressed left at (244, 208)
Screenshot: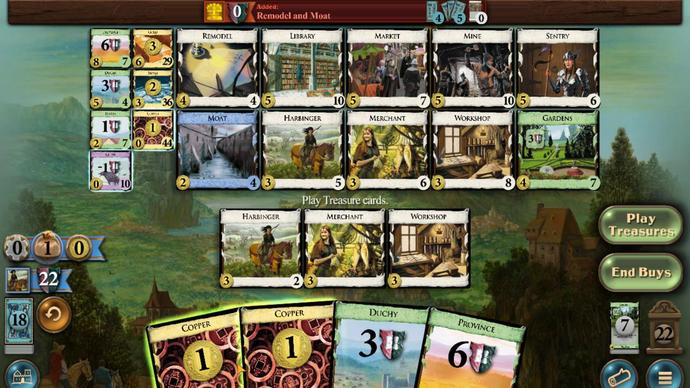 
Action: Mouse moved to (251, 206)
Screenshot: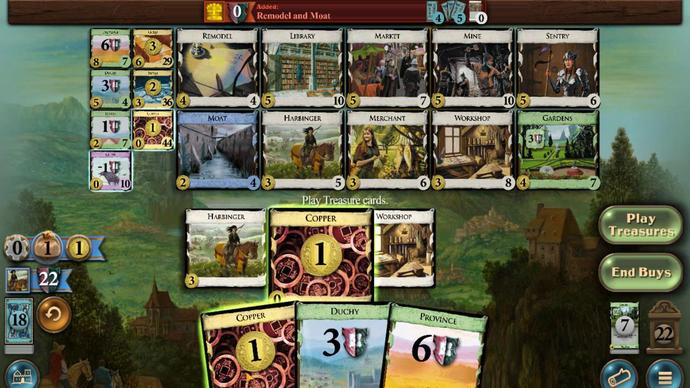 
Action: Mouse pressed left at (251, 206)
Screenshot: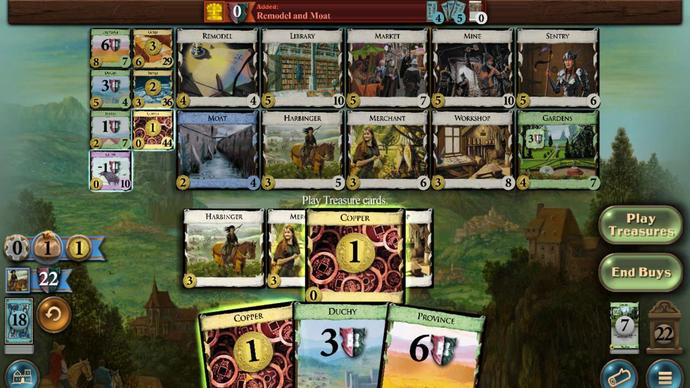 
Action: Mouse moved to (219, 270)
Screenshot: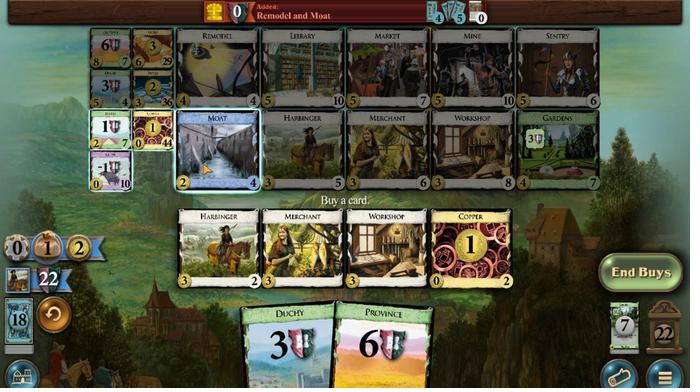 
Action: Mouse pressed left at (219, 270)
Screenshot: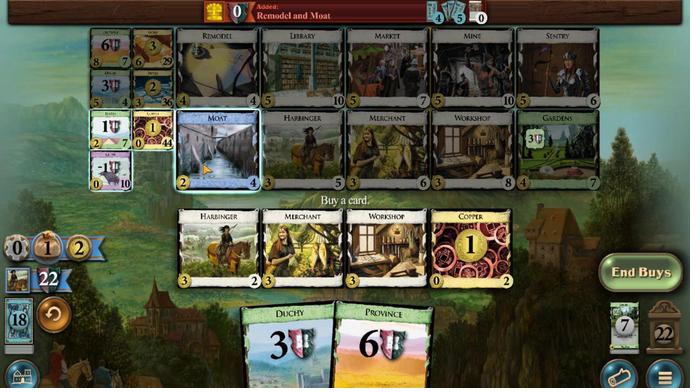 
Action: Mouse moved to (177, 210)
Screenshot: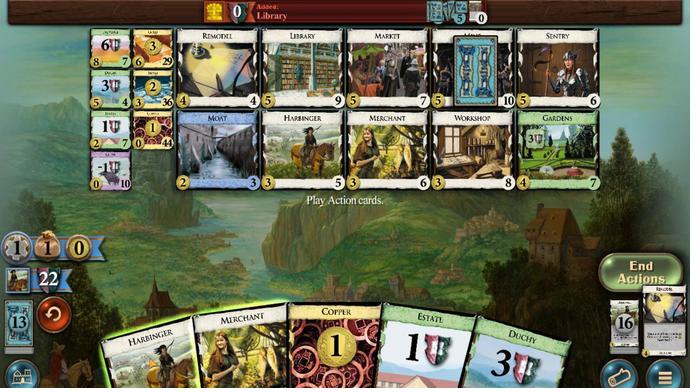 
Action: Mouse pressed left at (177, 210)
Screenshot: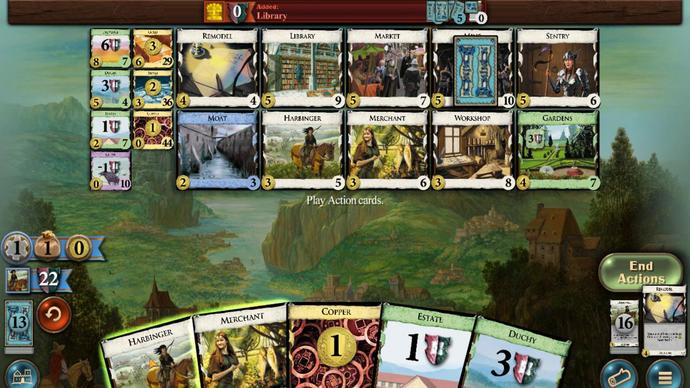 
Action: Mouse moved to (224, 293)
Screenshot: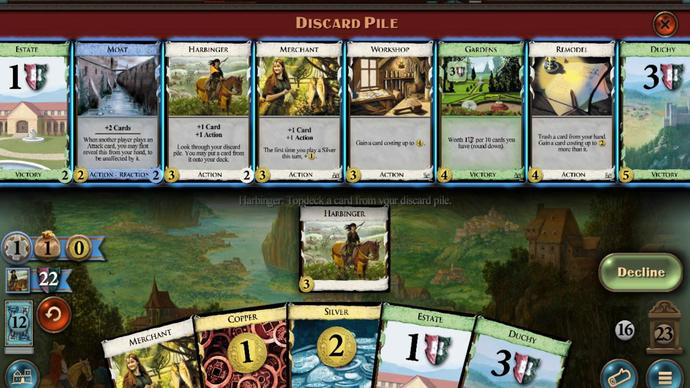 
Action: Mouse pressed left at (224, 293)
Screenshot: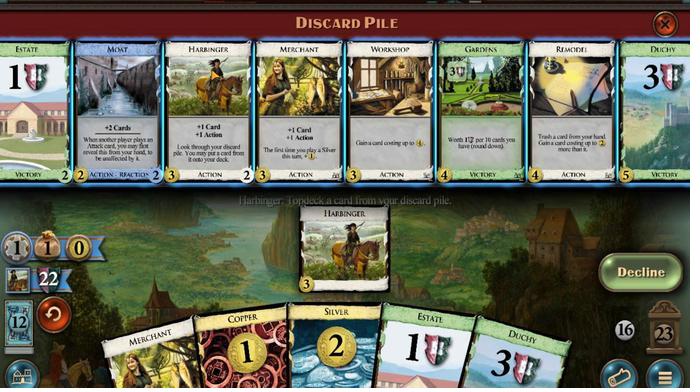 
Action: Mouse moved to (179, 207)
Screenshot: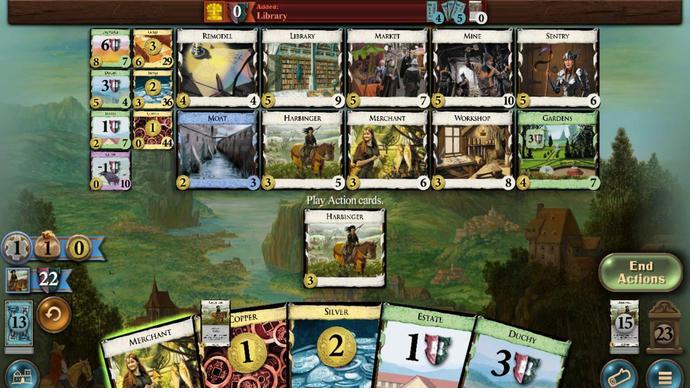 
Action: Mouse pressed left at (179, 207)
